 Task: Arrange a 2-hour cooking class to master the art of preparing gourmet French cuisine.
Action: Mouse pressed left at (1022, 137)
Screenshot: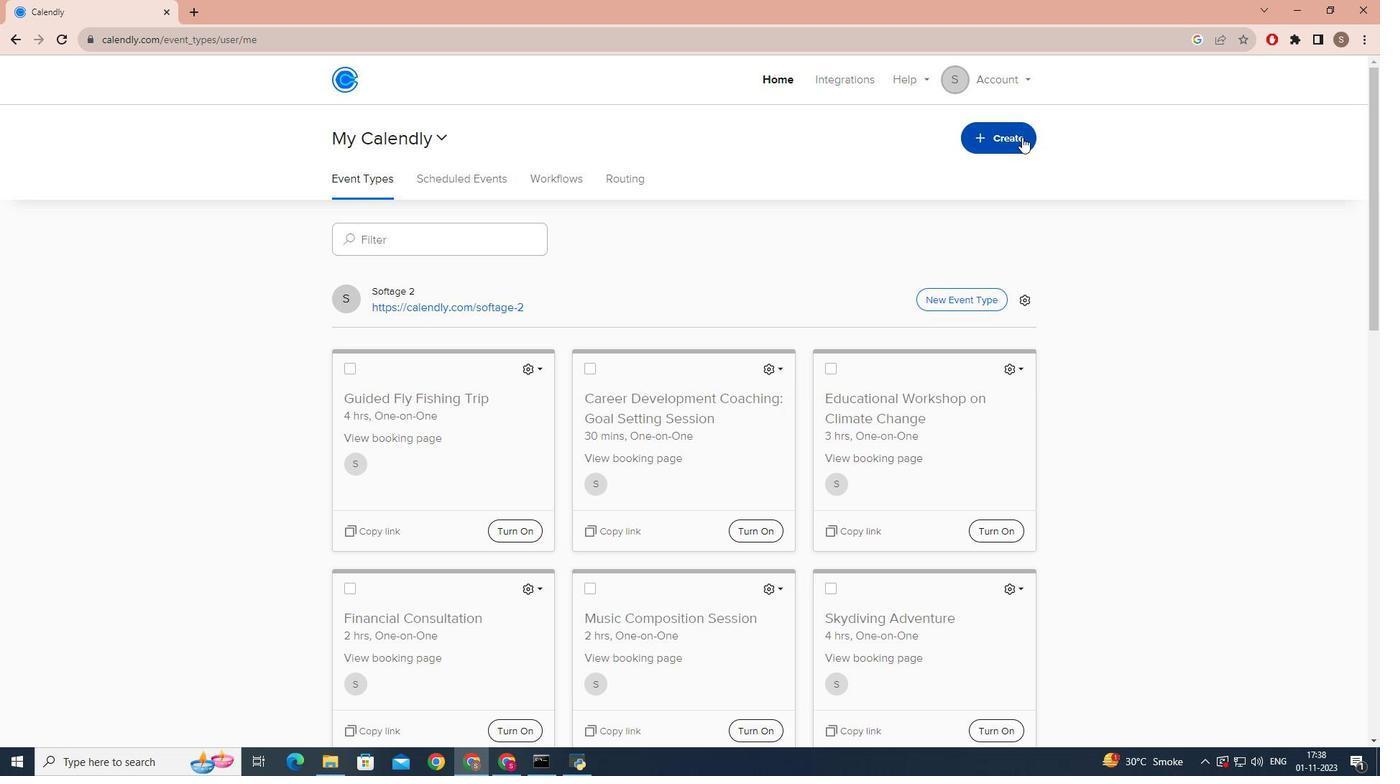 
Action: Mouse moved to (958, 188)
Screenshot: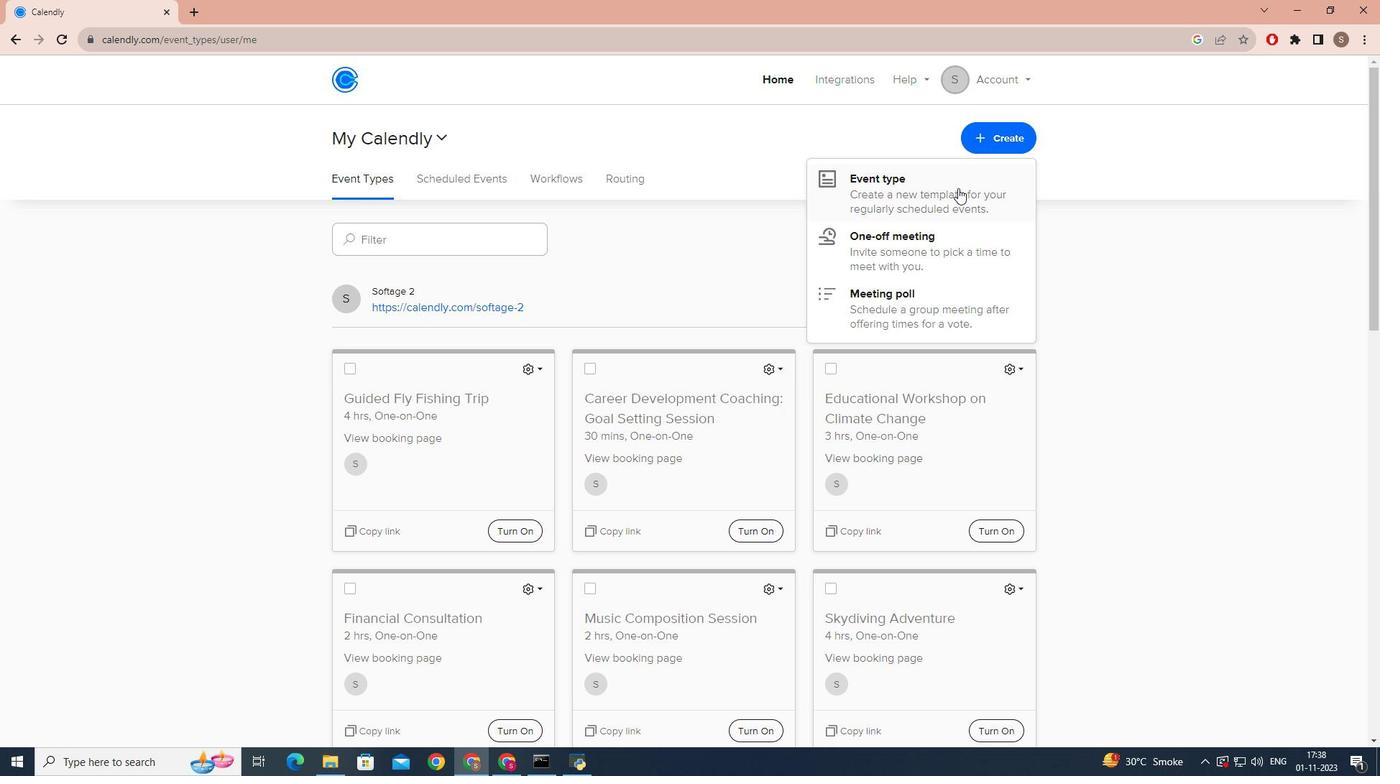 
Action: Mouse pressed left at (958, 188)
Screenshot: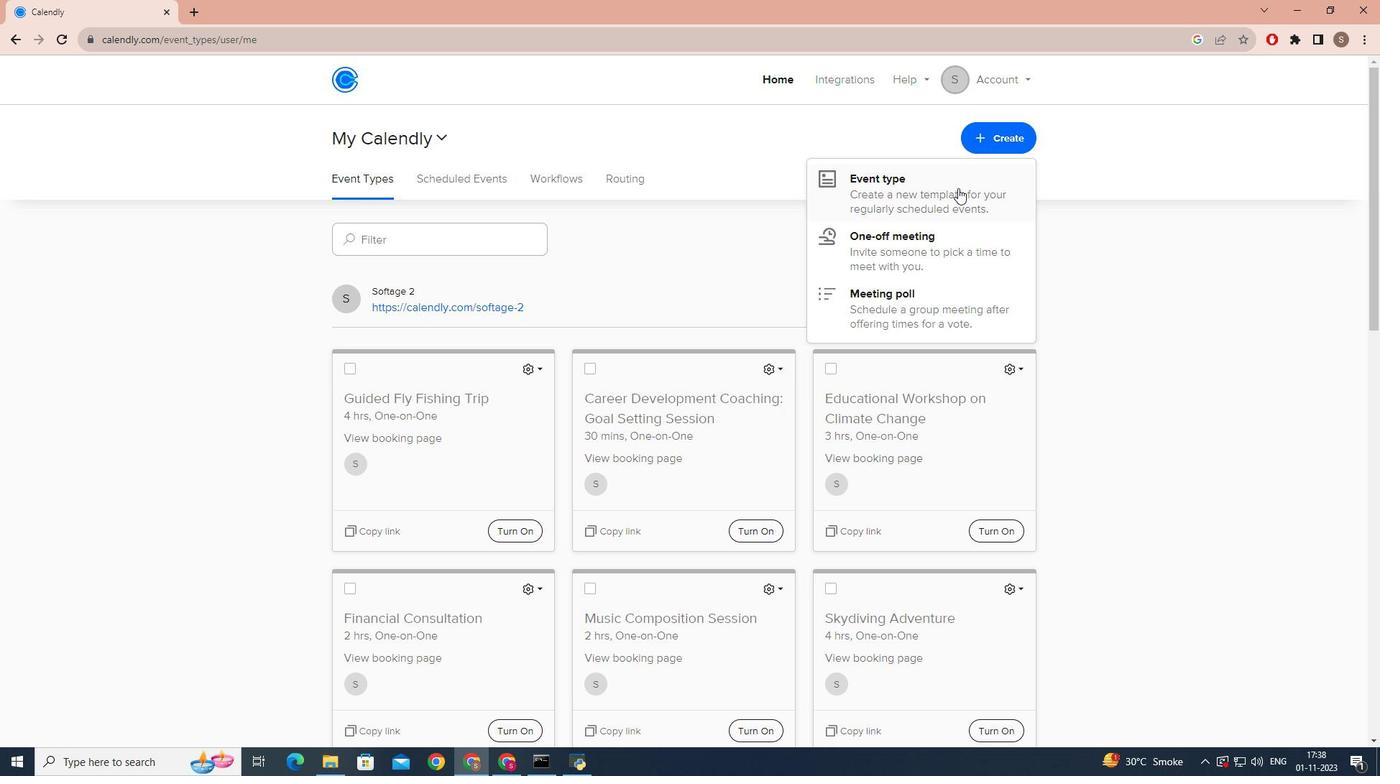 
Action: Mouse moved to (634, 242)
Screenshot: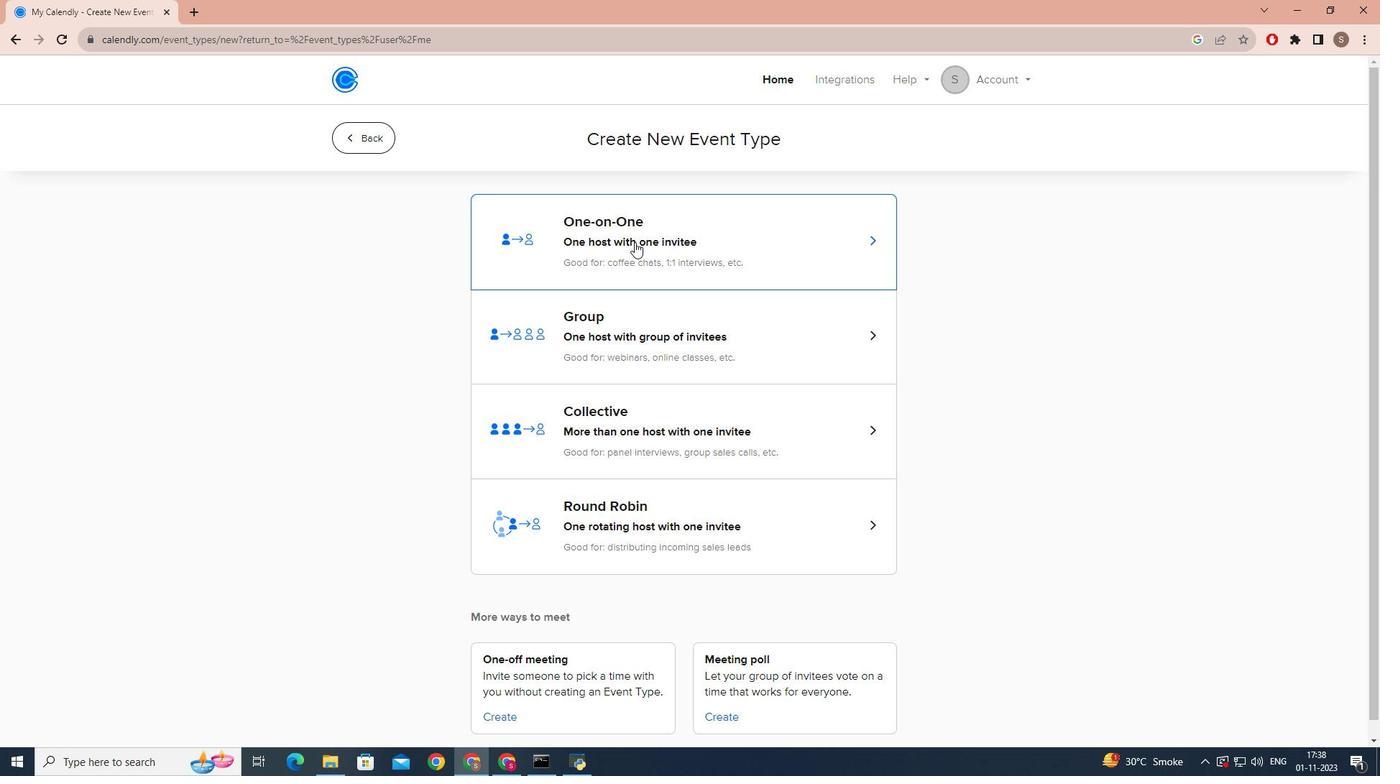 
Action: Mouse pressed left at (634, 242)
Screenshot: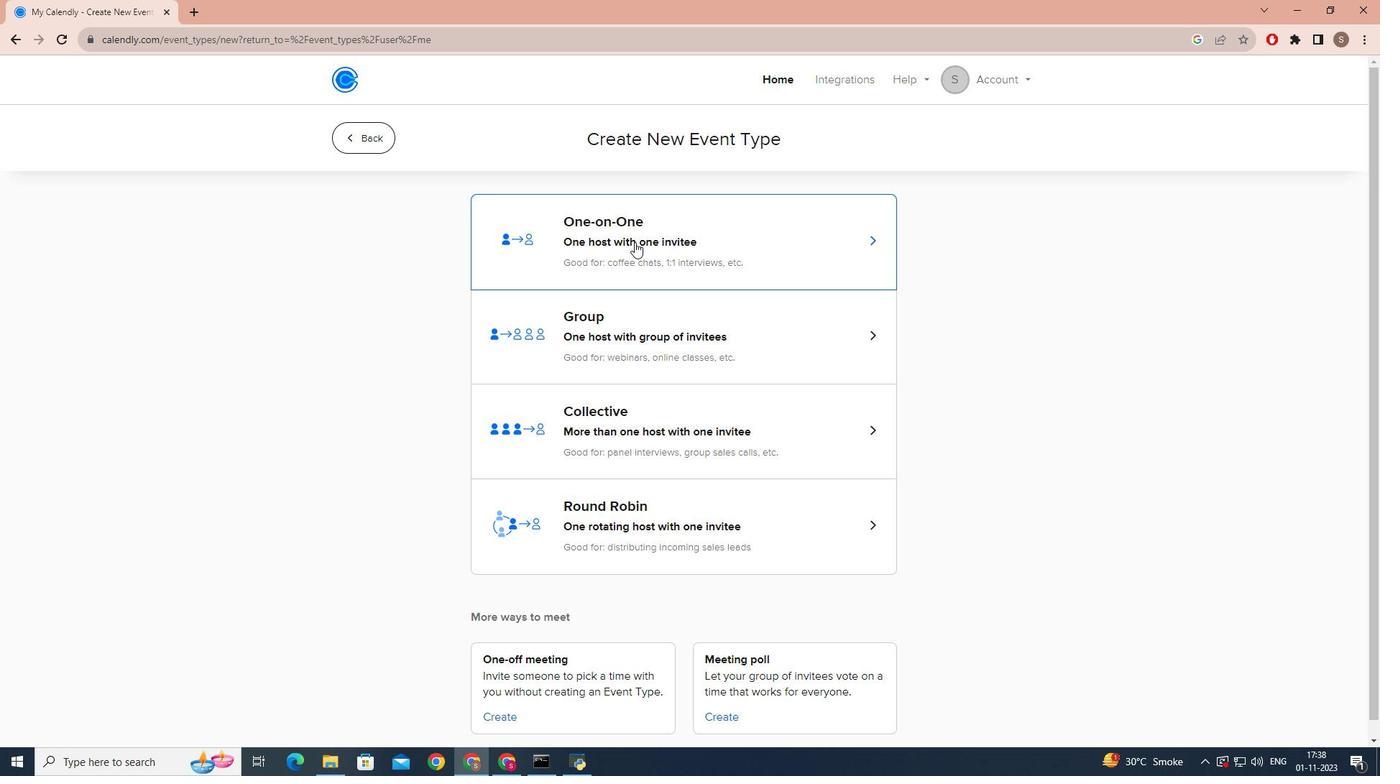 
Action: Mouse moved to (487, 333)
Screenshot: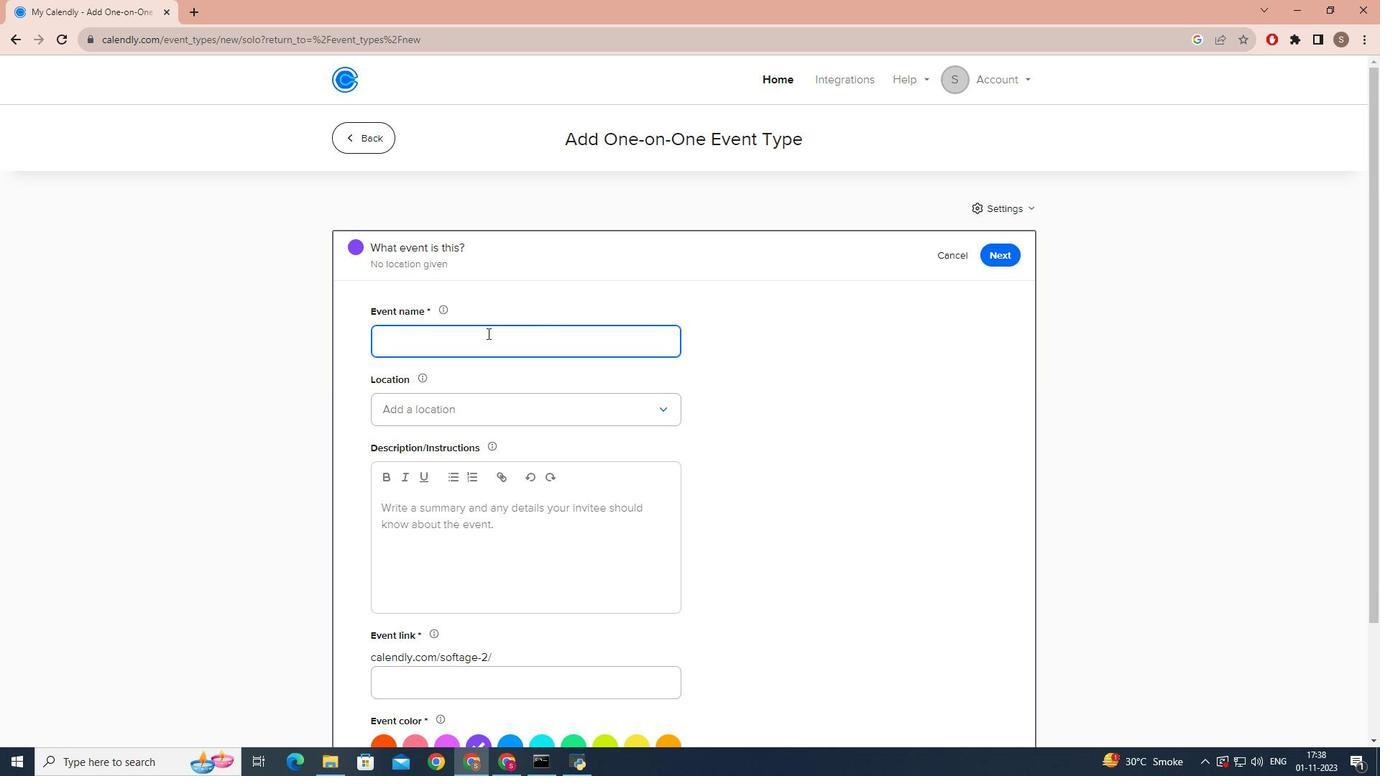 
Action: Key pressed <Key.caps_lock>G<Key.caps_lock>ourmet<Key.space><Key.caps_lock>F<Key.caps_lock>rench<Key.space><Key.caps_lock>C<Key.caps_lock>uisine<Key.space><Key.caps_lock>C<Key.caps_lock>ookinhg<Key.backspace><Key.backspace>g<Key.space><Key.caps_lock>C<Key.caps_lock>lass
Screenshot: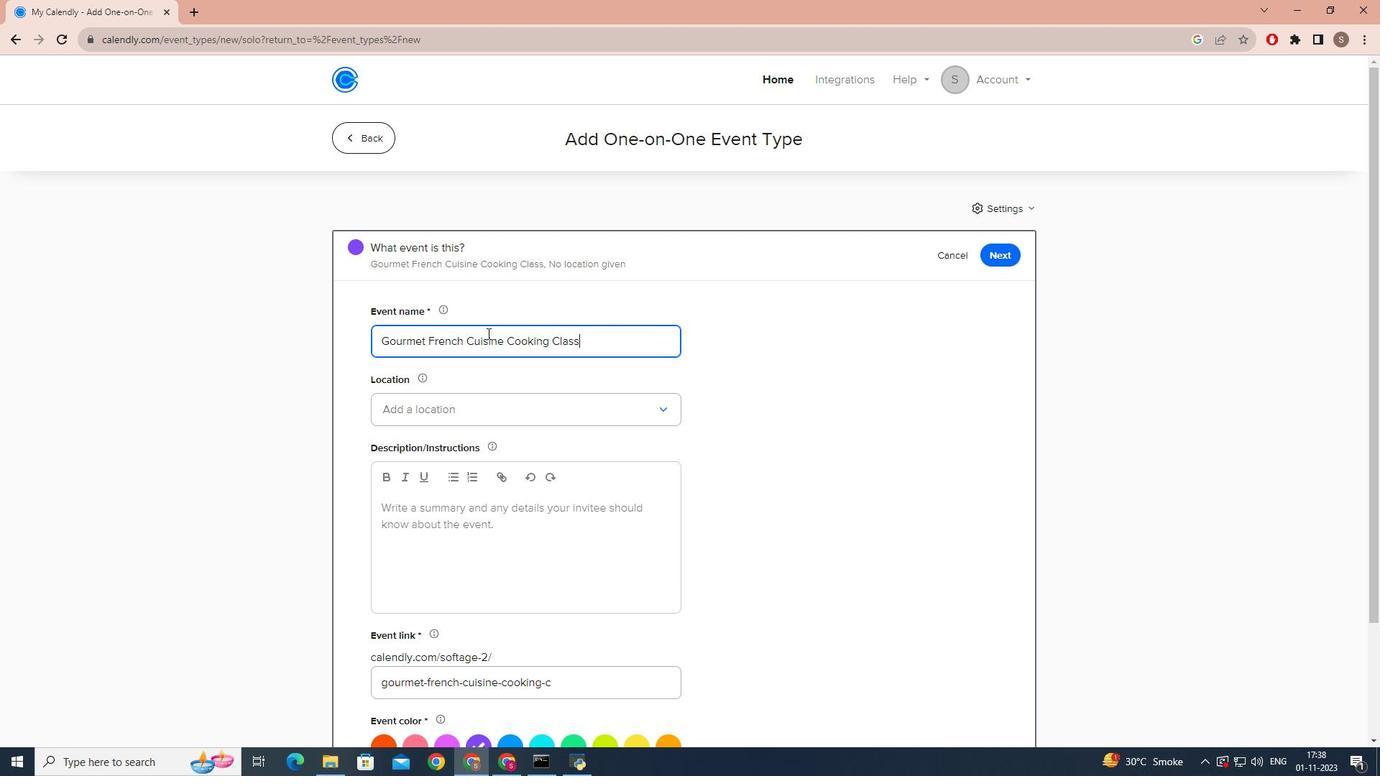 
Action: Mouse moved to (435, 402)
Screenshot: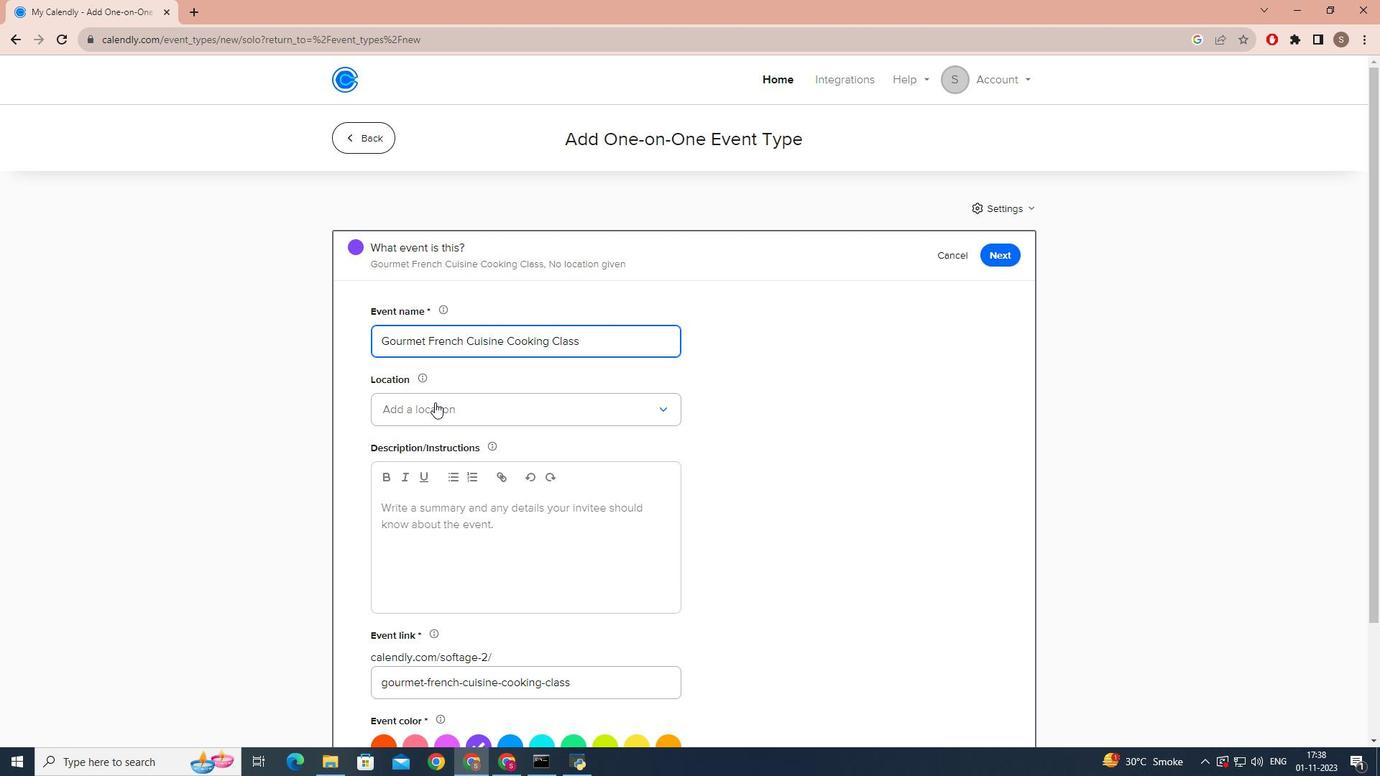 
Action: Mouse pressed left at (435, 402)
Screenshot: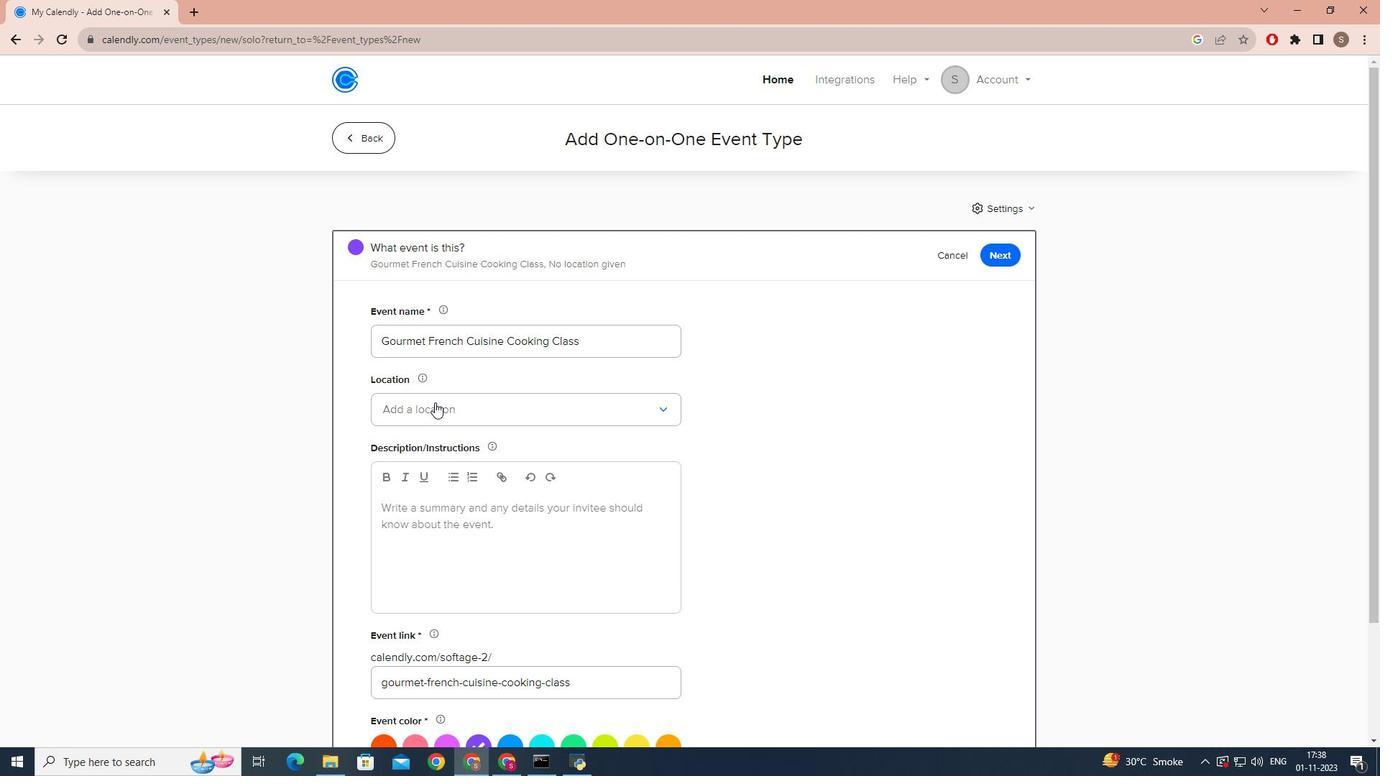 
Action: Mouse moved to (451, 448)
Screenshot: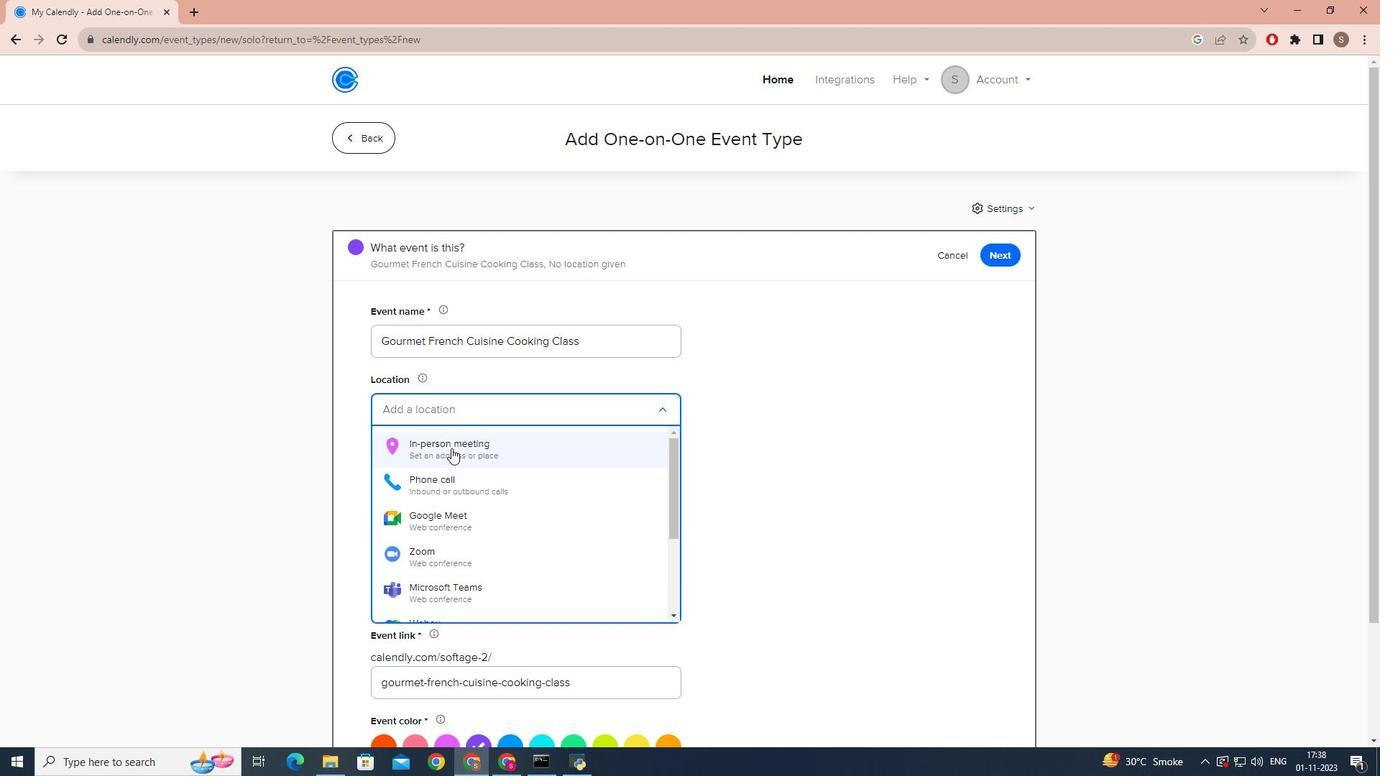 
Action: Mouse pressed left at (451, 448)
Screenshot: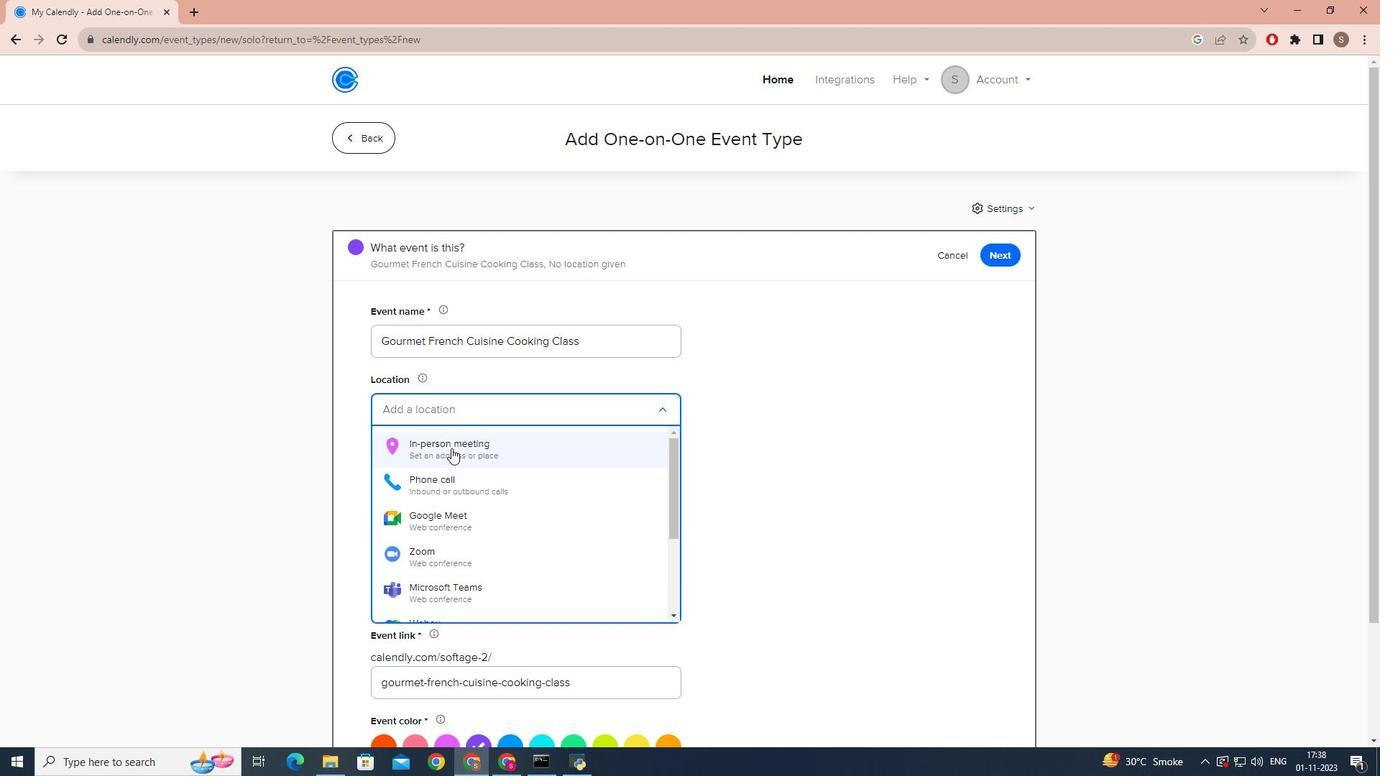 
Action: Mouse moved to (662, 246)
Screenshot: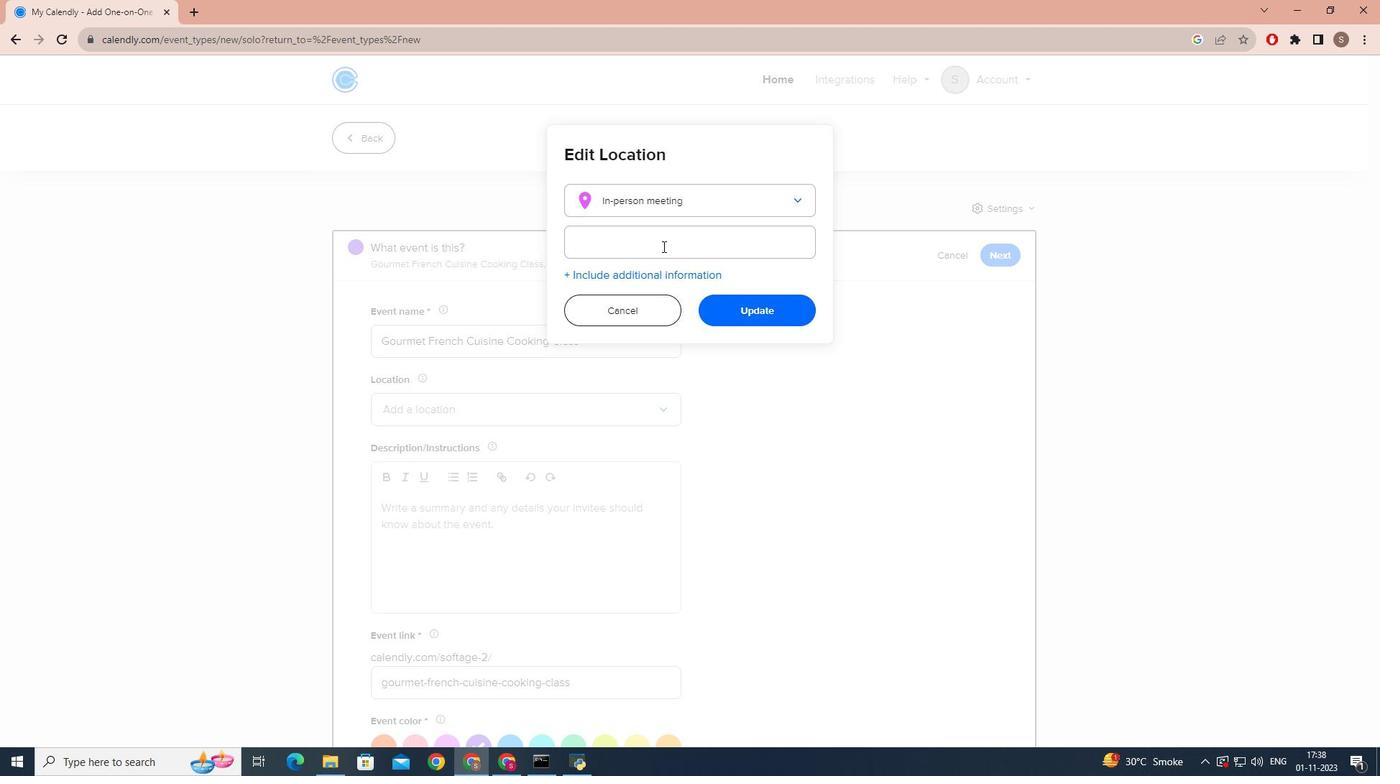 
Action: Mouse pressed left at (662, 246)
Screenshot: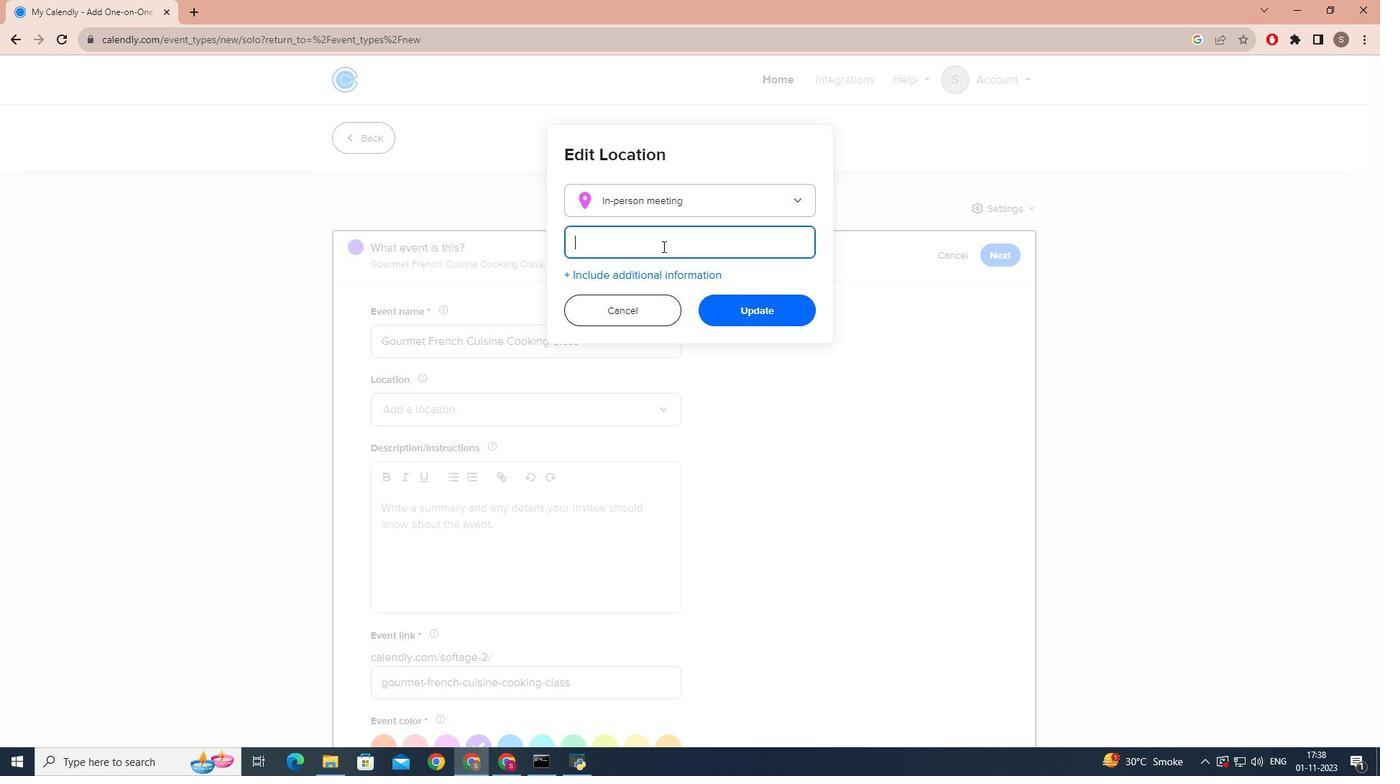 
Action: Key pressed <Key.caps_lock>B<Key.caps_lock>isto<Key.backspace>ro<Key.space><Key.caps_lock>B<Key.caps_lock>ites<Key.shift_r>:<Key.space><Key.caps_lock><Key.caps_lock>fre<Key.backspace><Key.backspace><Key.backspace><Key.caps_lock>F<Key.caps_lock>rench<Key.space>
Screenshot: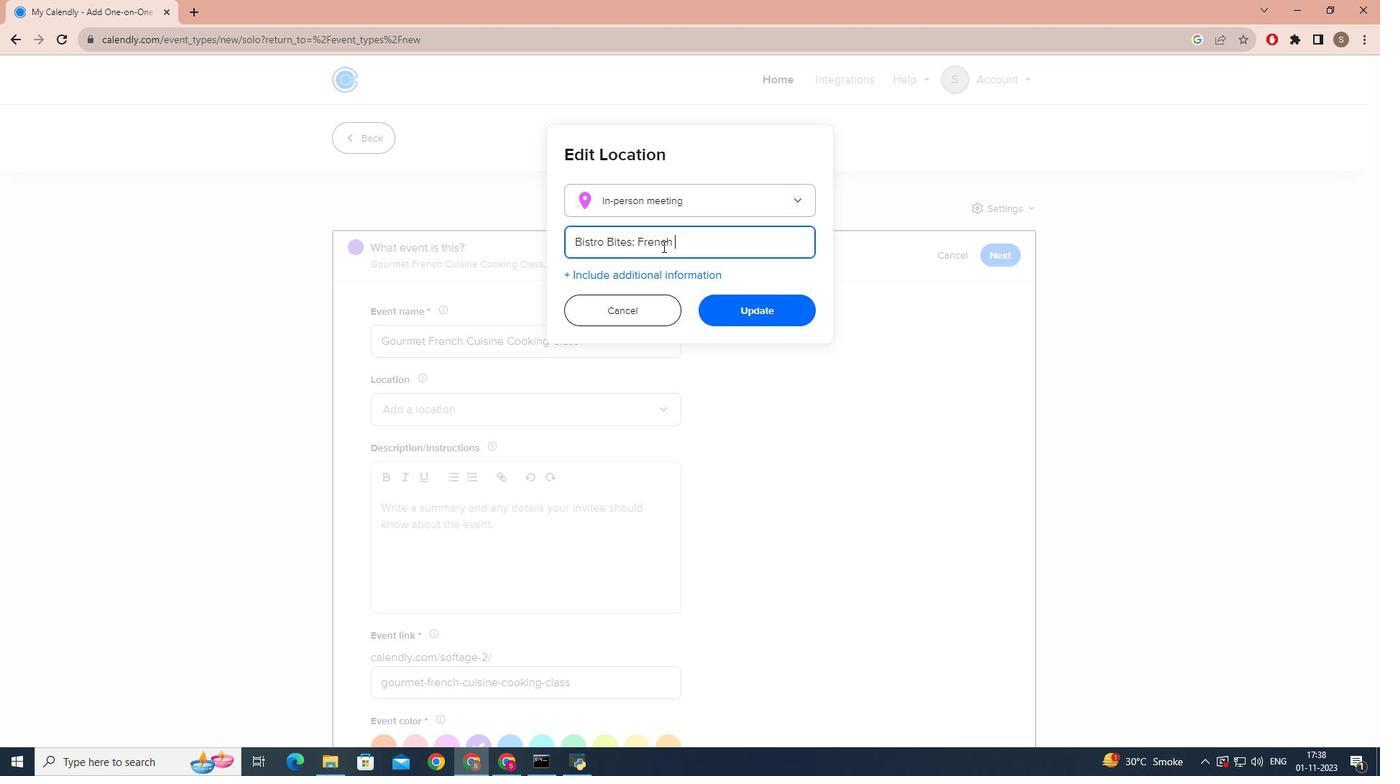 
Action: Mouse moved to (662, 246)
Screenshot: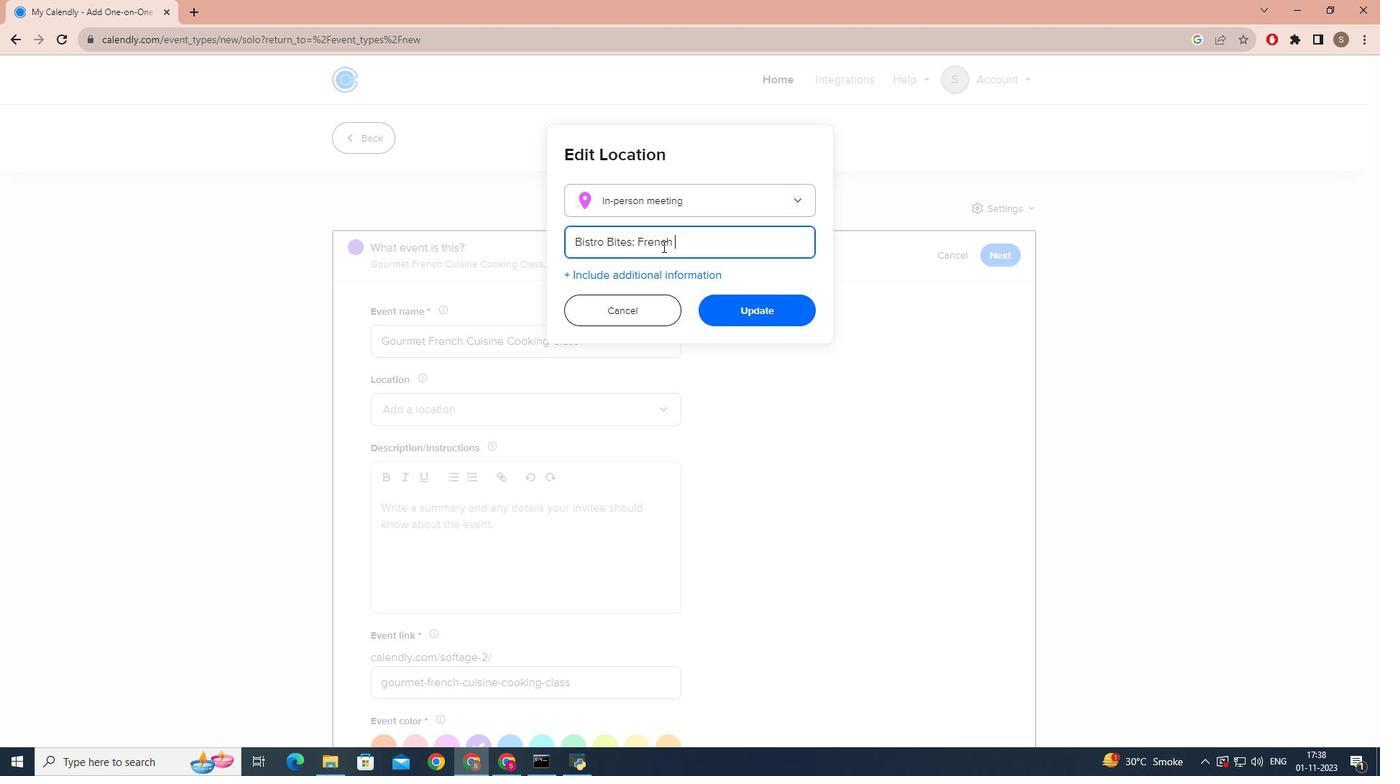 
Action: Key pressed <Key.caps_lock>C<Key.caps_lock>ooking<Key.space><Key.caps_lock>C<Key.caps_lock>lassee<Key.backspace>s
Screenshot: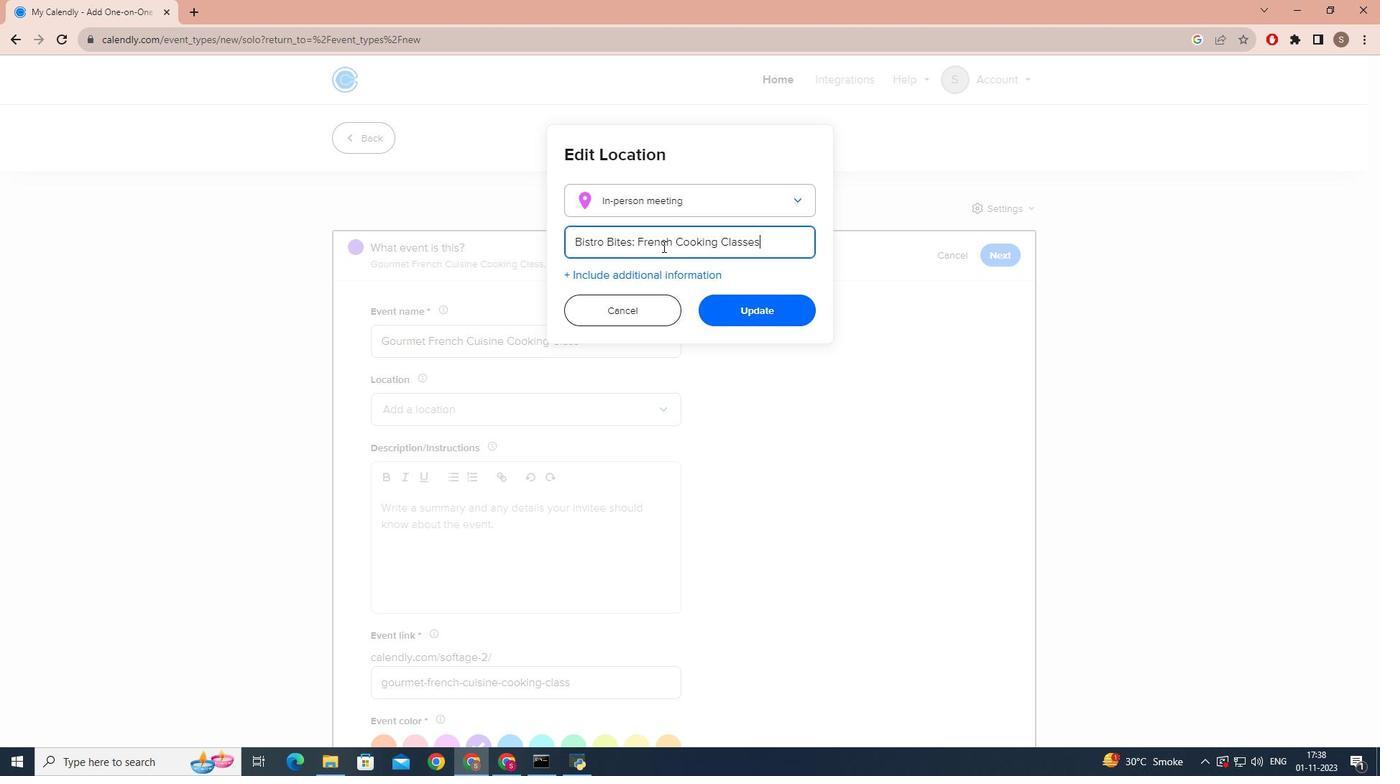 
Action: Mouse moved to (781, 316)
Screenshot: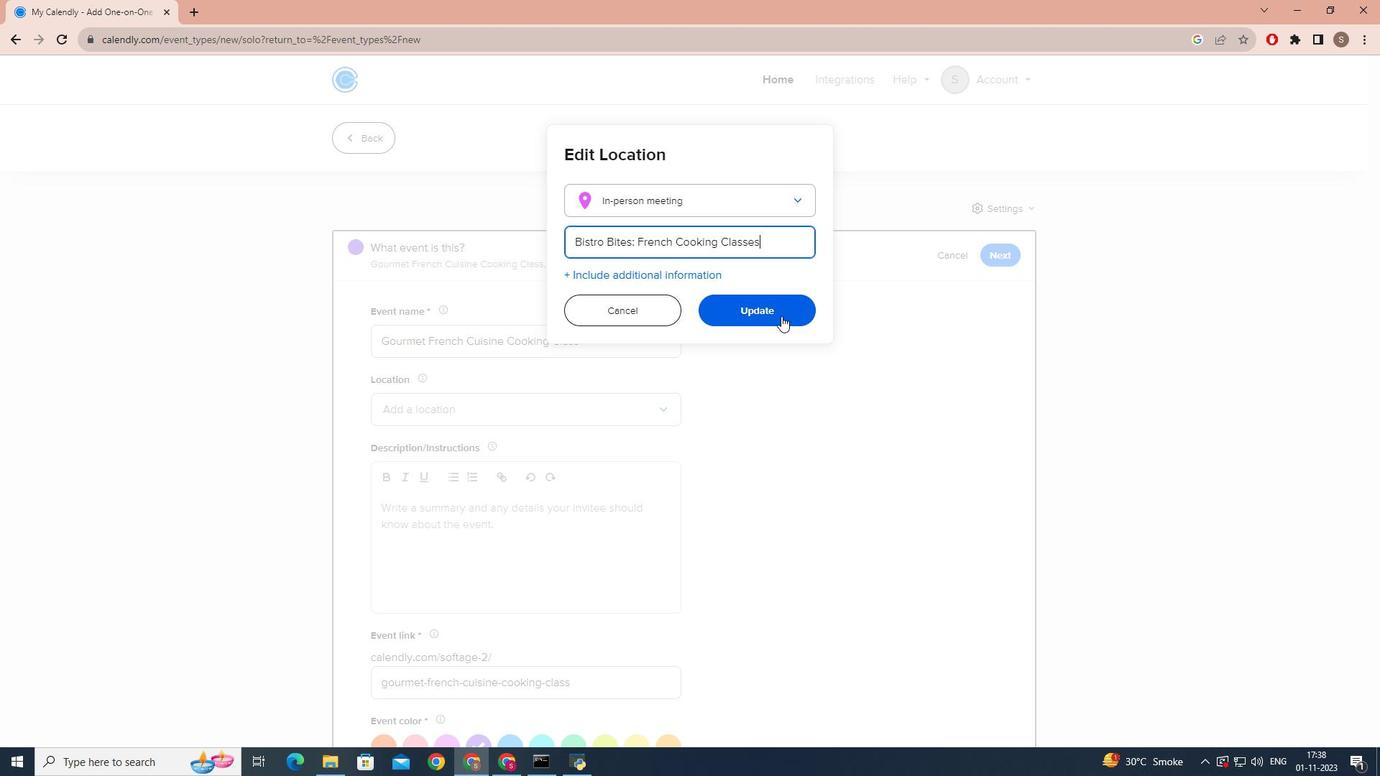 
Action: Mouse pressed left at (781, 316)
Screenshot: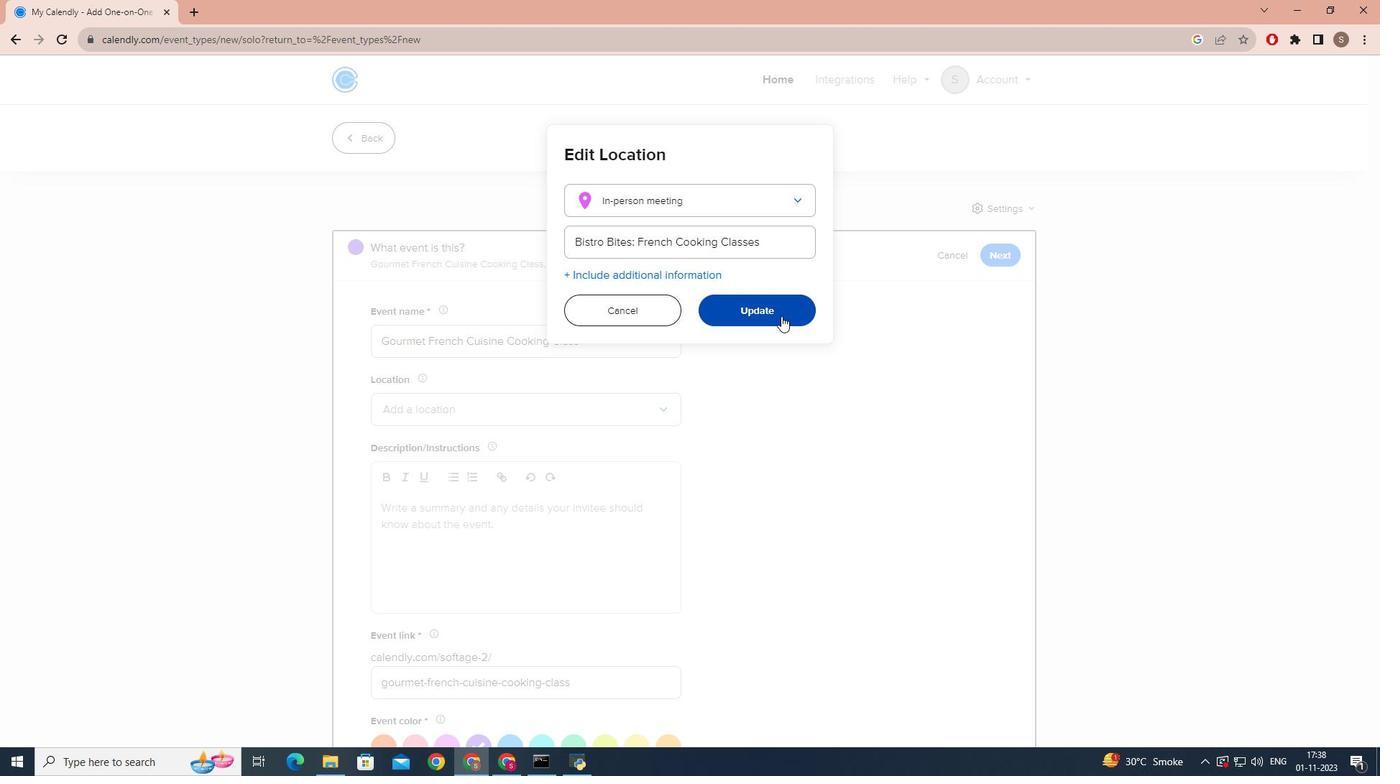 
Action: Mouse moved to (560, 377)
Screenshot: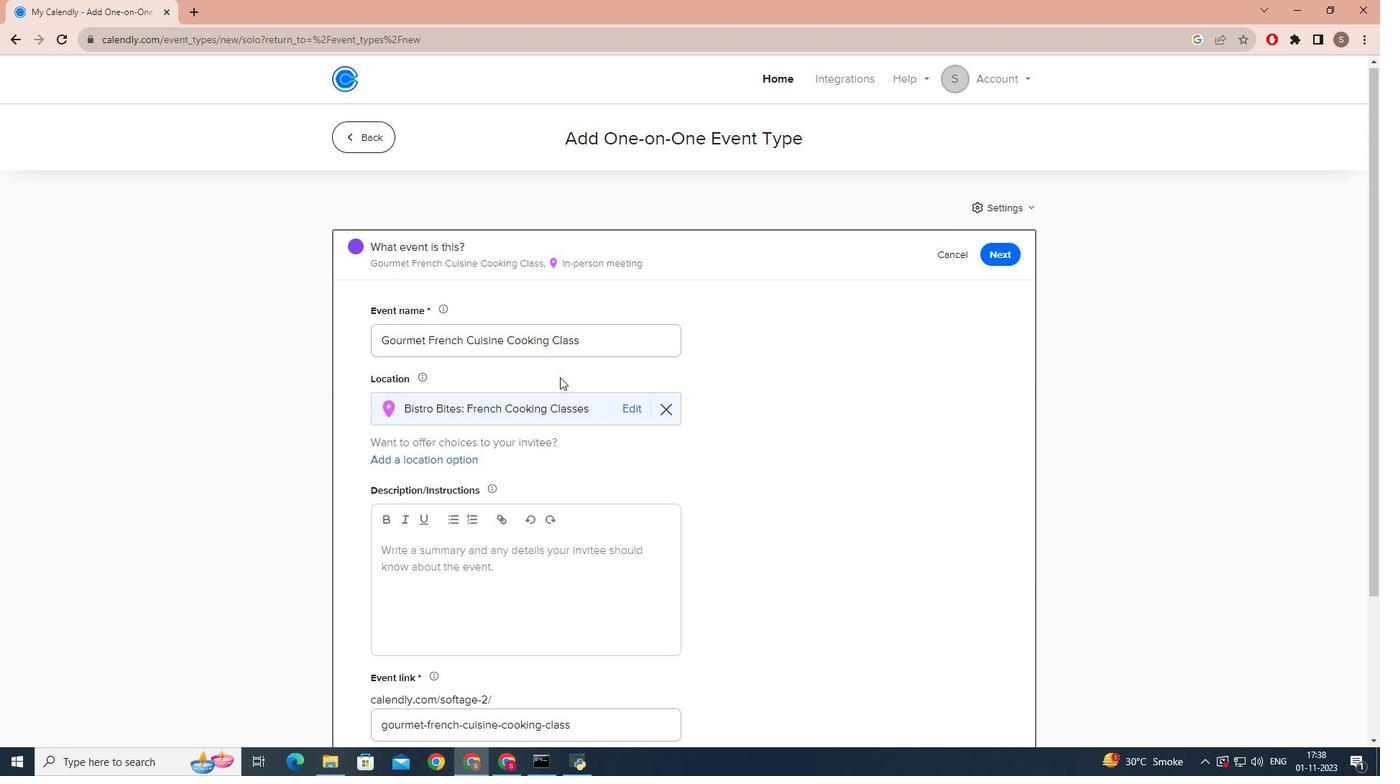 
Action: Mouse scrolled (560, 376) with delta (0, 0)
Screenshot: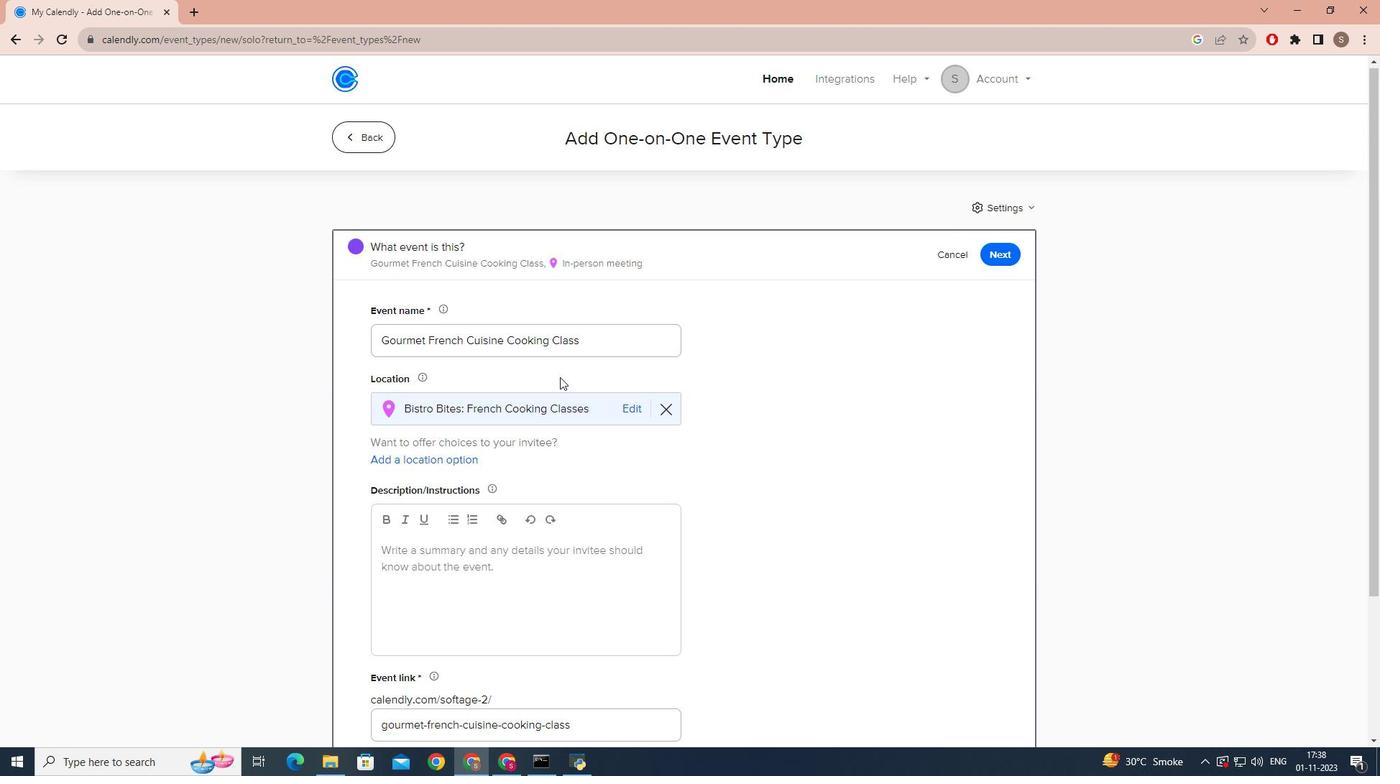 
Action: Mouse scrolled (560, 376) with delta (0, 0)
Screenshot: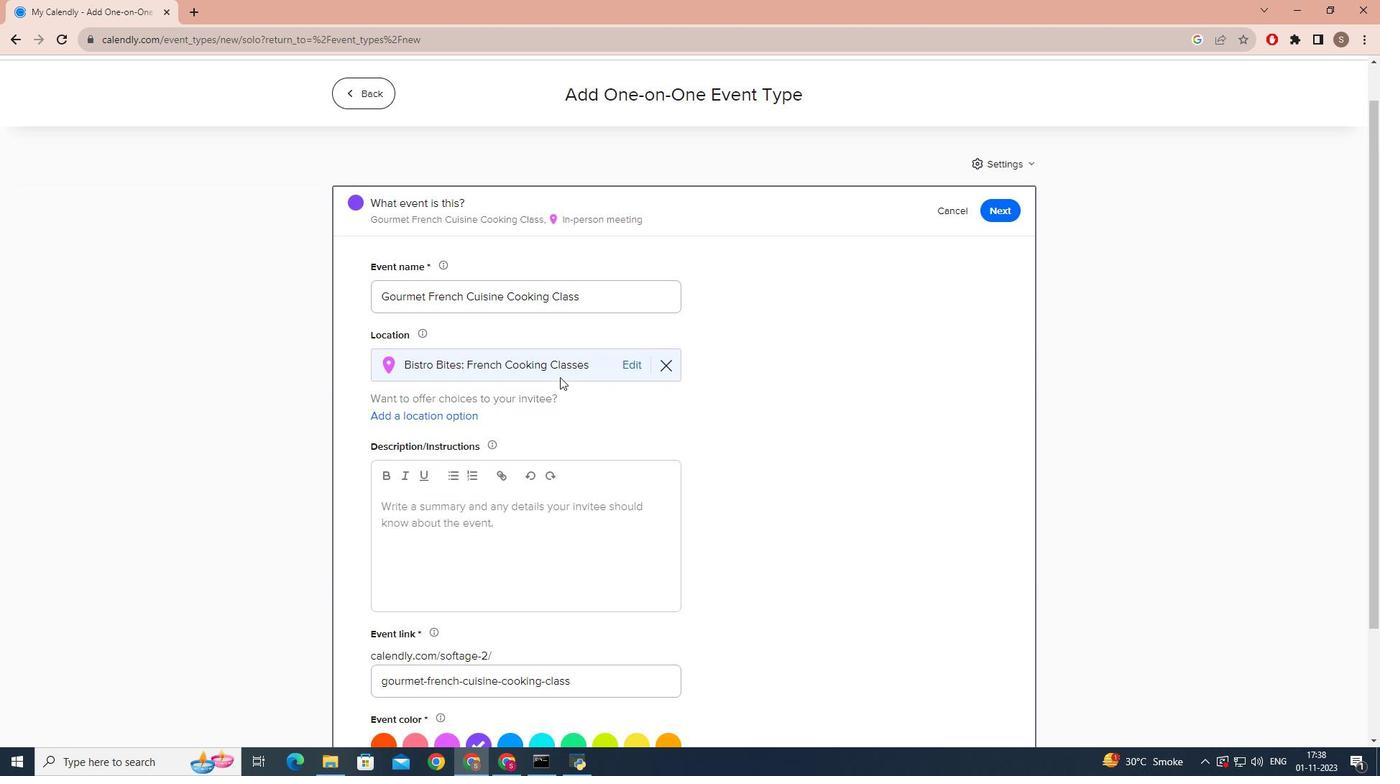 
Action: Mouse scrolled (560, 376) with delta (0, 0)
Screenshot: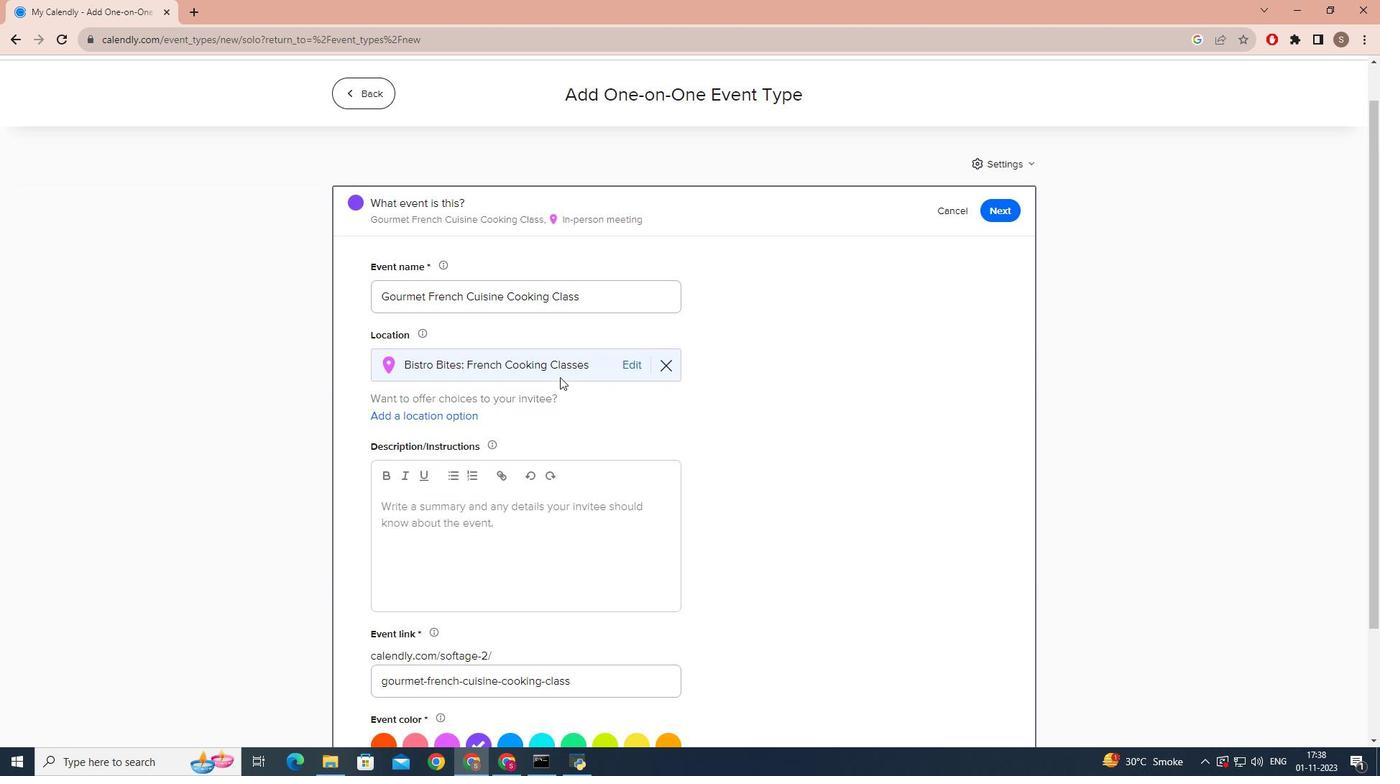 
Action: Mouse moved to (427, 390)
Screenshot: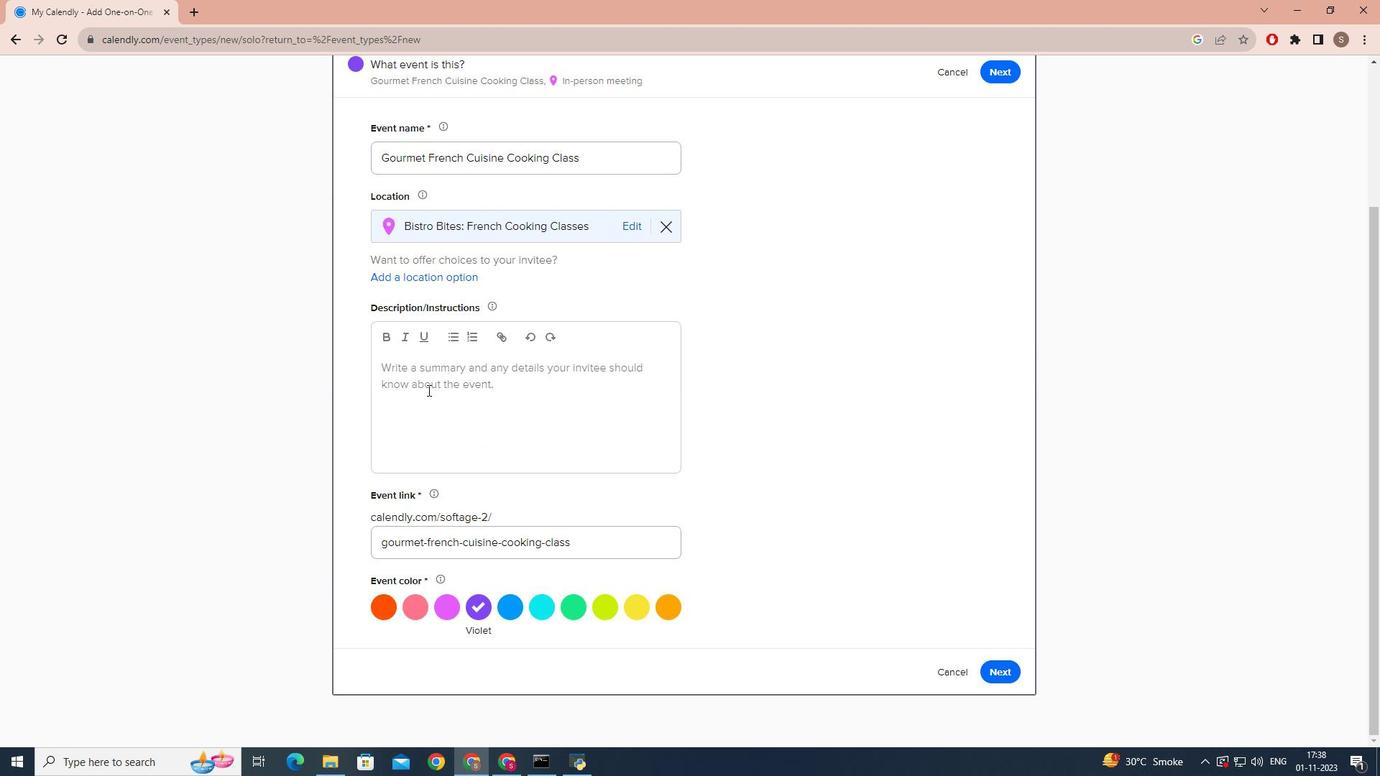 
Action: Mouse pressed left at (427, 390)
Screenshot: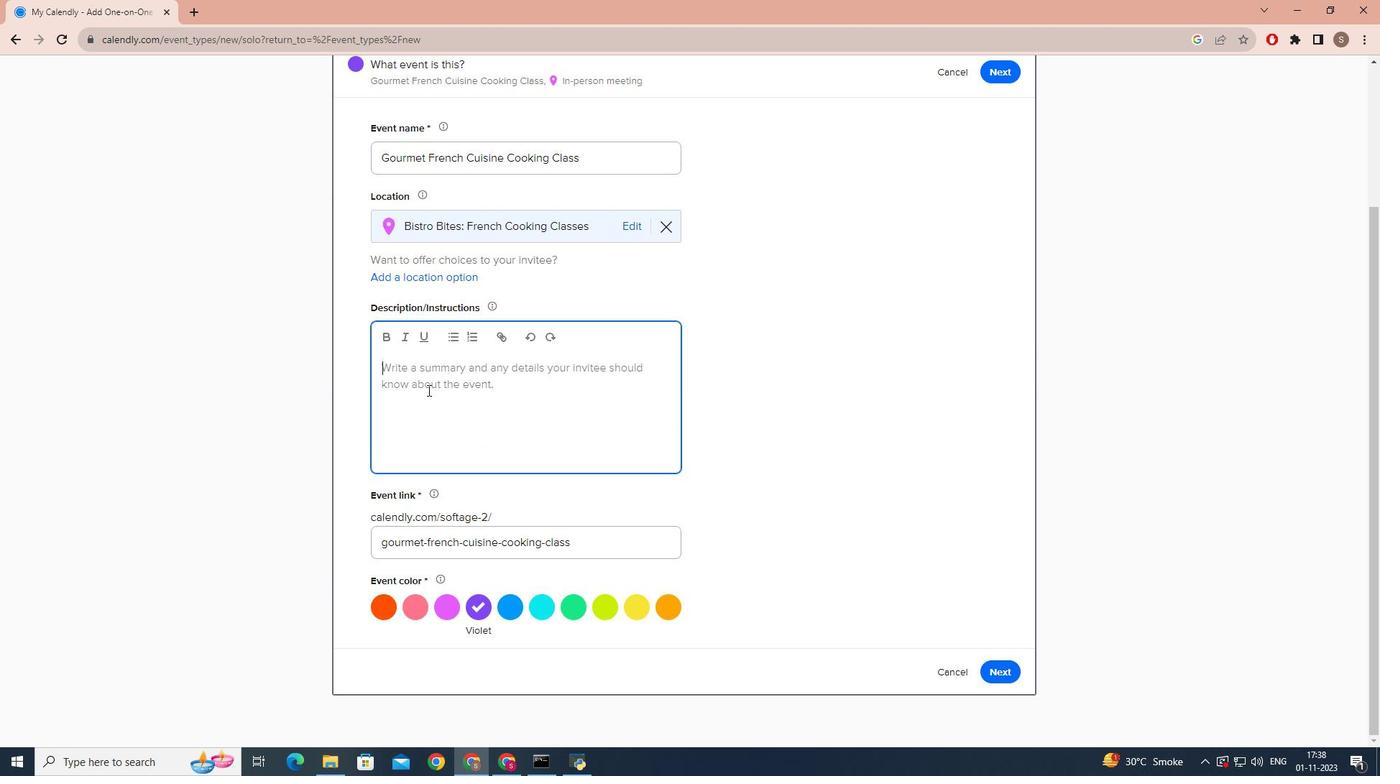
Action: Key pressed <Key.caps_lock>J<Key.caps_lock>oin<Key.space>our<Key.space><Key.caps_lock>C<Key.caps_lock>ooking<Key.space>class<Key.space>abn<Key.backspace><Key.backspace>nd<Key.space>
Screenshot: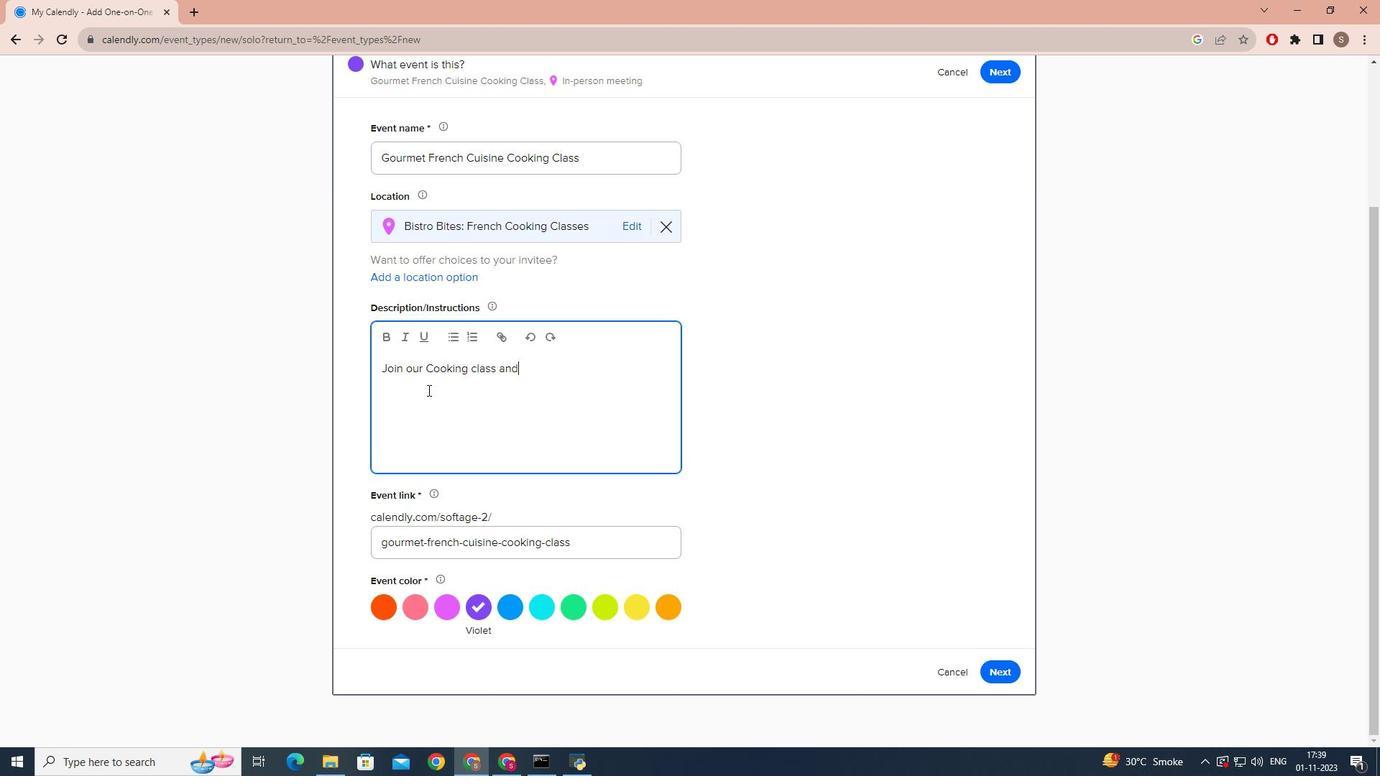 
Action: Mouse moved to (431, 379)
Screenshot: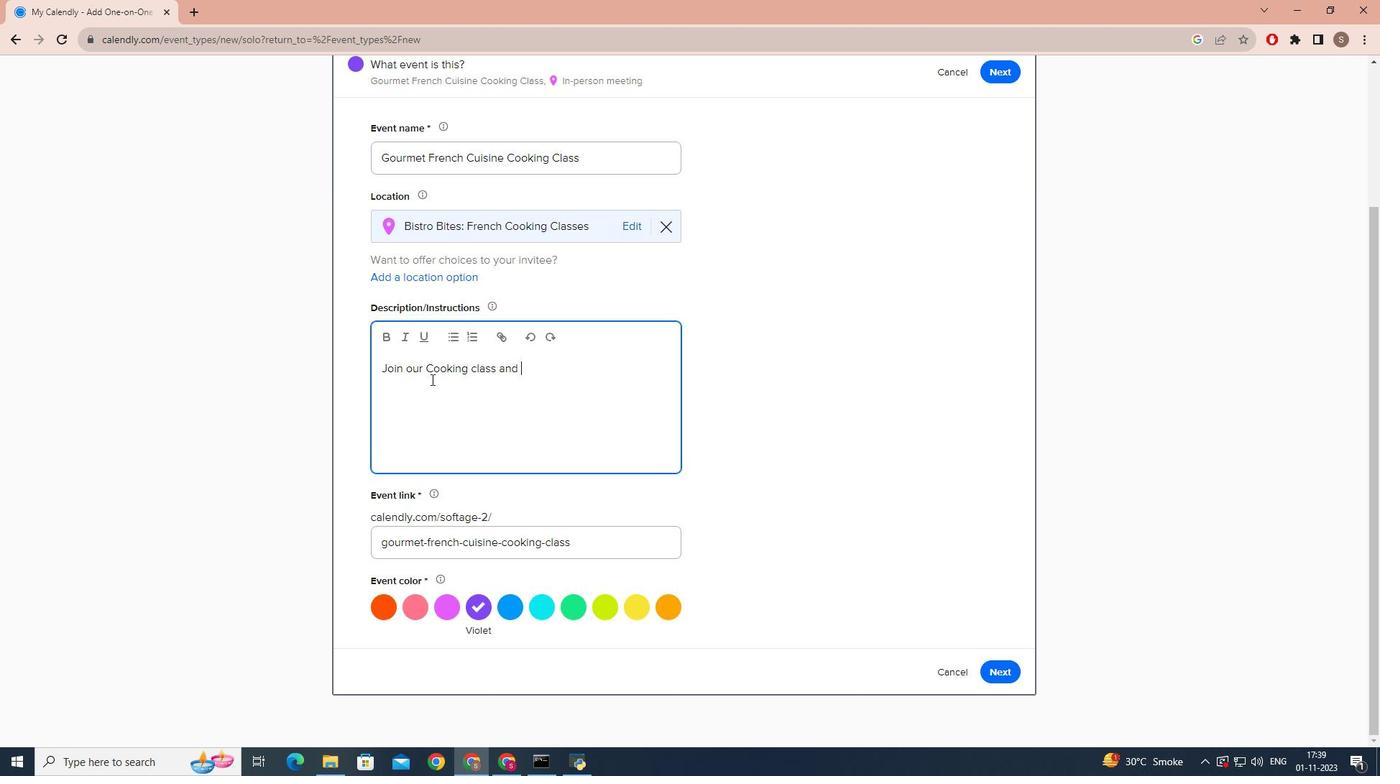 
Action: Mouse pressed left at (431, 379)
Screenshot: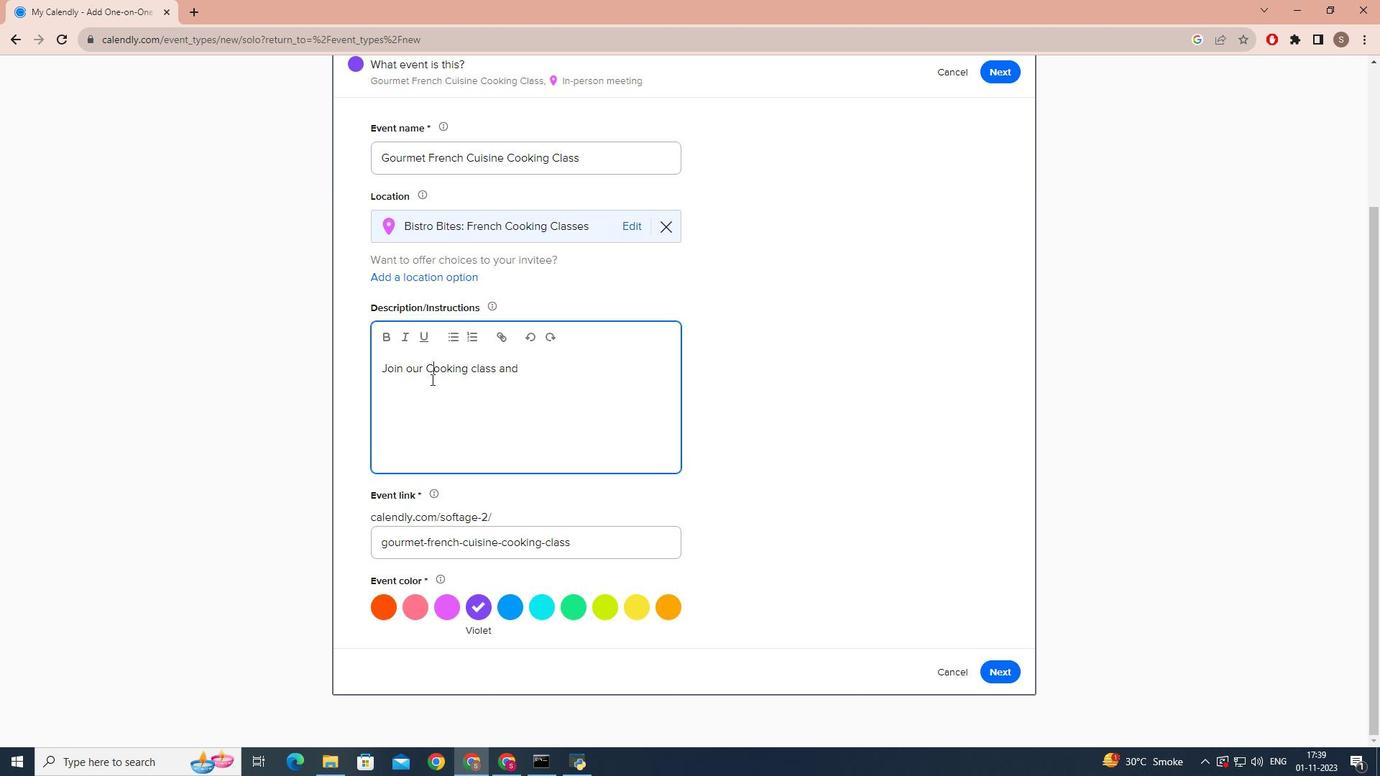 
Action: Key pressed <Key.backspace>c
Screenshot: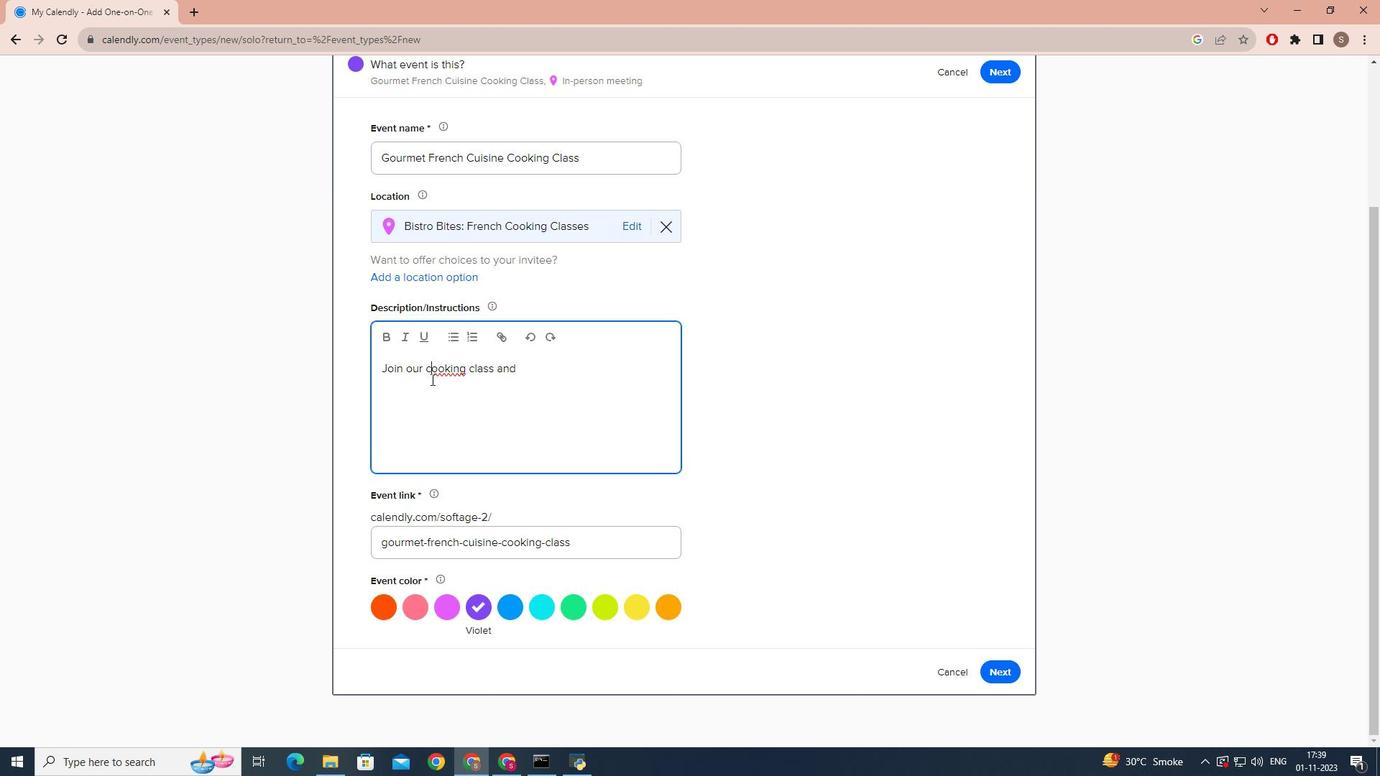 
Action: Mouse moved to (552, 378)
Screenshot: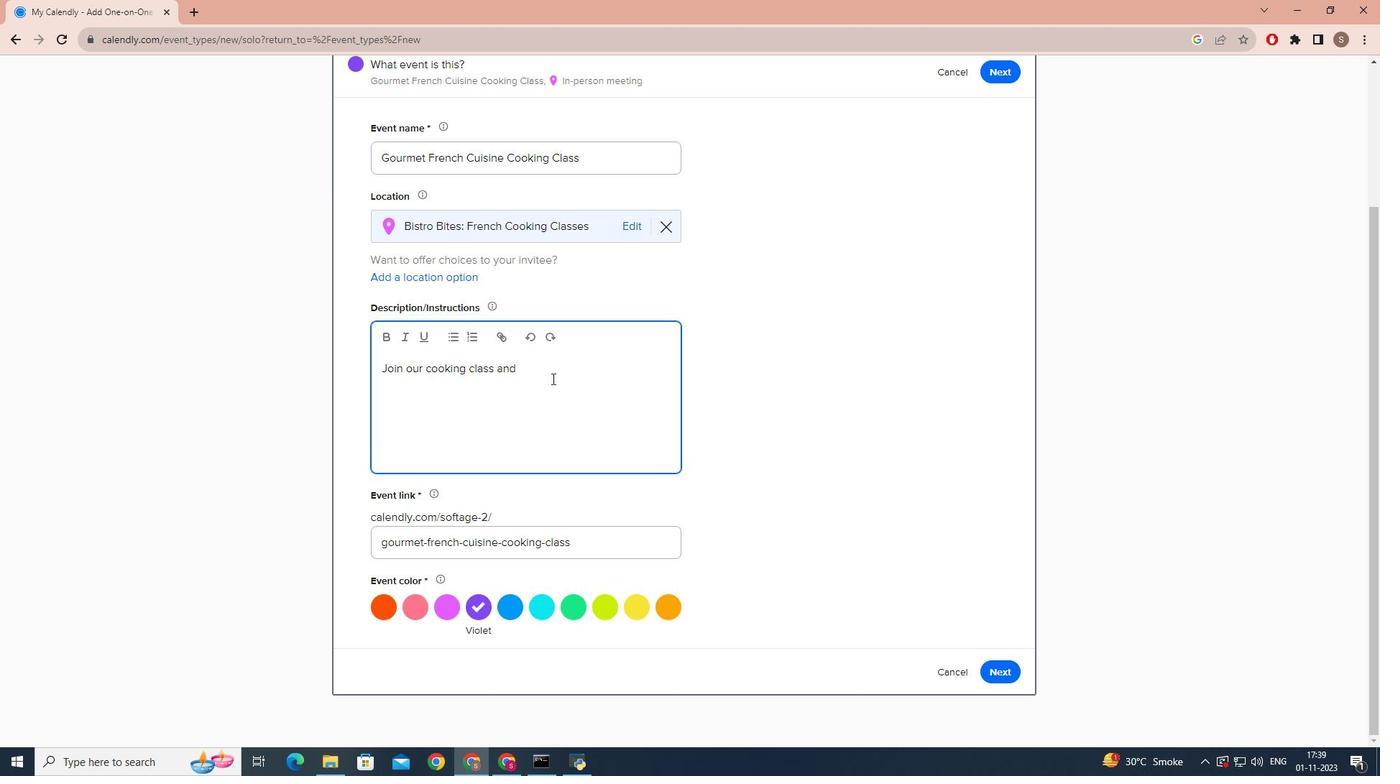 
Action: Mouse pressed left at (552, 378)
Screenshot: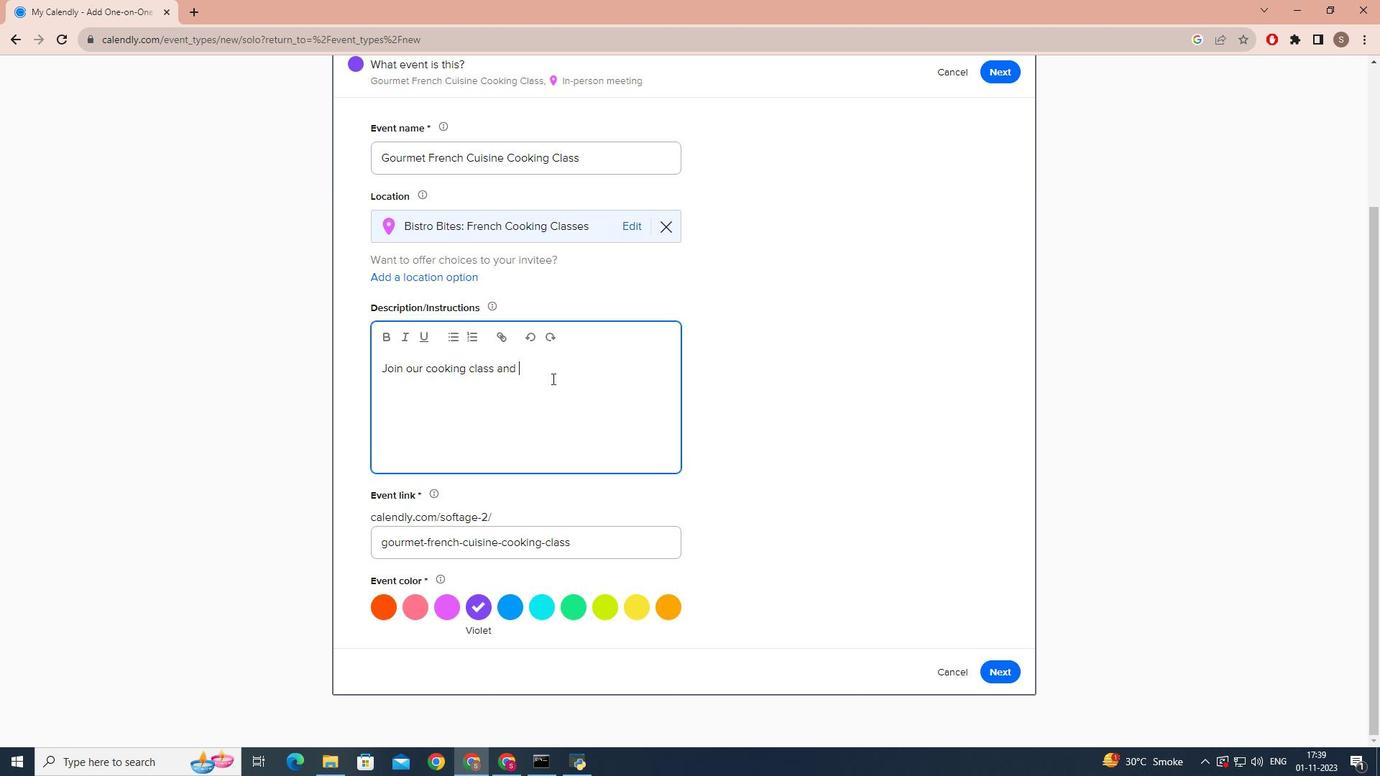 
Action: Key pressed immerse<Key.space>yourselgf<Key.backspace><Key.backspace>f<Key.space>in<Key.space>the<Key.space>exquisite<Key.space>world<Key.space>of<Key.space><Key.caps_lock>G<Key.caps_lock>ourmet<Key.space><Key.caps_lock>F<Key.caps_lock>rench<Key.space>cuisine.<Key.space><Key.caps_lock>U<Key.caps_lock>nder<Key.space>the<Key.space>f<Key.backspace>guidnce<Key.space><Key.backspace><Key.backspace><Key.backspace><Key.backspace>ance<Key.space>of<Key.space>our<Key.space>experienced<Key.space>chef<Key.space>you<Key.space>will<Key.space>learn<Key.space>toi<Key.space><Key.backspace><Key.backspace><Key.space>prepare<Key.space>classic<Key.space><Key.caps_lock>F<Key.caps_lock>rench<Key.space>dishes,explore<Key.space>culinary<Key.space>techniques<Key.space>and<Key.space>savor<Key.space>the<Key.space>flavours<Key.space>of<Key.space><Key.caps_lock>F<Key.caps_lock>rance<Key.backspace><Key.backspace><Key.backspace><Key.backspace>ench<Key.space>ci<Key.backspace>ookinh<Key.backspace>g.<Key.space><Key.enter><Key.caps_lock>T<Key.caps_lock>his<Key.space>class<Key.space>is<Key.space>perfect<Key.space>for<Key.space>all<Key.space>skill<Key.space>levels.<Key.space>f<Key.backspace><Key.caps_lock>W<Key.caps_lock><Key.space>provide<Key.space>hands<Key.space>on<Key.space>instryuc<Key.backspace><Key.backspace><Key.backspace>uction<Key.space>and<Key.space>insider<Key.space>tips<Key.space>to<Key.space>helop<Key.backspace><Key.backspace>p<Key.space>you<Key.space>create<Key.space><Key.caps_lock>R<Key.caps_lock>estaurant<Key.space>style<Key.space>dishes<Key.space>at<Key.space>home.<Key.space><Key.caps_lock>P<Key.caps_lock>repare<Key.space>to<Key.space>enhance<Key.space>your<Key.space>culinary<Key.space>skills<Key.space>and<Key.space>indulge<Key.space>u<Key.backspace>in<Key.space>the<Key.space>art<Key.space>of<Key.space><Key.caps_lock>F<Key.caps_lock>renh<Key.space>cooking.
Screenshot: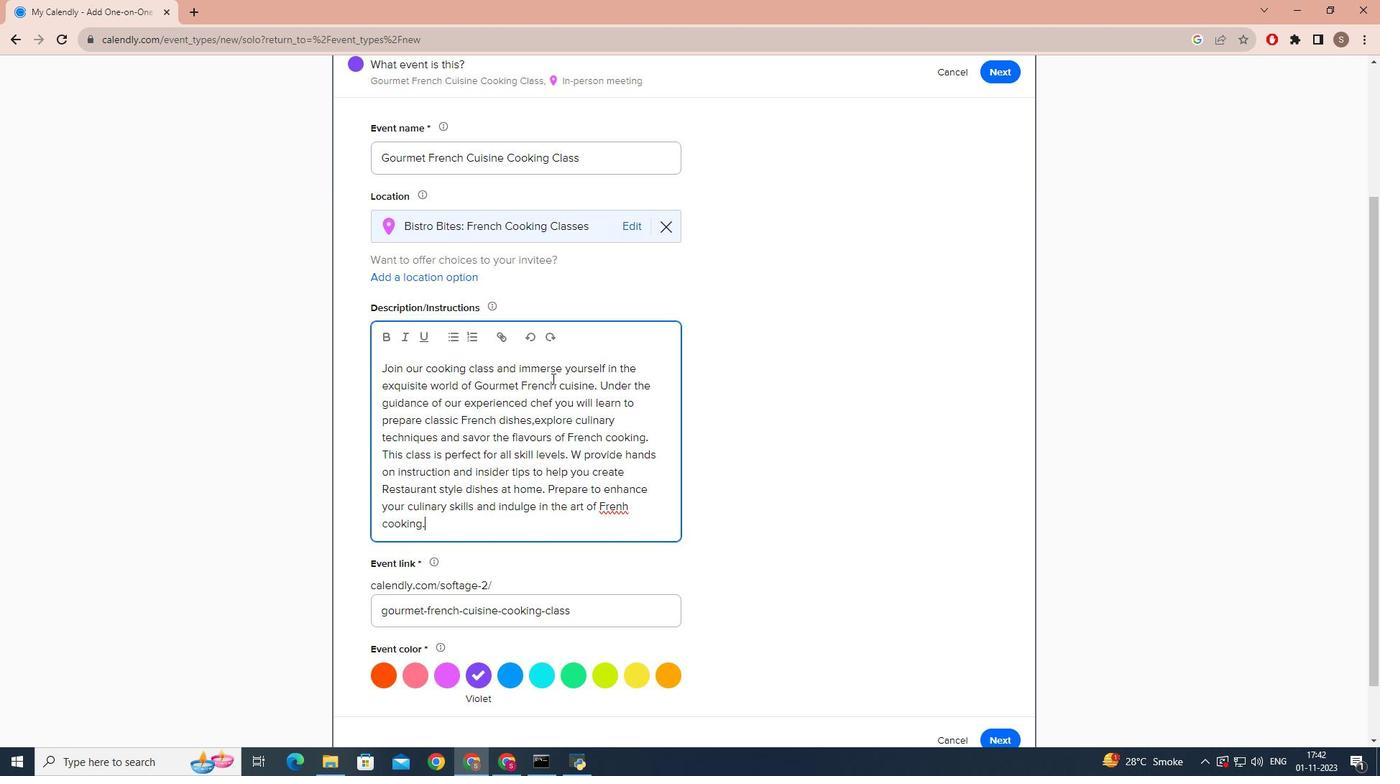 
Action: Mouse moved to (621, 504)
Screenshot: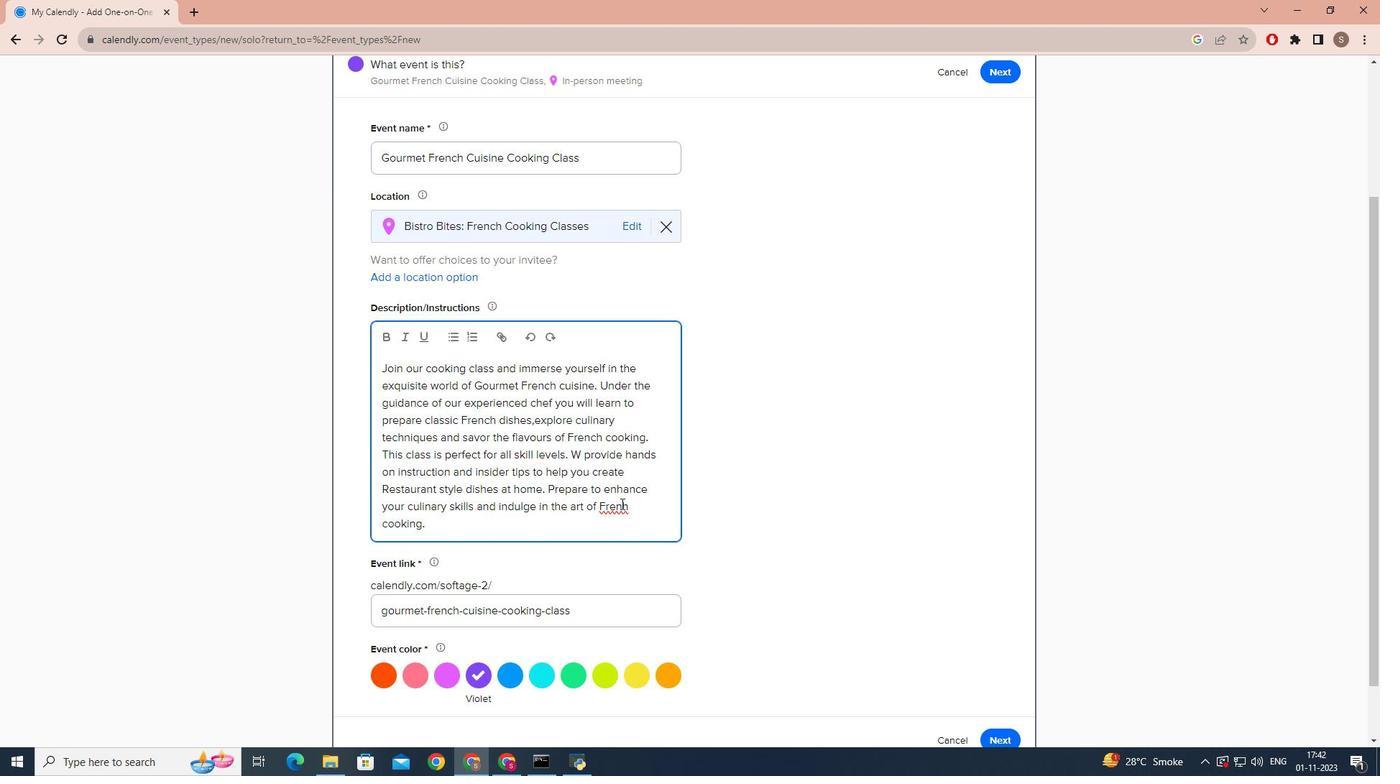 
Action: Mouse pressed left at (621, 504)
Screenshot: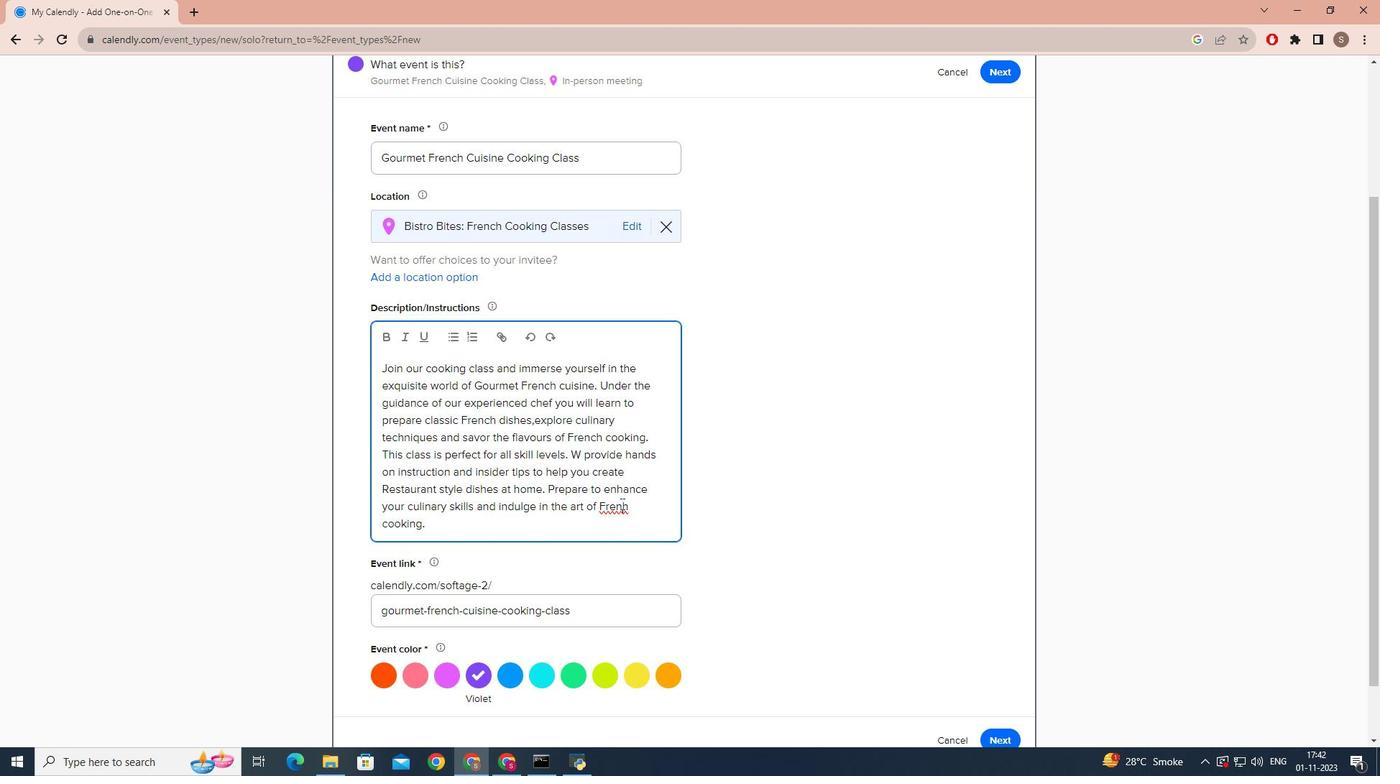 
Action: Key pressed c
Screenshot: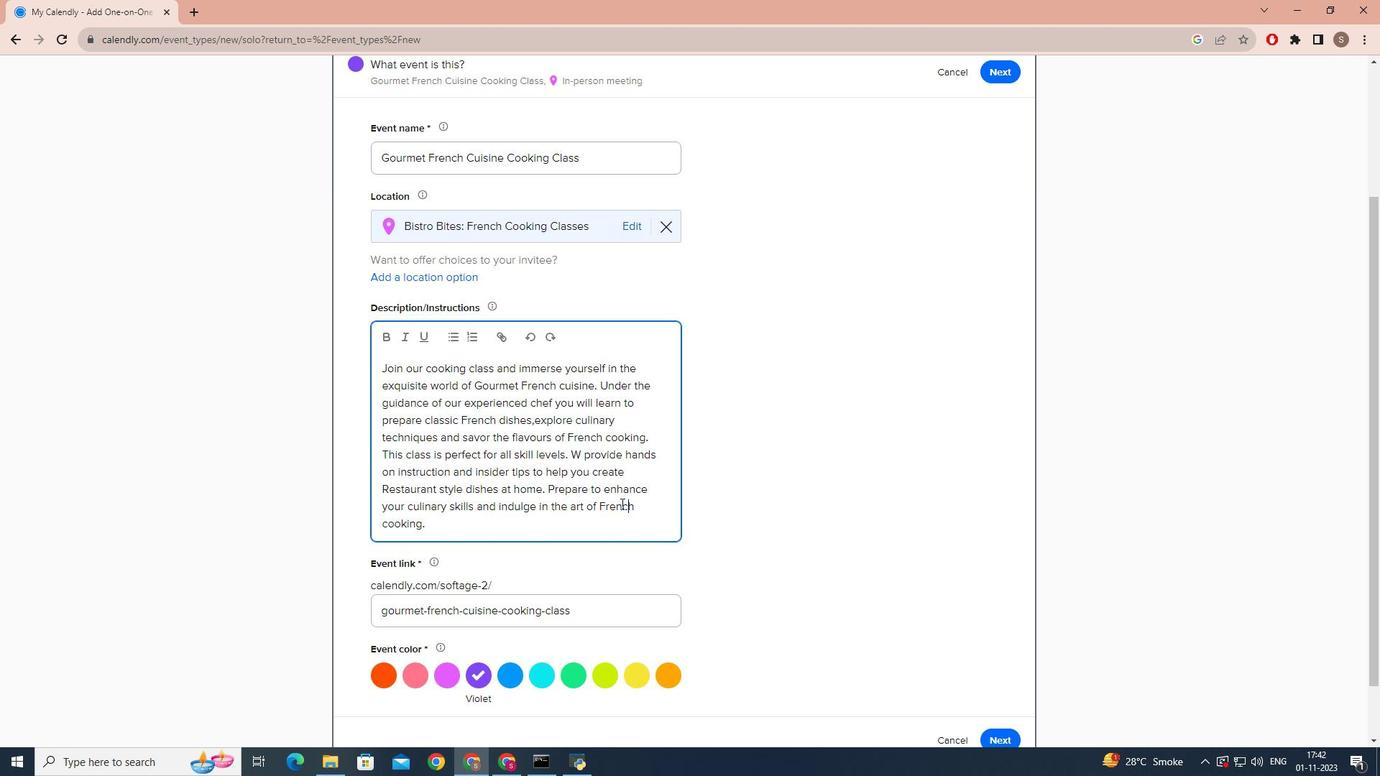 
Action: Mouse moved to (549, 489)
Screenshot: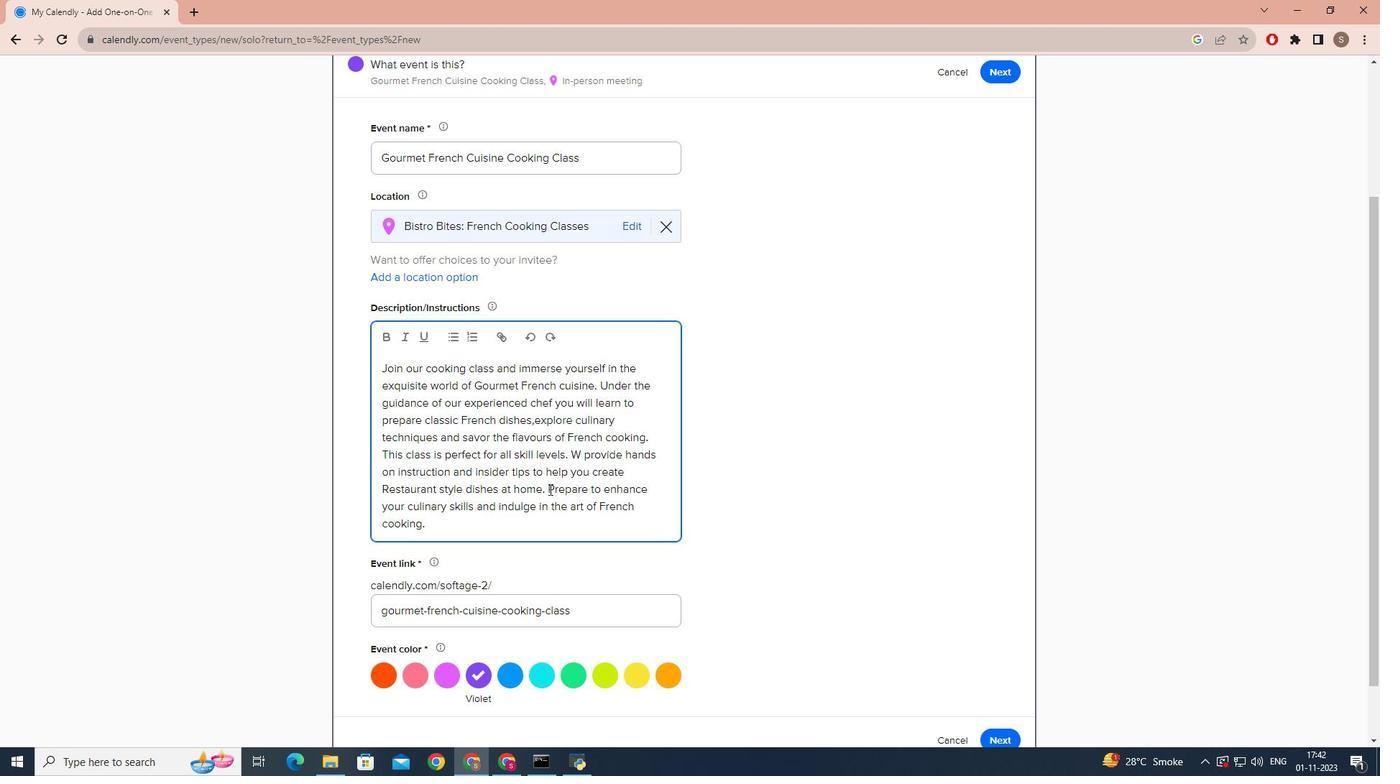 
Action: Mouse pressed left at (549, 489)
Screenshot: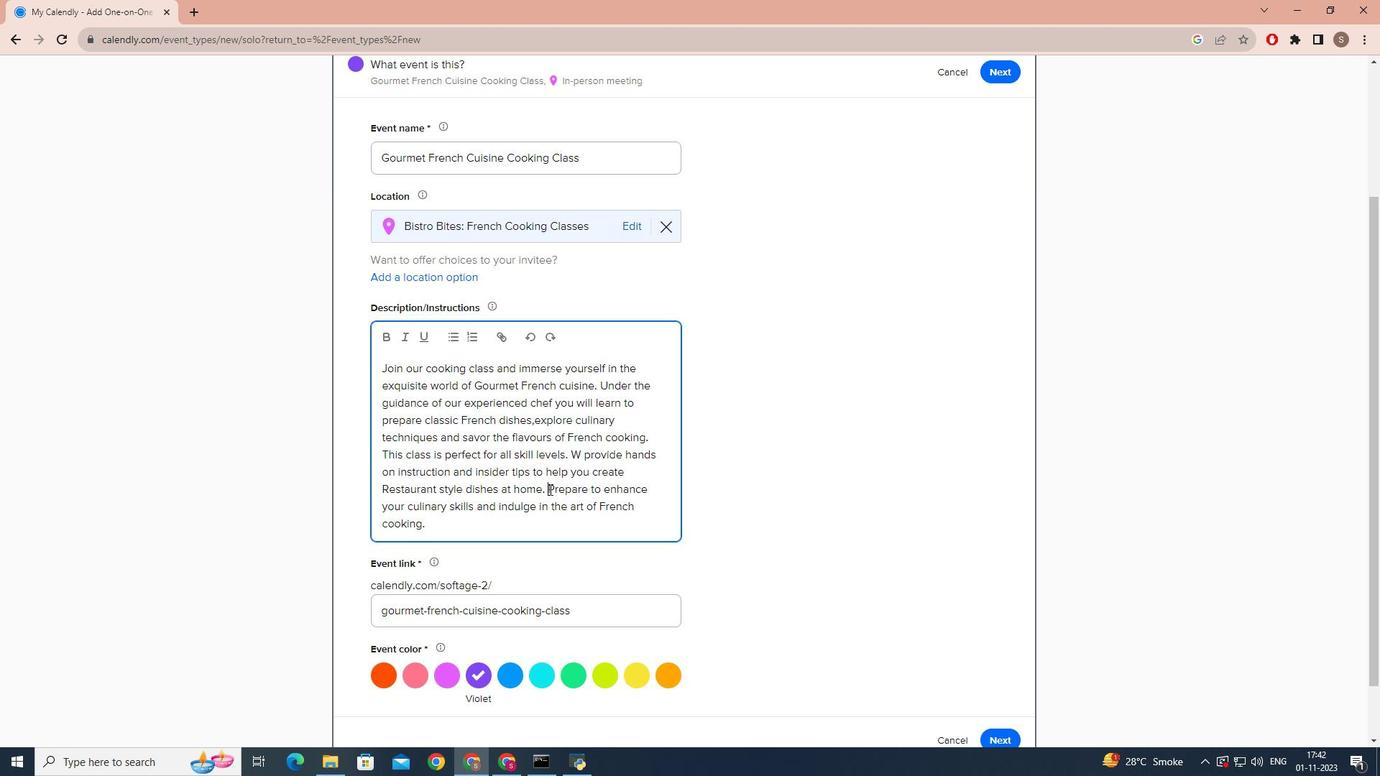 
Action: Key pressed <Key.enter>
Screenshot: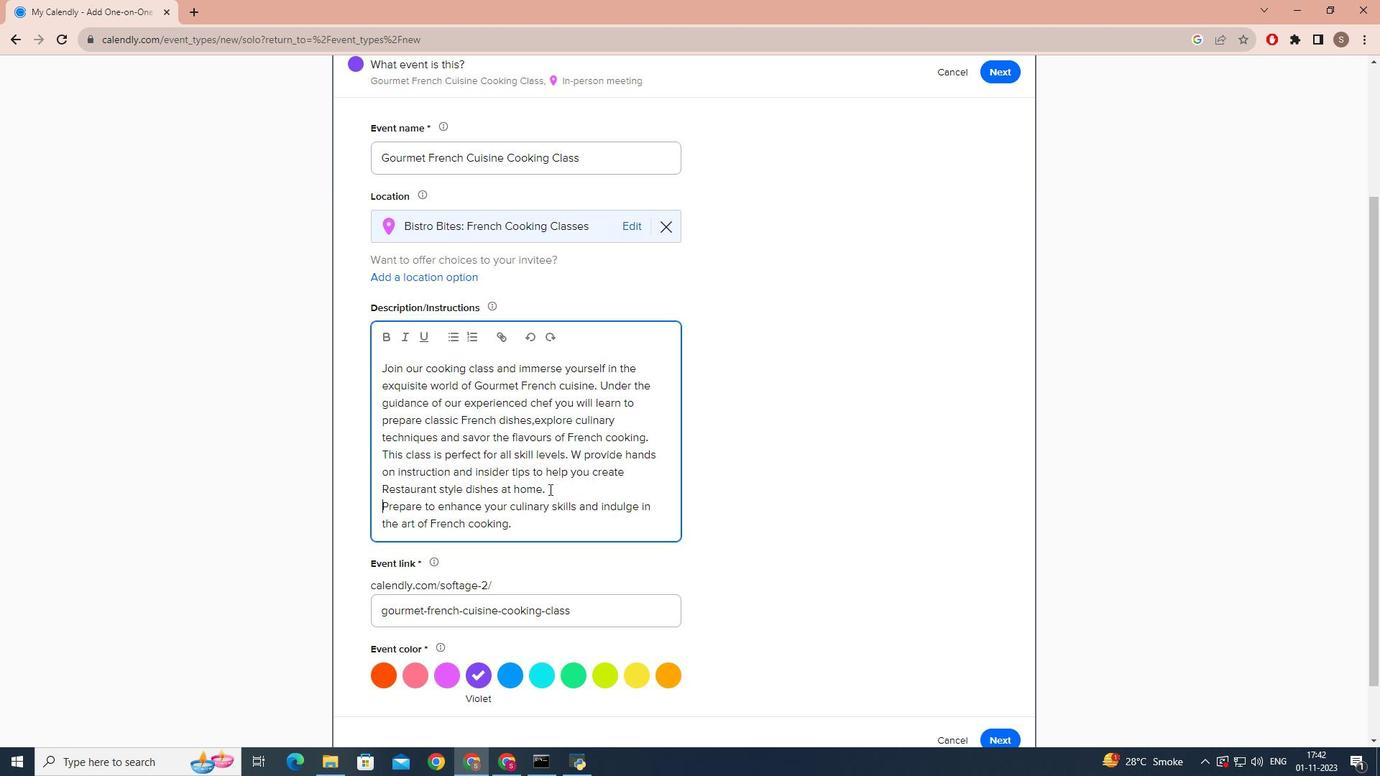 
Action: Mouse moved to (559, 497)
Screenshot: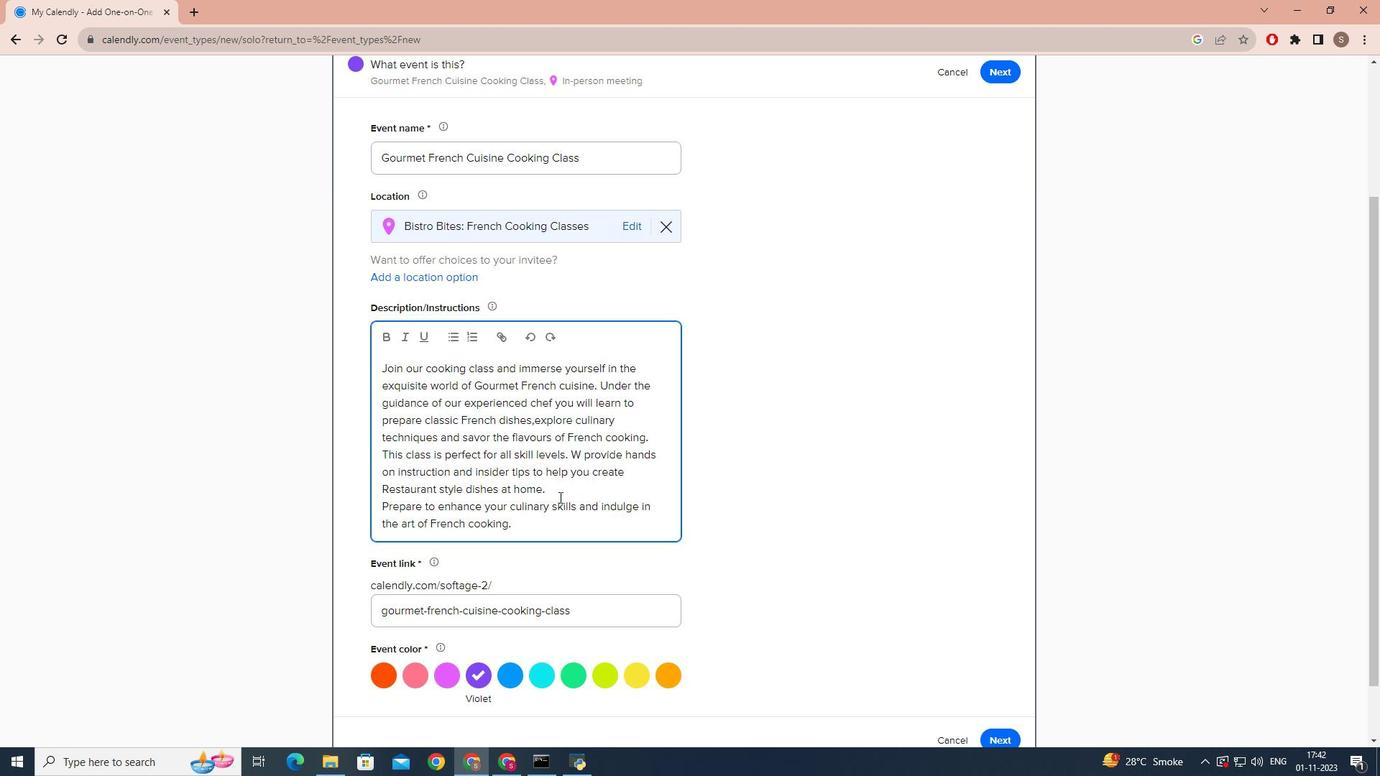 
Action: Mouse scrolled (559, 496) with delta (0, 0)
Screenshot: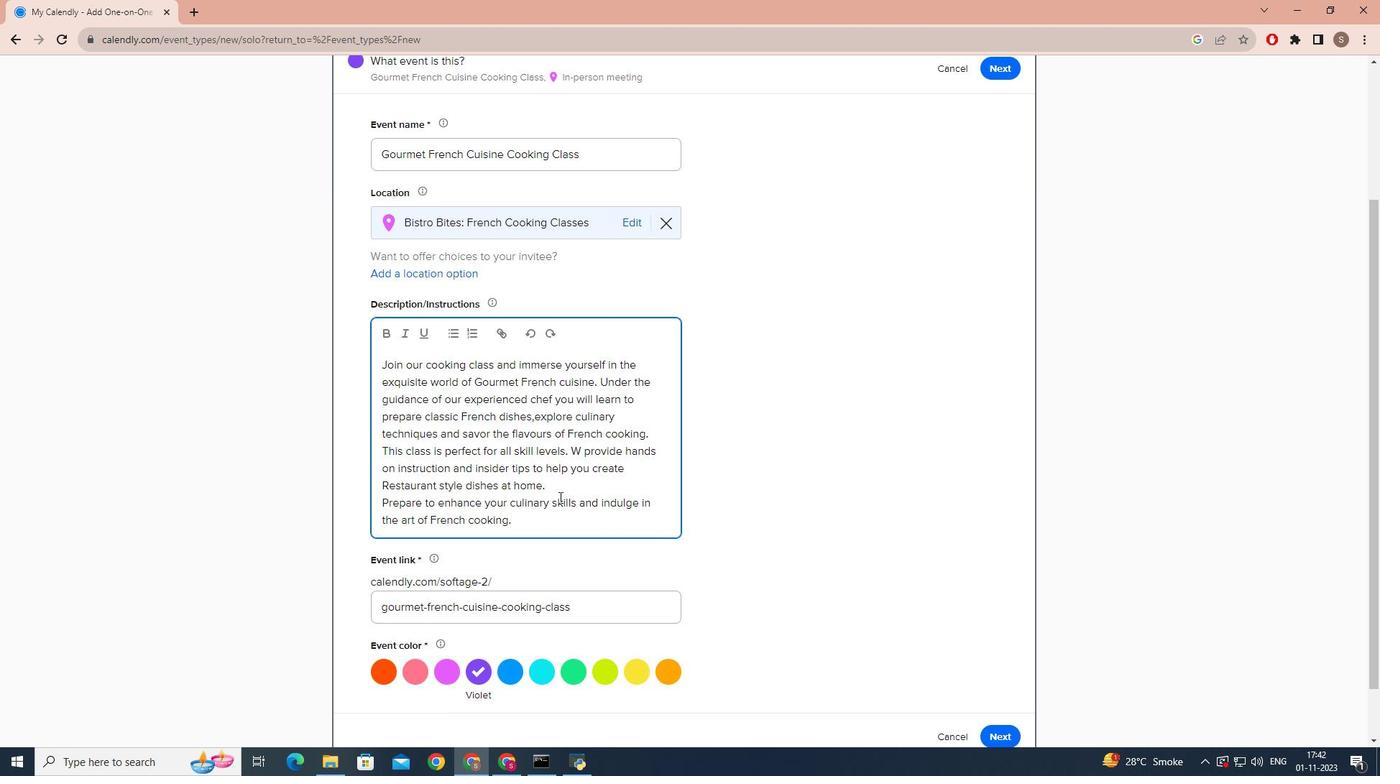 
Action: Mouse scrolled (559, 496) with delta (0, 0)
Screenshot: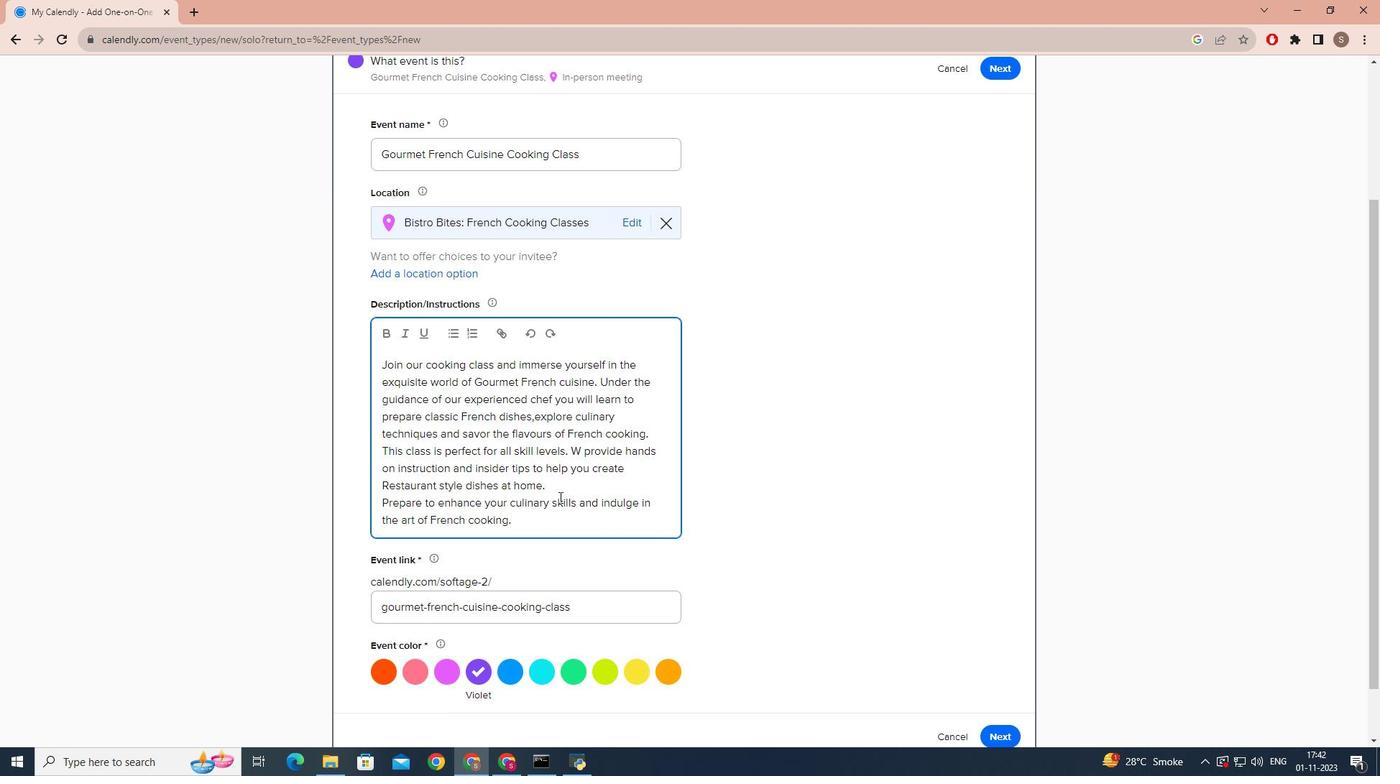 
Action: Mouse scrolled (559, 496) with delta (0, 0)
Screenshot: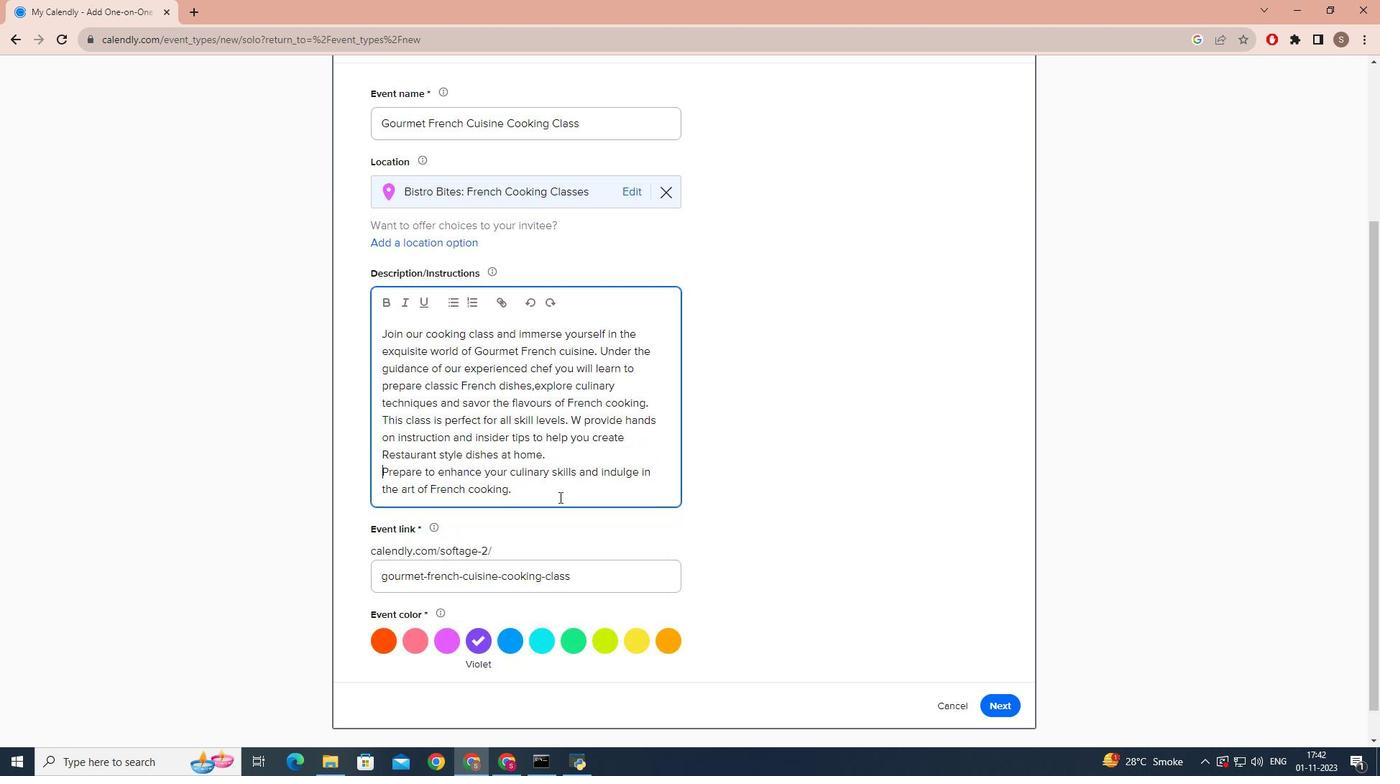 
Action: Mouse scrolled (559, 496) with delta (0, 0)
Screenshot: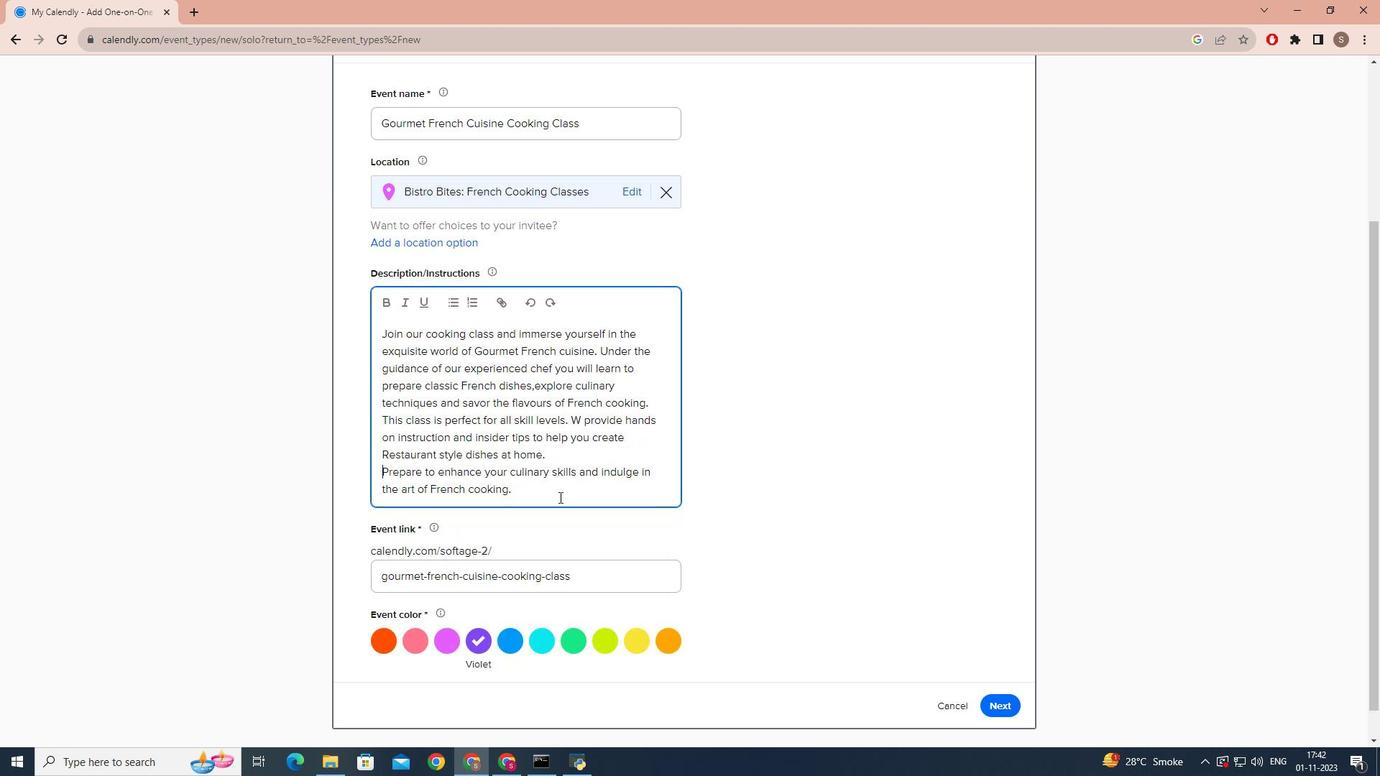
Action: Mouse moved to (546, 604)
Screenshot: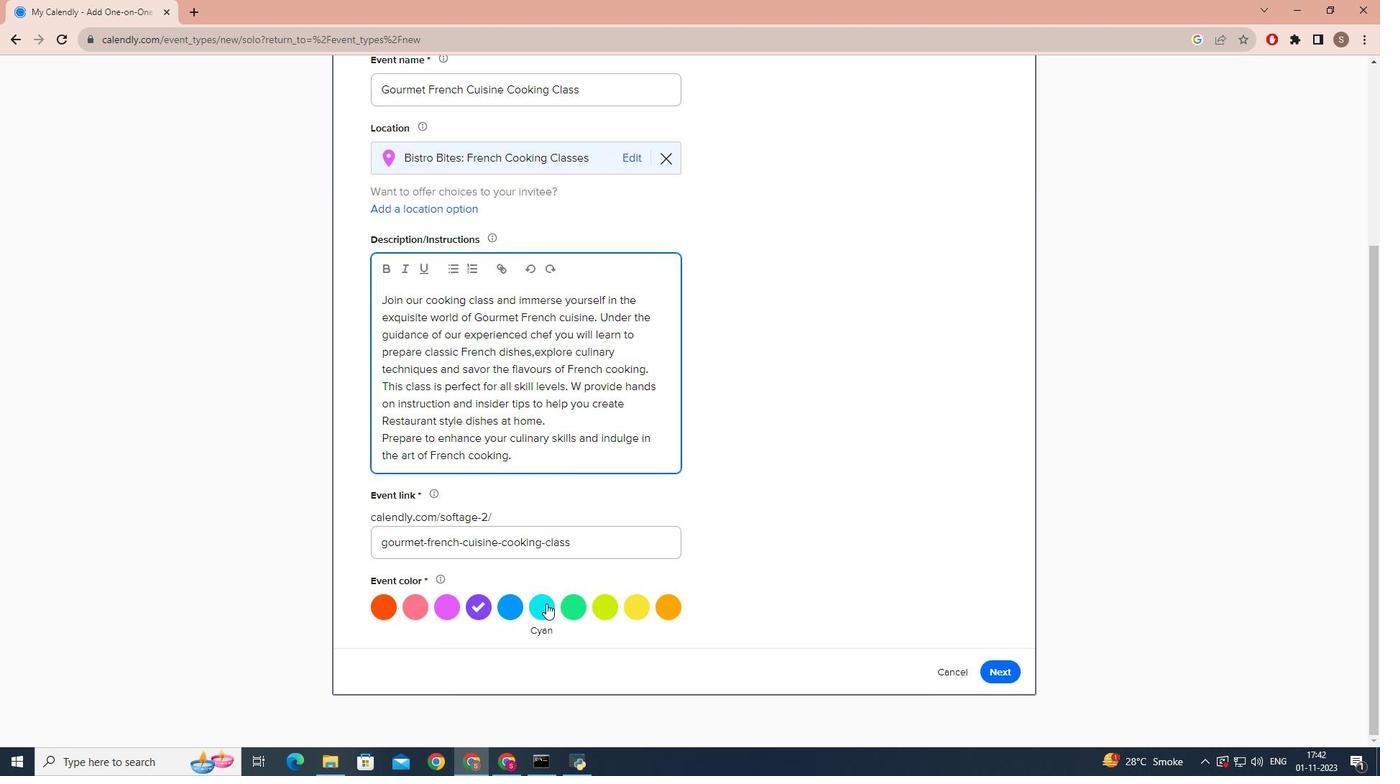
Action: Mouse pressed left at (546, 604)
Screenshot: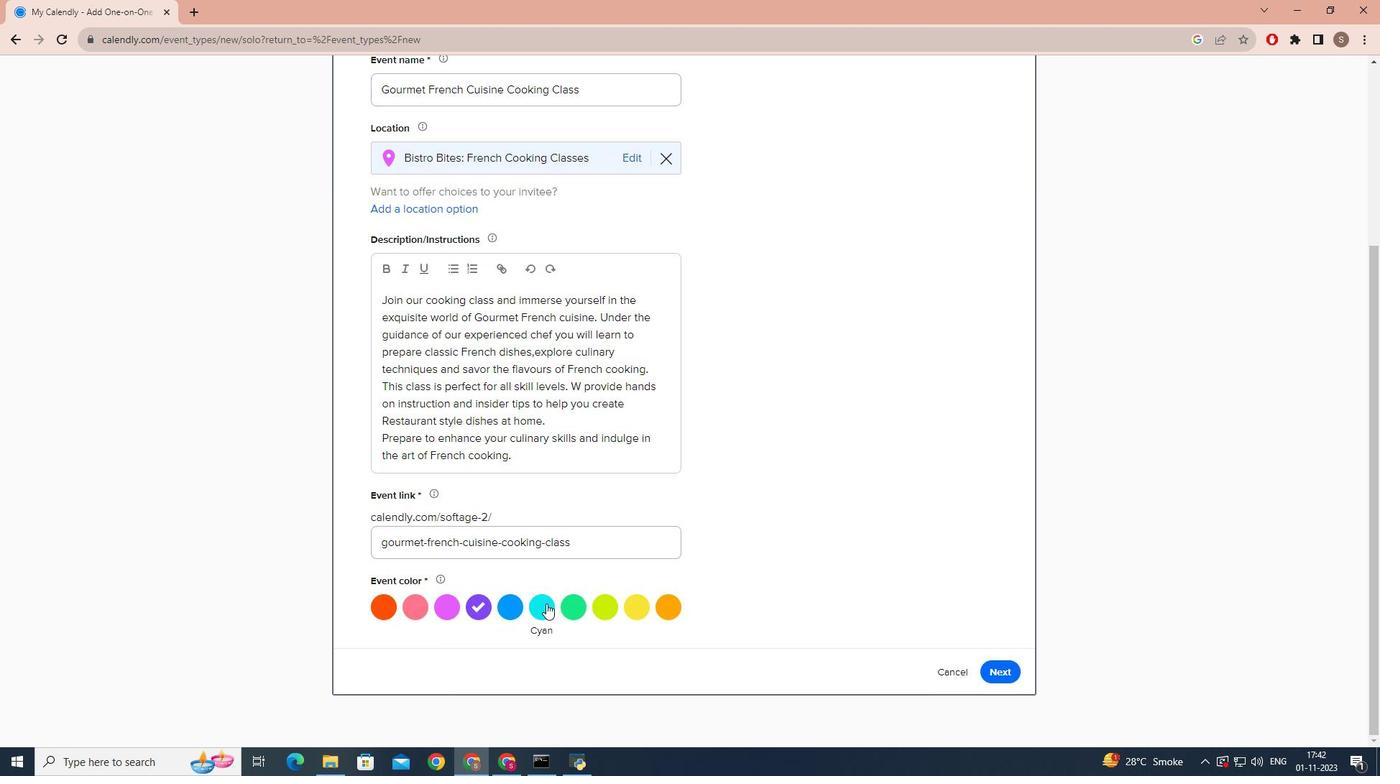 
Action: Mouse moved to (995, 672)
Screenshot: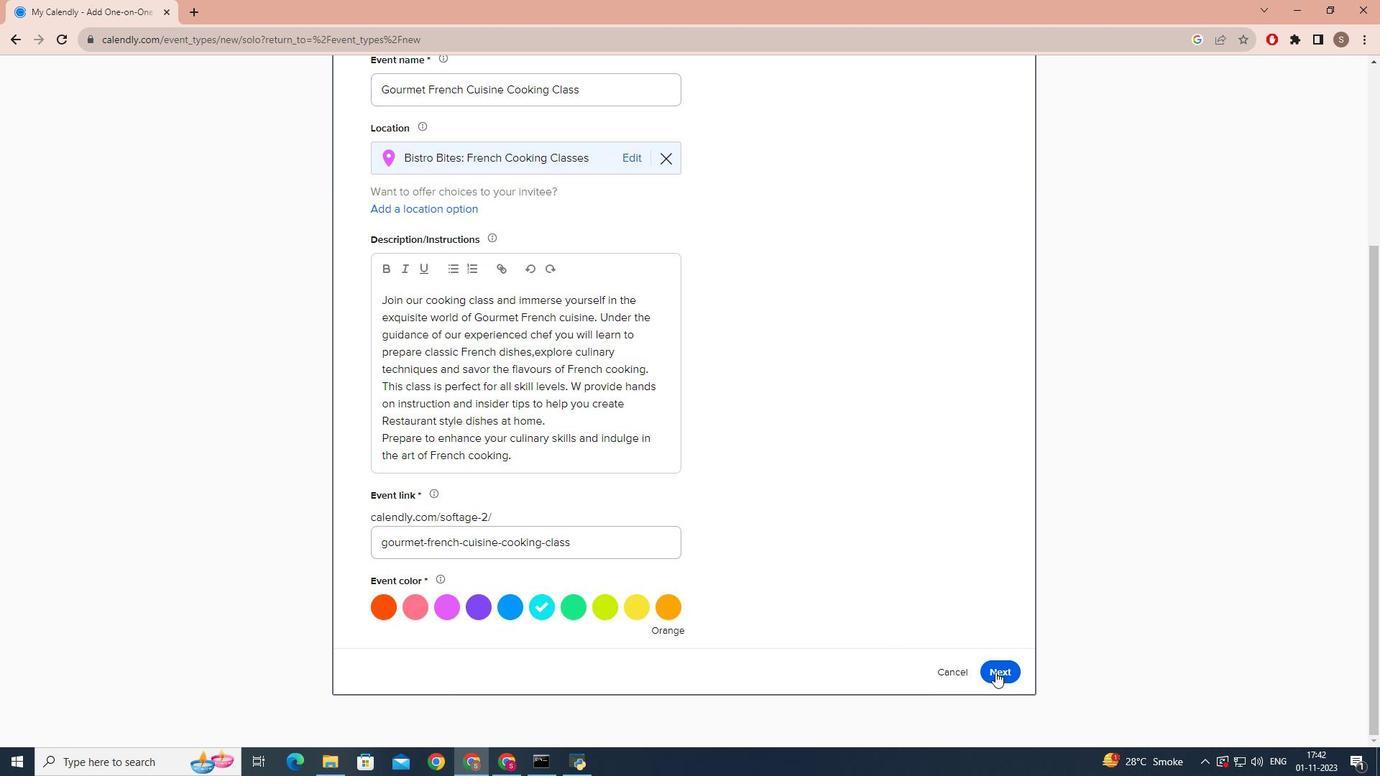
Action: Mouse pressed left at (995, 672)
Screenshot: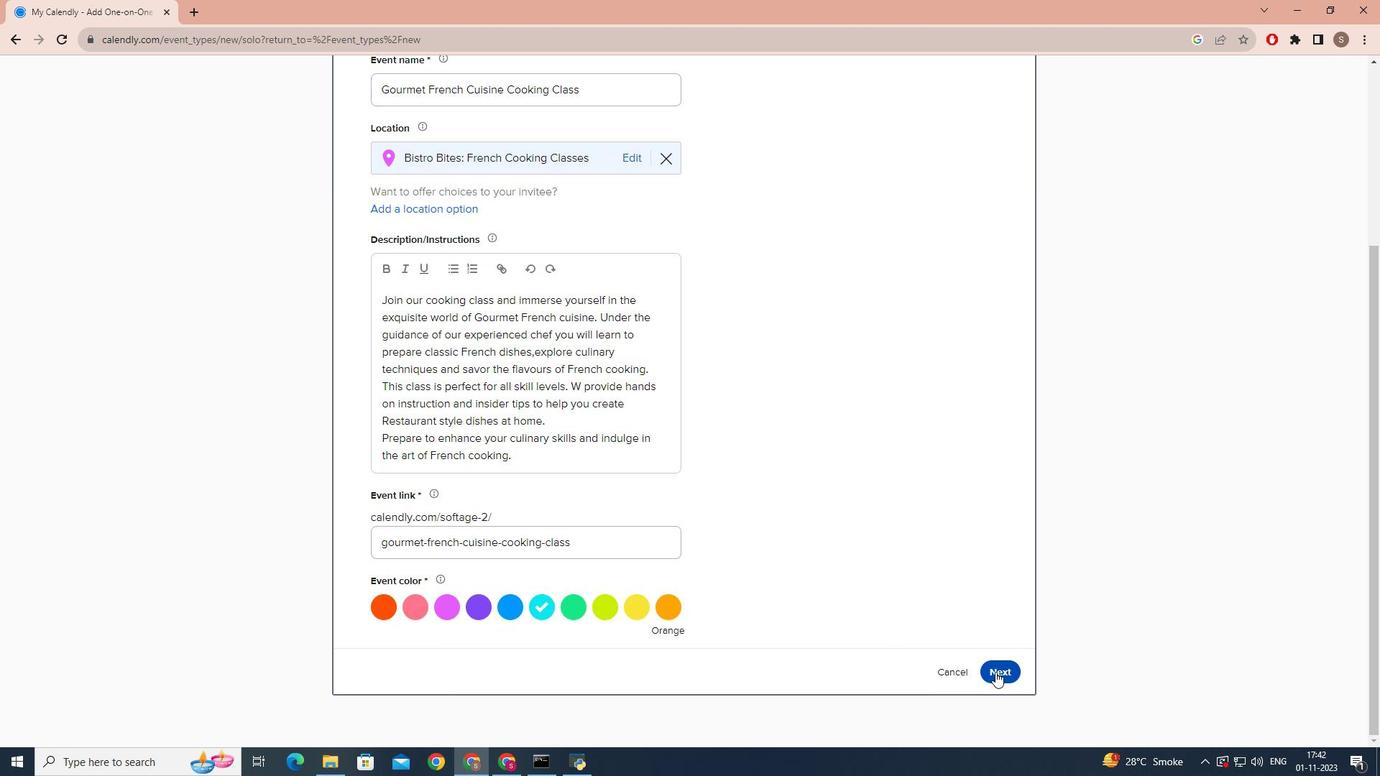 
Action: Mouse moved to (590, 363)
Screenshot: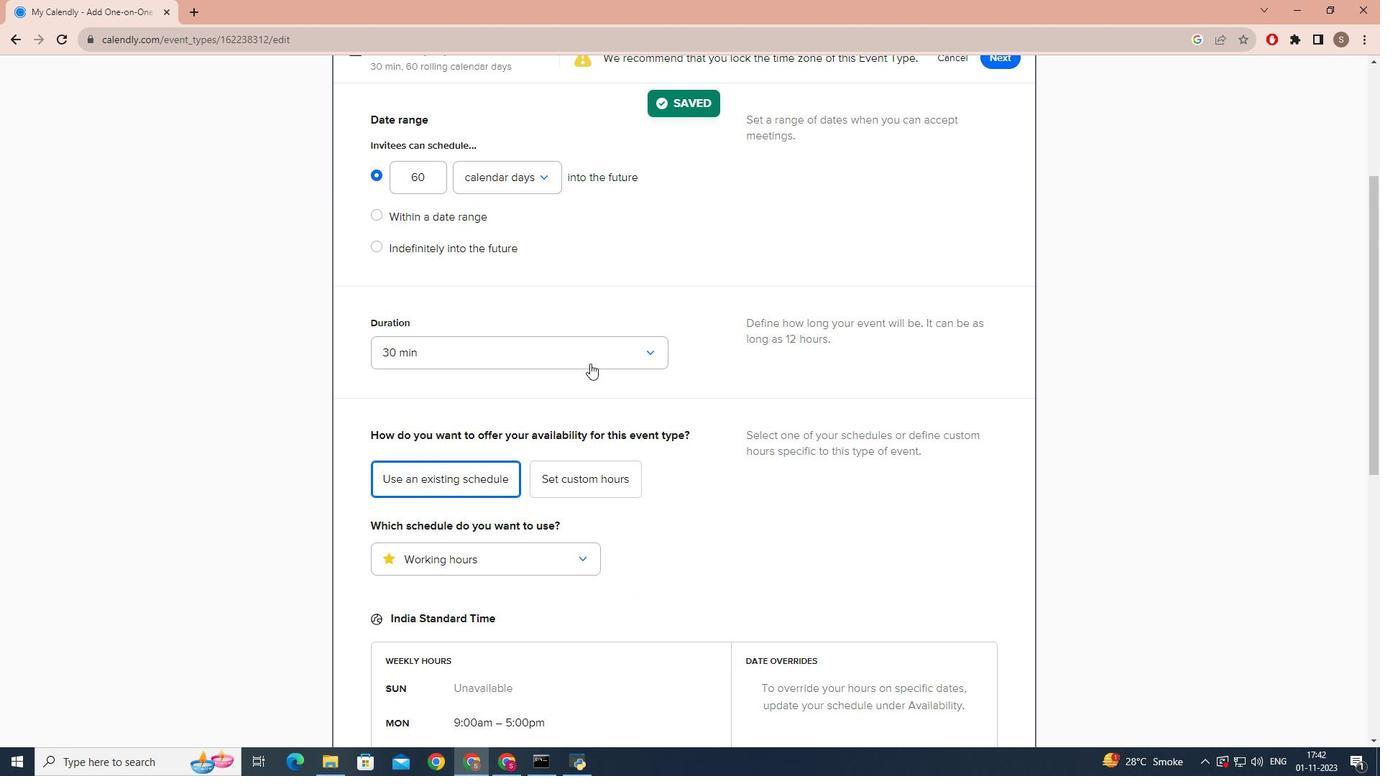 
Action: Mouse pressed left at (590, 363)
Screenshot: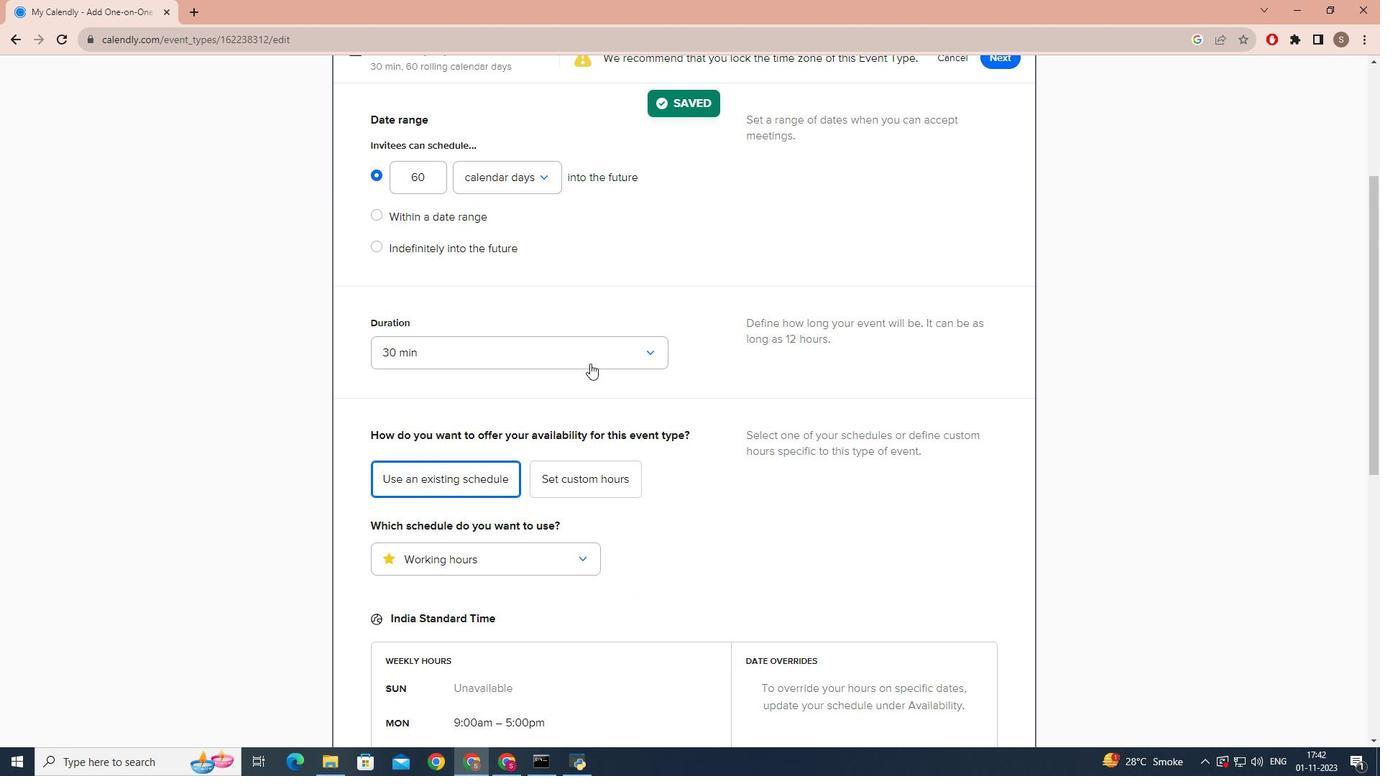 
Action: Mouse moved to (412, 499)
Screenshot: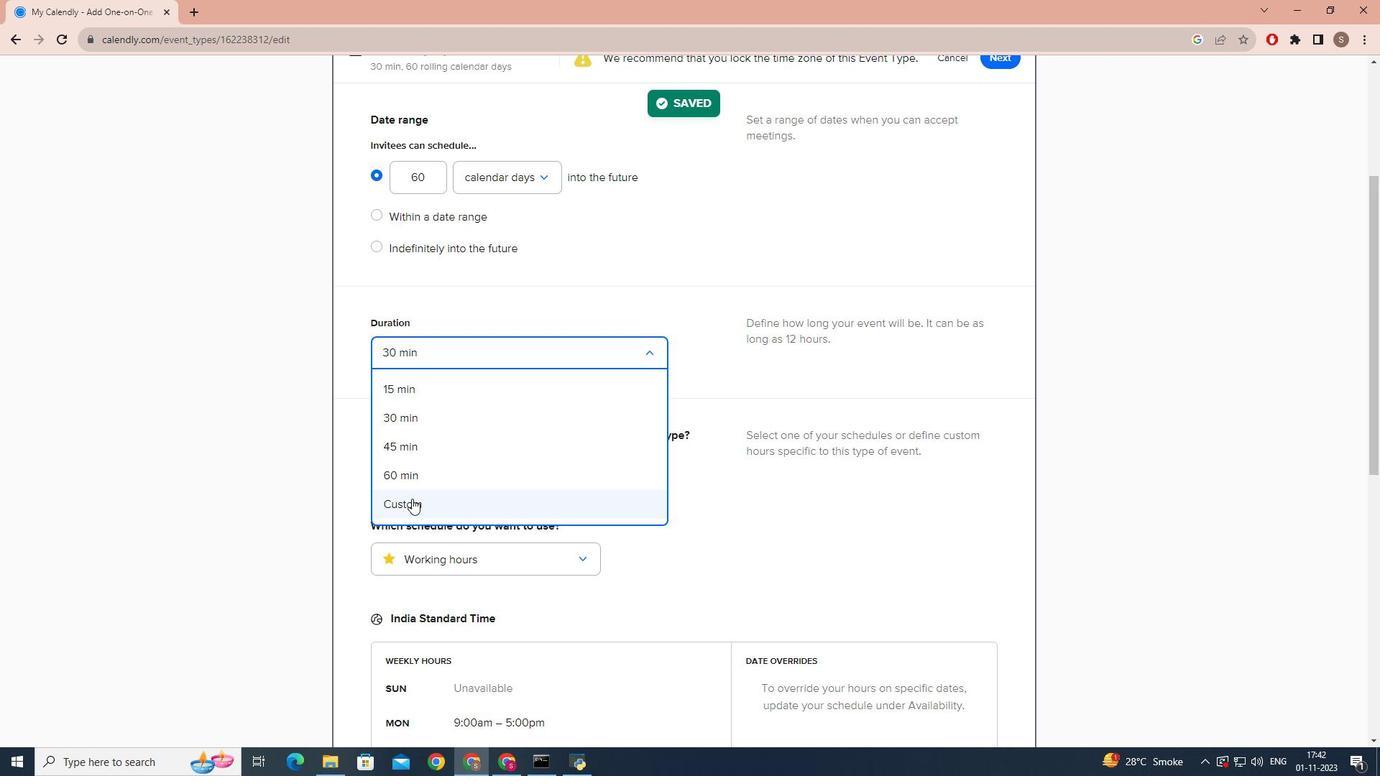 
Action: Mouse pressed left at (412, 499)
Screenshot: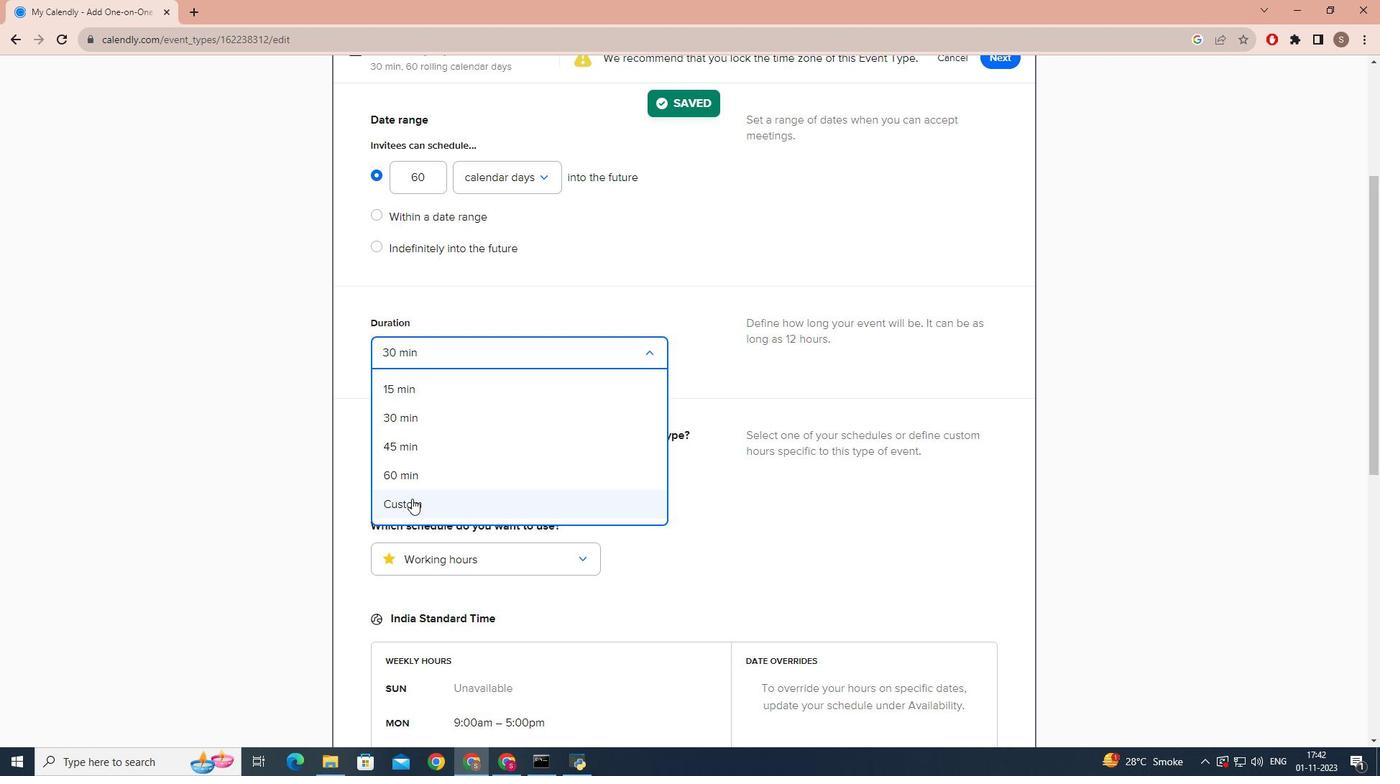 
Action: Mouse moved to (582, 381)
Screenshot: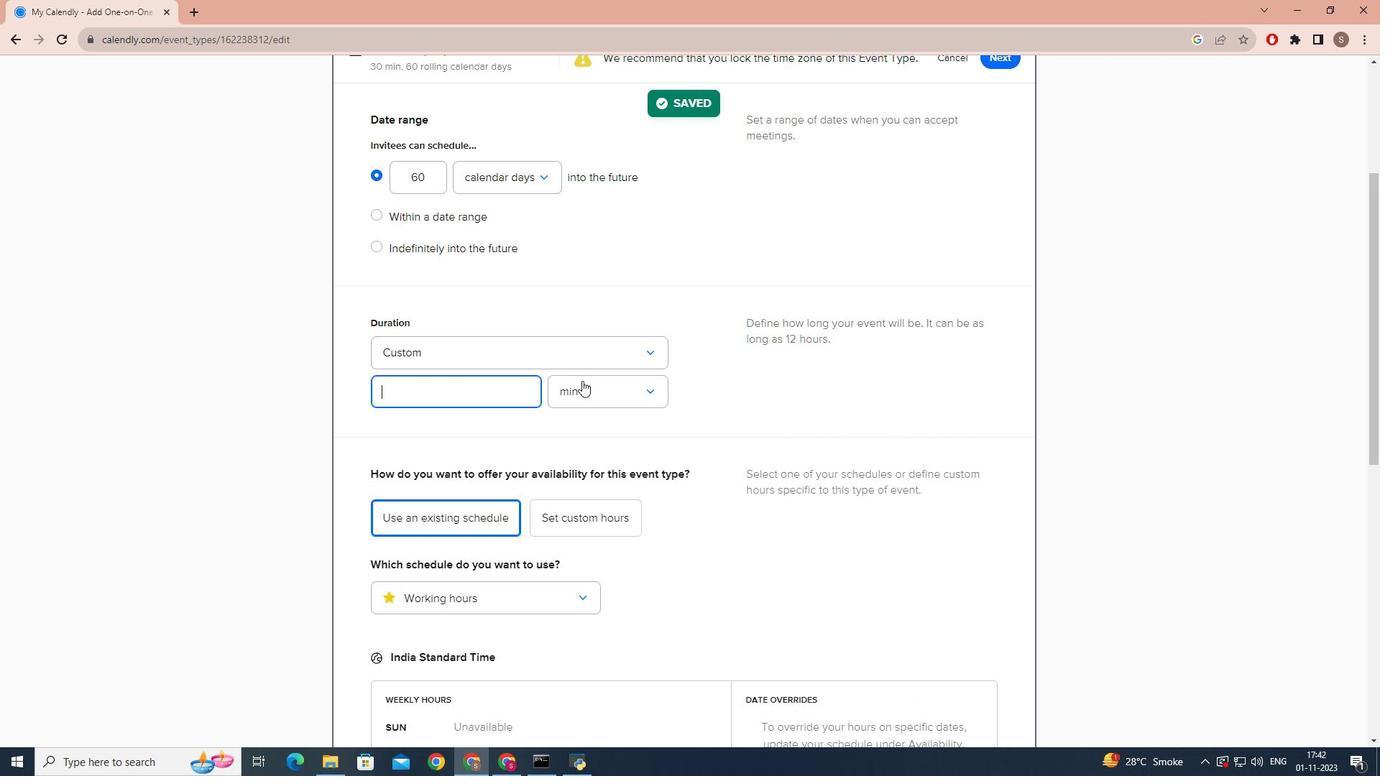
Action: Mouse pressed left at (582, 381)
Screenshot: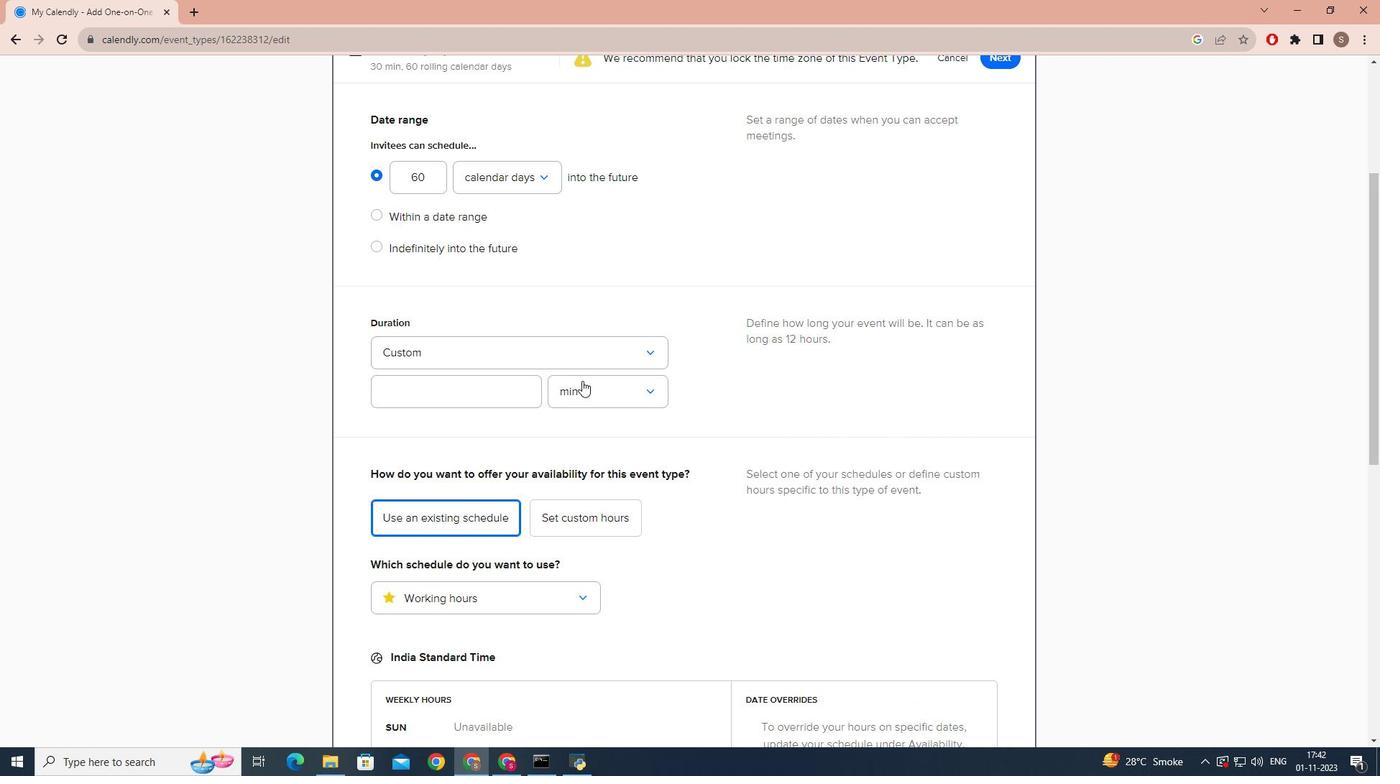 
Action: Mouse moved to (550, 461)
Screenshot: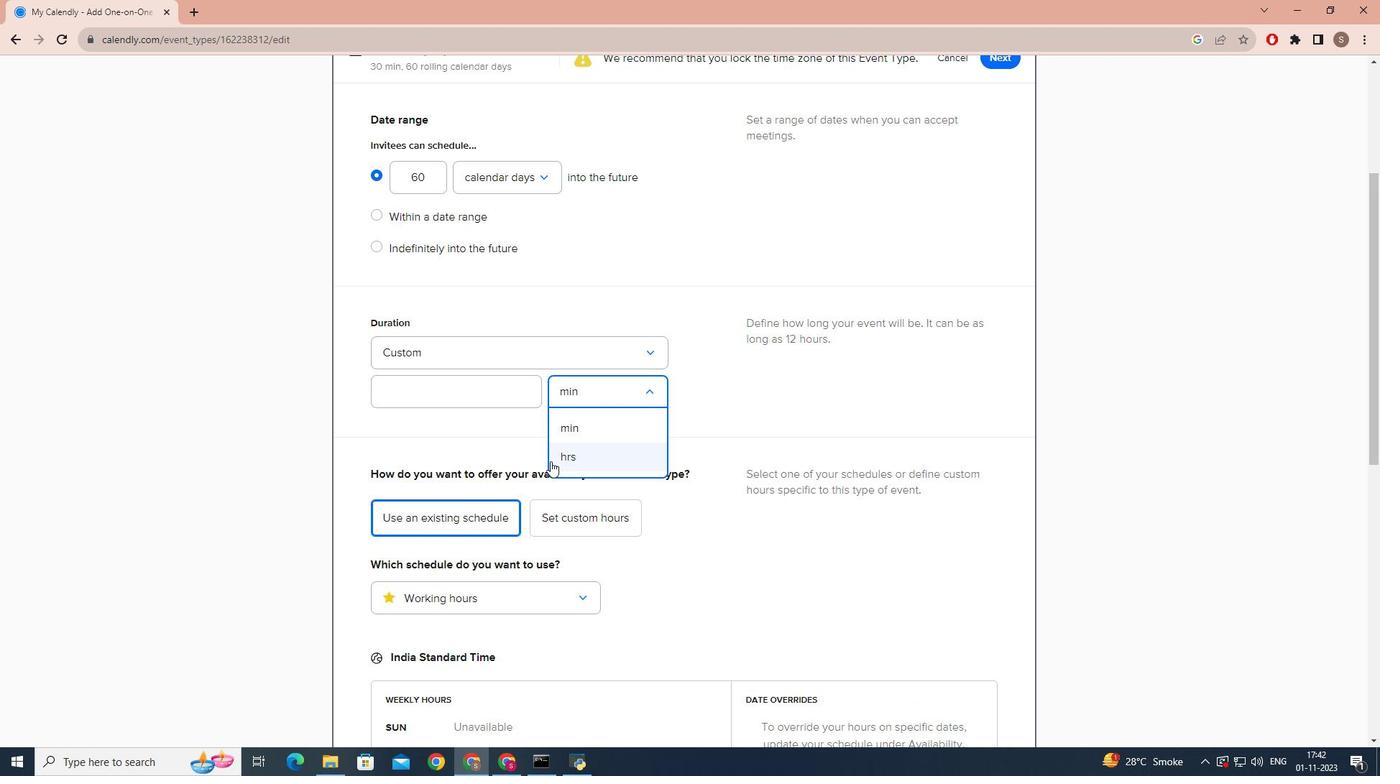 
Action: Mouse pressed left at (550, 461)
Screenshot: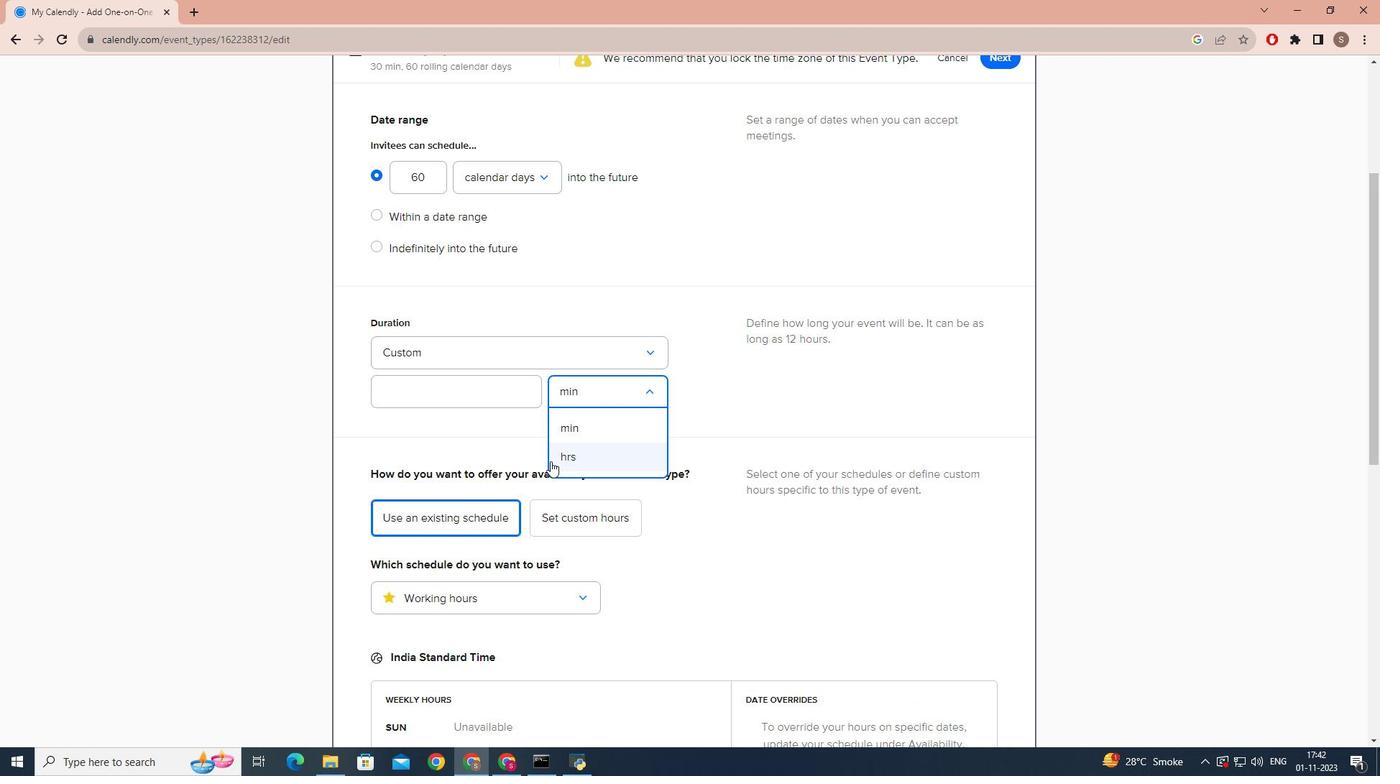 
Action: Mouse moved to (522, 396)
Screenshot: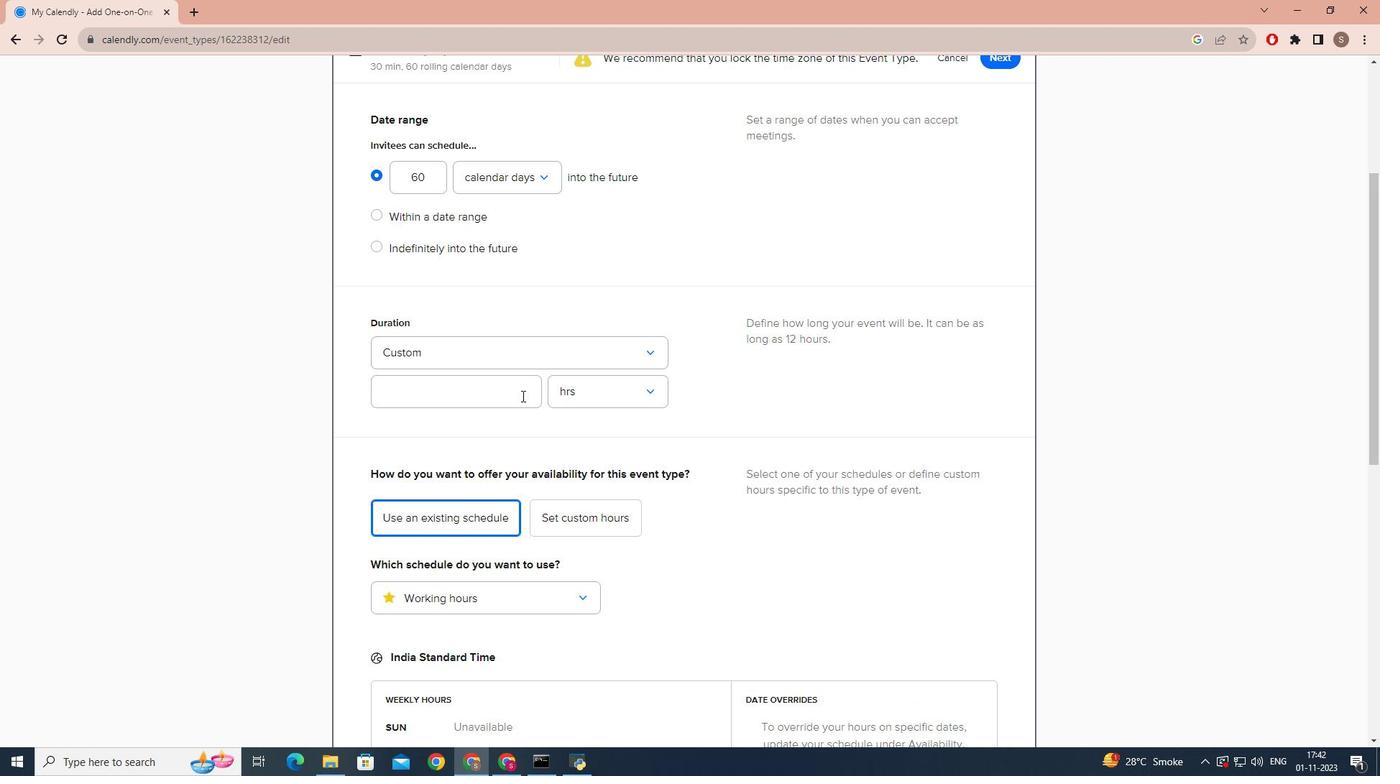 
Action: Mouse pressed left at (522, 396)
Screenshot: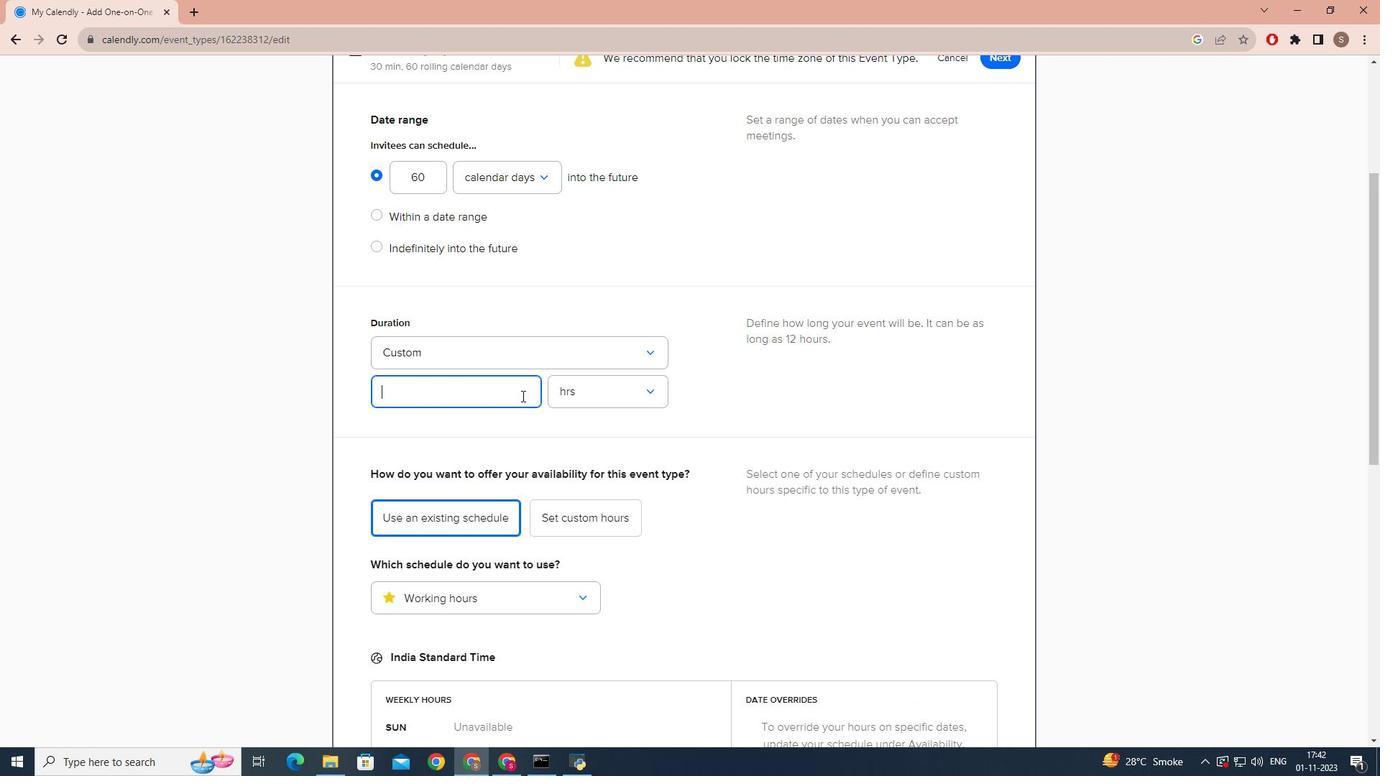 
Action: Key pressed 2
Screenshot: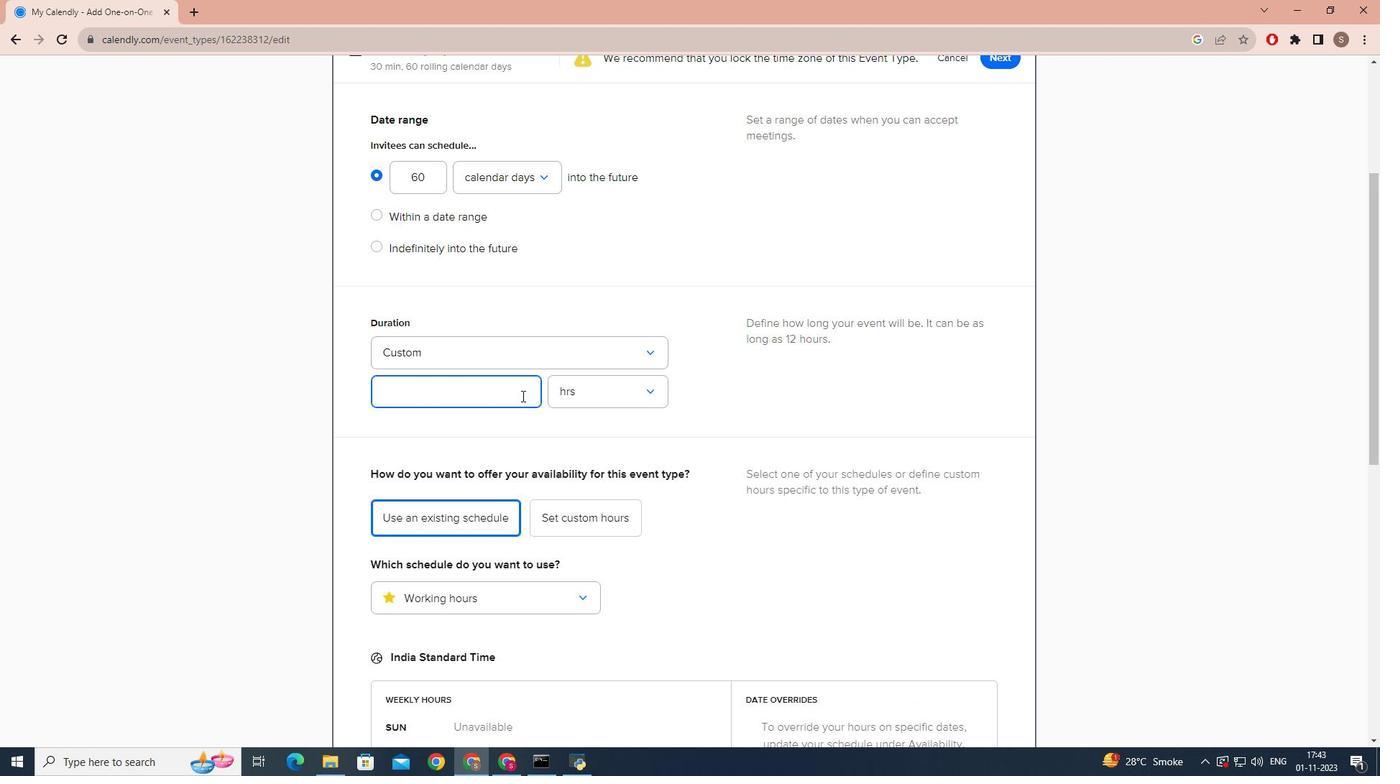 
Action: Mouse moved to (519, 422)
Screenshot: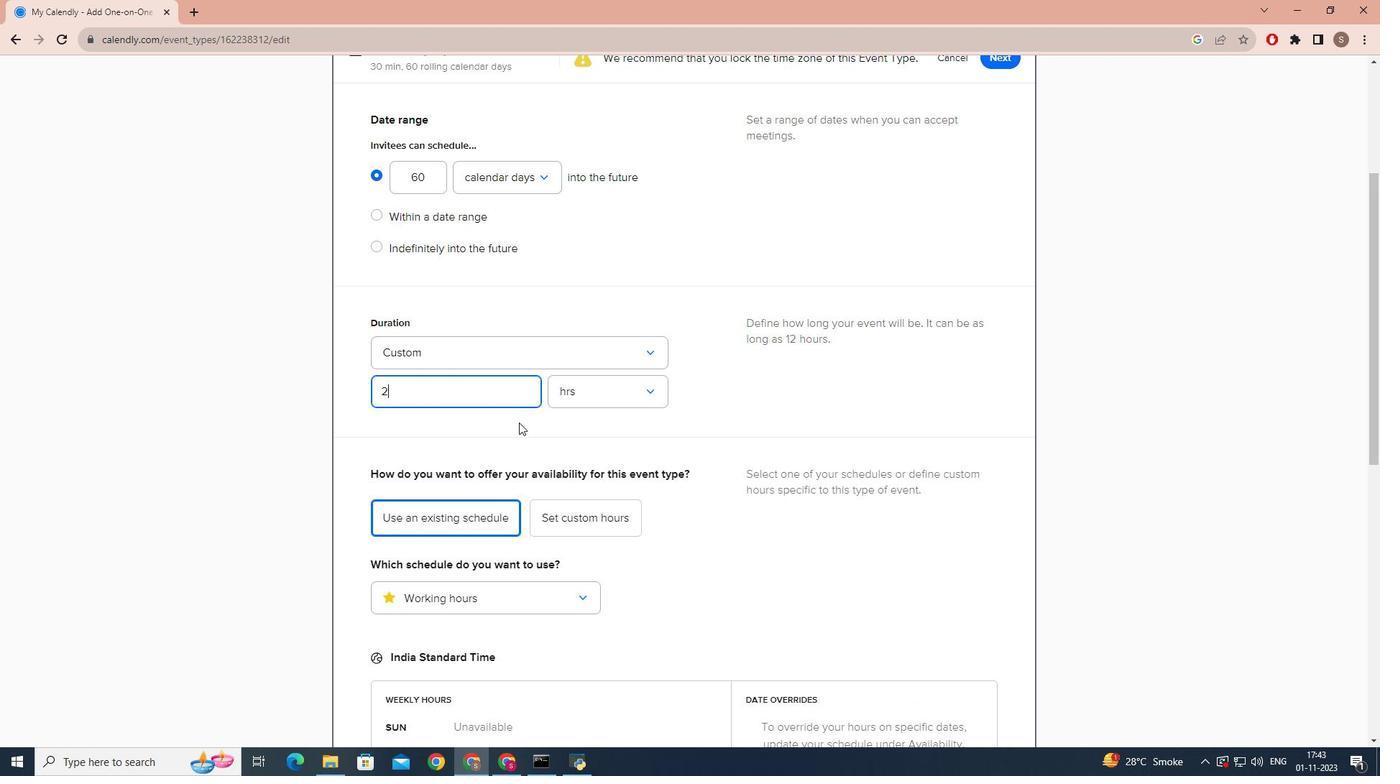 
Action: Mouse pressed left at (519, 422)
Screenshot: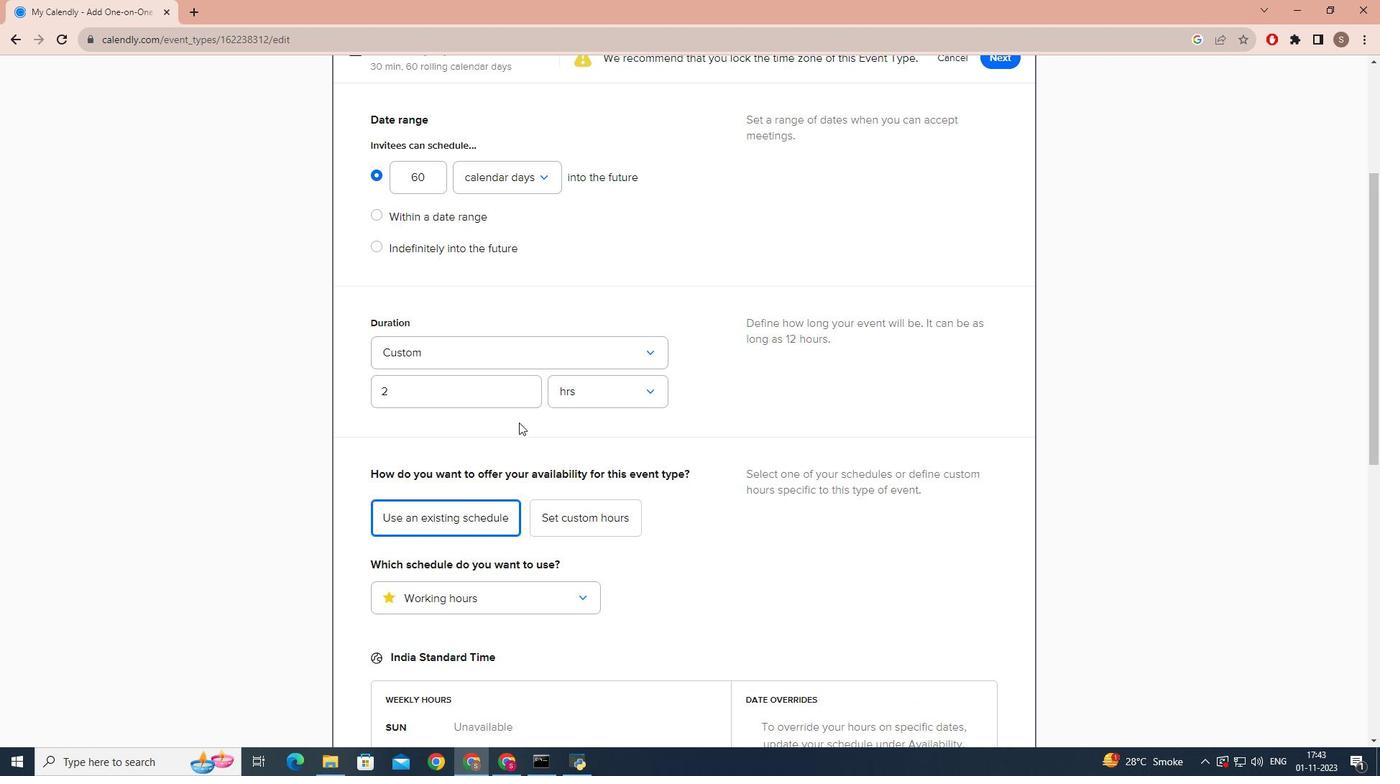 
Action: Mouse moved to (533, 416)
Screenshot: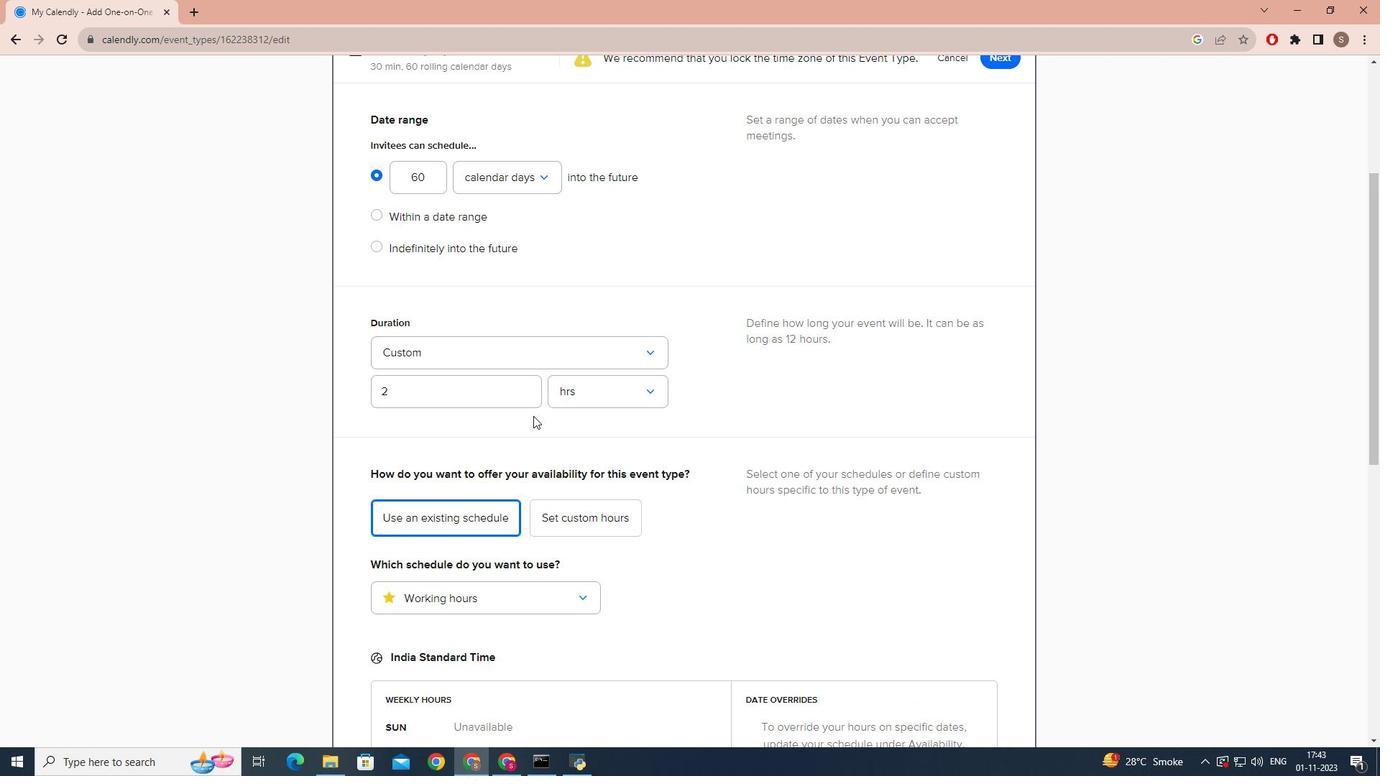 
Action: Mouse scrolled (533, 415) with delta (0, 0)
Screenshot: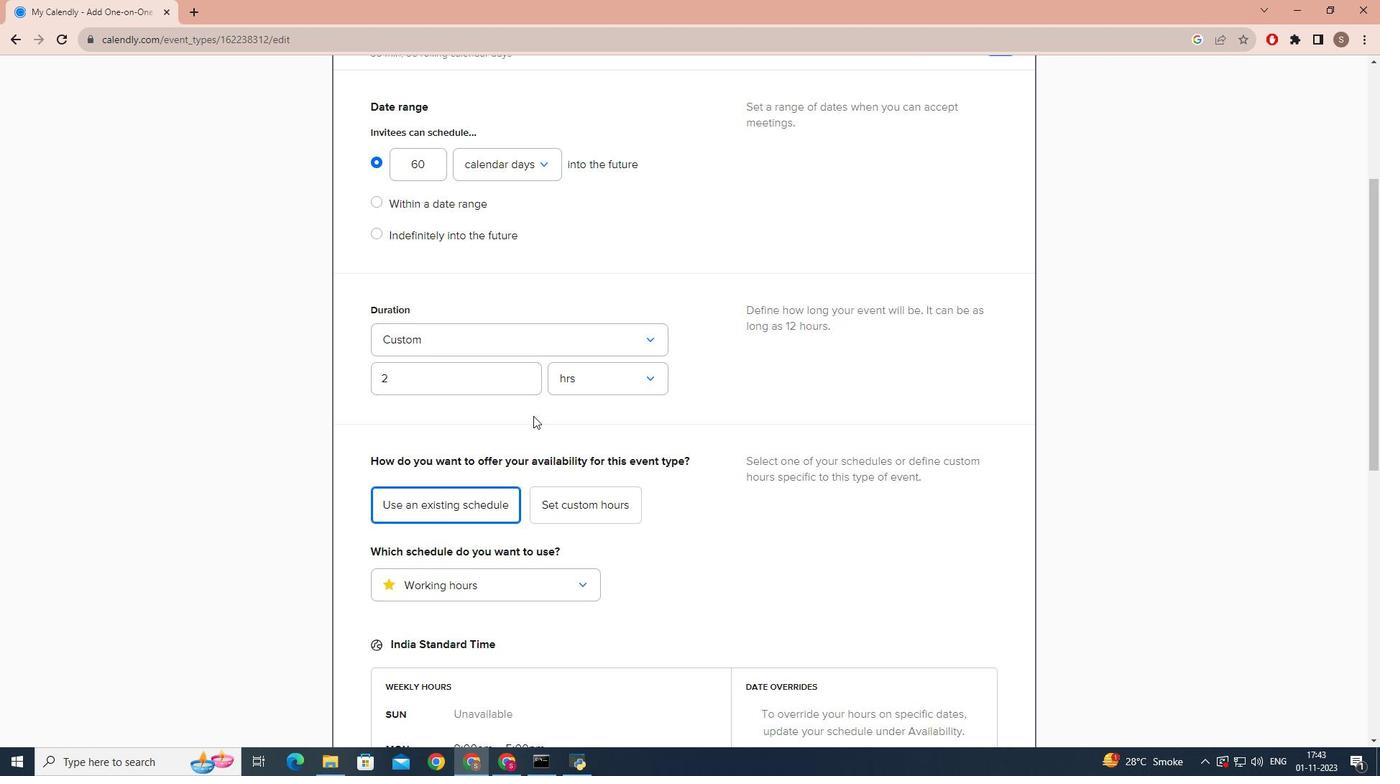 
Action: Mouse scrolled (533, 415) with delta (0, 0)
Screenshot: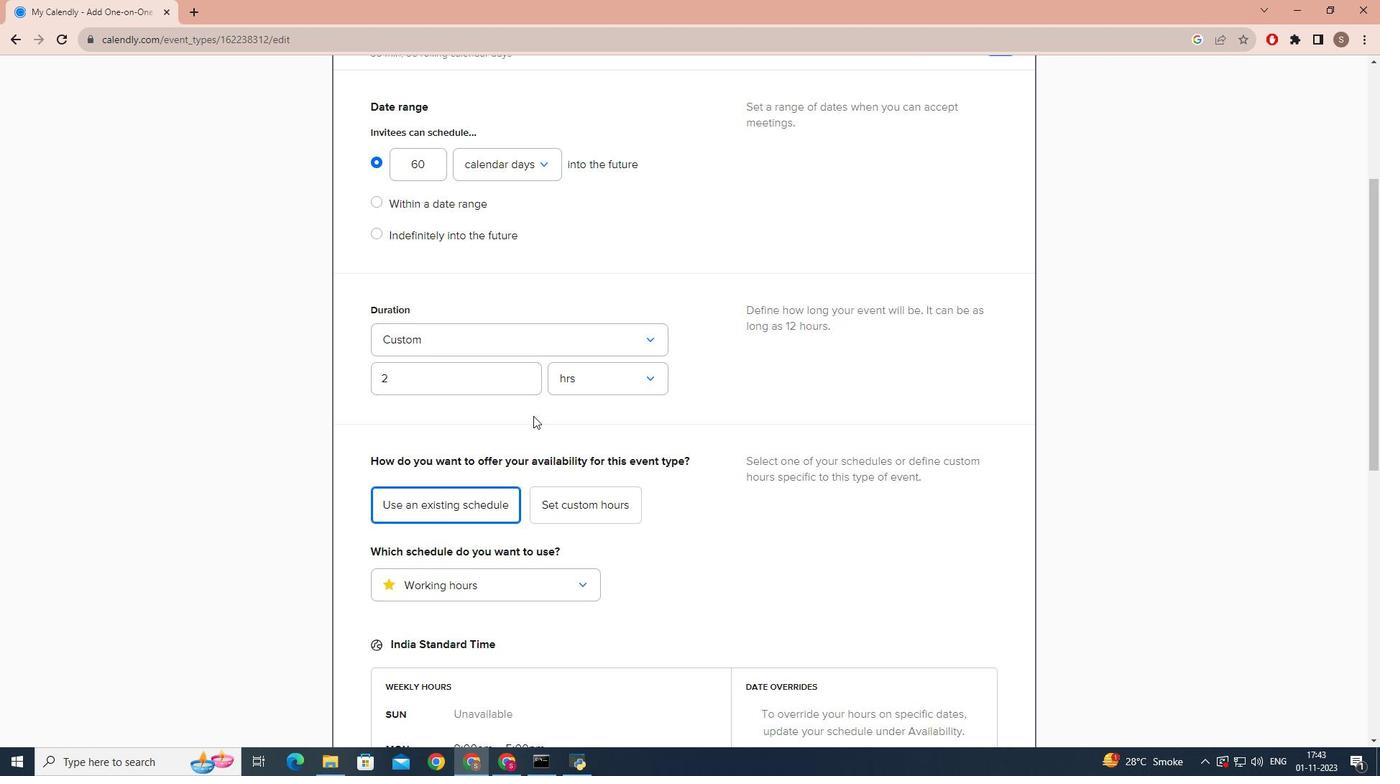 
Action: Mouse scrolled (533, 415) with delta (0, 0)
Screenshot: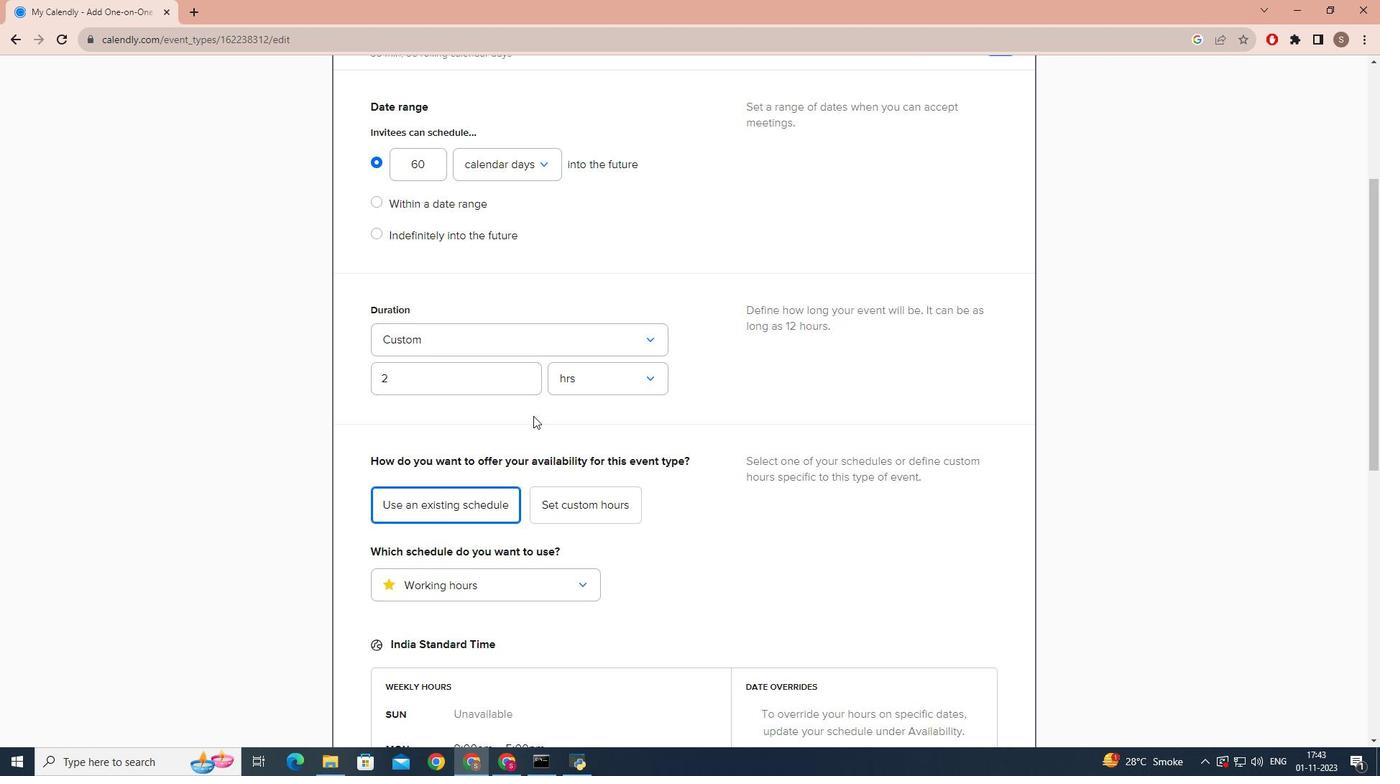 
Action: Mouse scrolled (533, 415) with delta (0, 0)
Screenshot: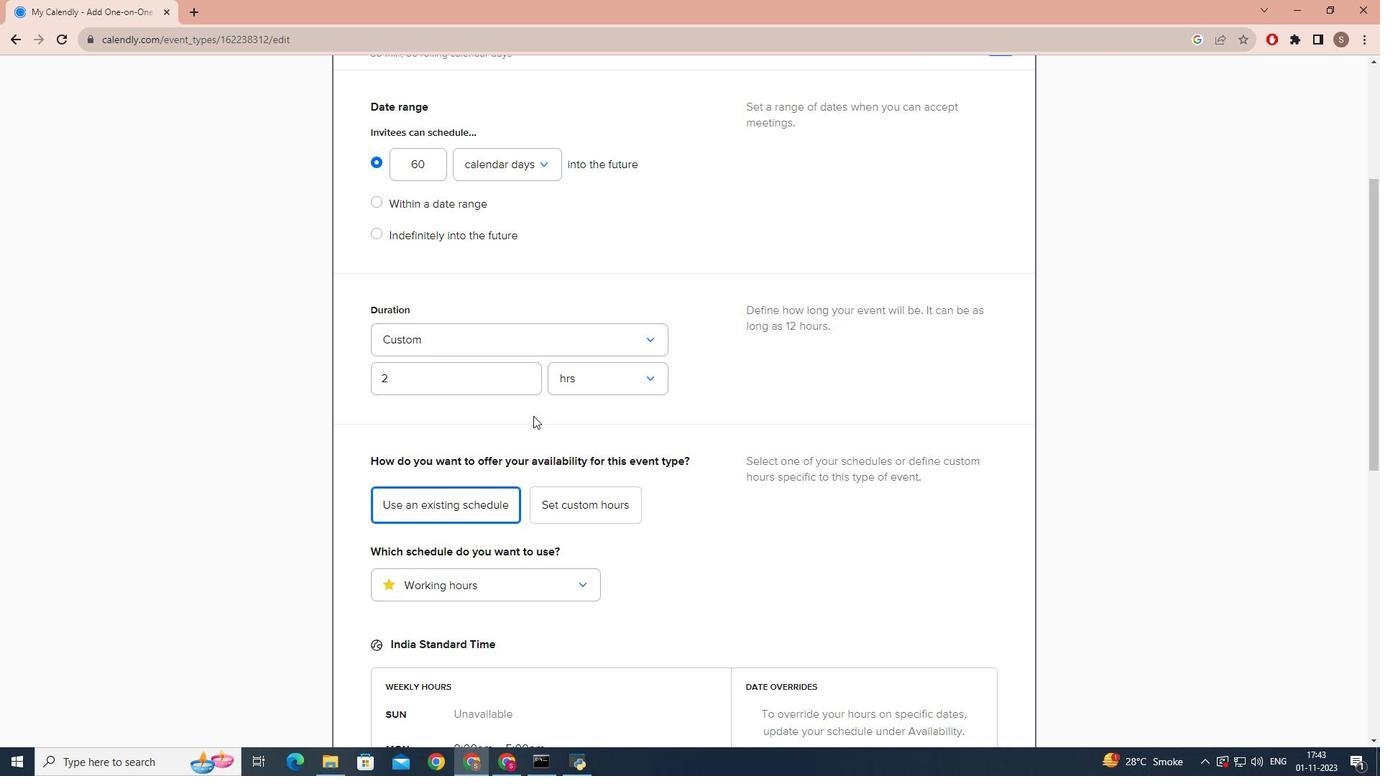 
Action: Mouse scrolled (533, 415) with delta (0, 0)
Screenshot: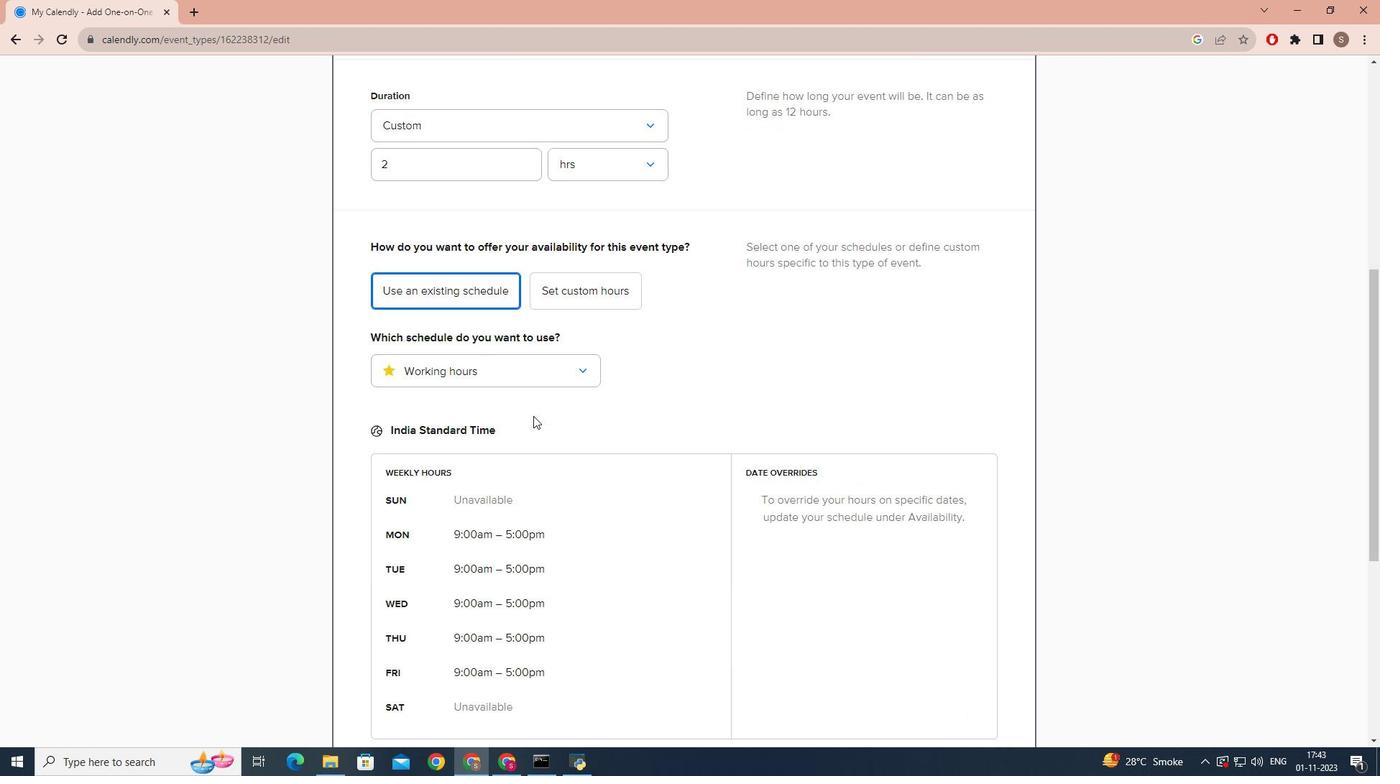 
Action: Mouse scrolled (533, 415) with delta (0, 0)
Screenshot: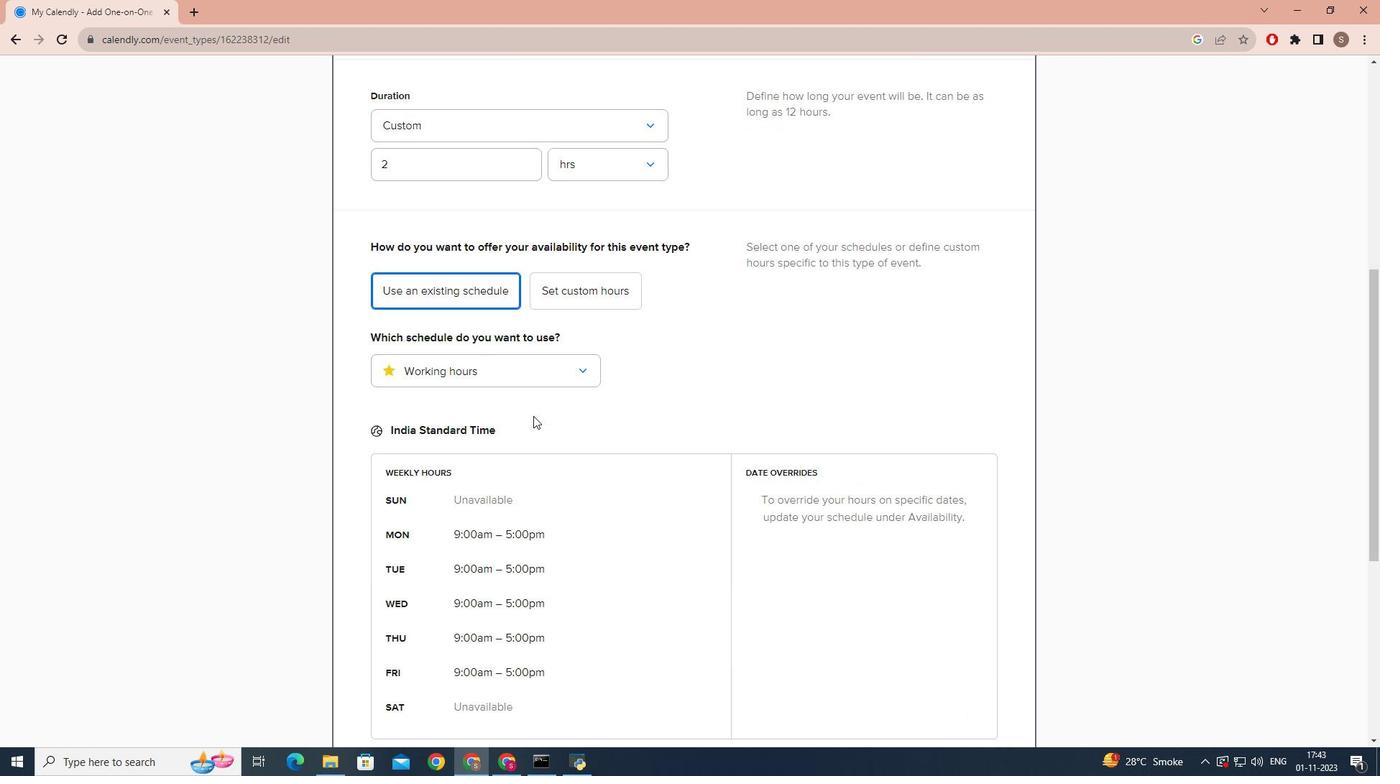 
Action: Mouse scrolled (533, 415) with delta (0, 0)
Screenshot: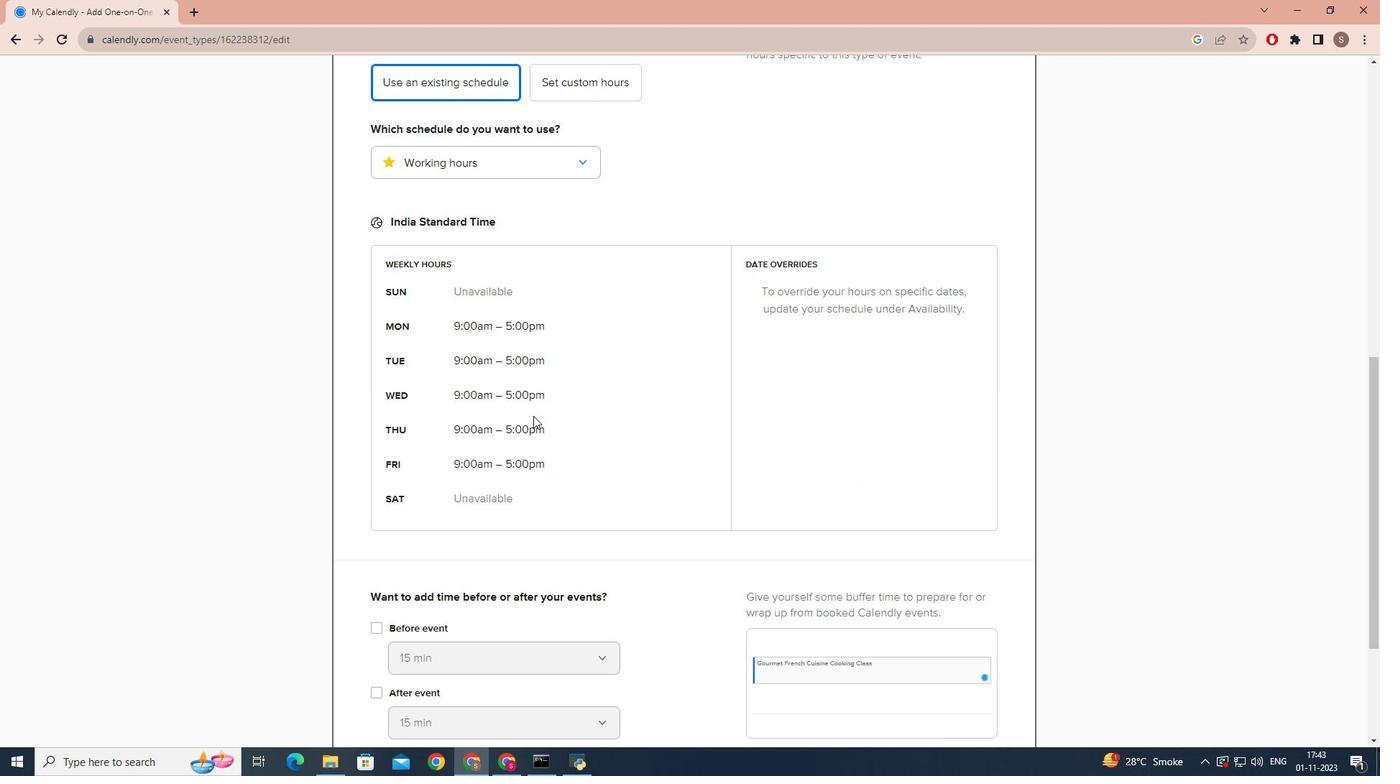 
Action: Mouse scrolled (533, 415) with delta (0, 0)
Screenshot: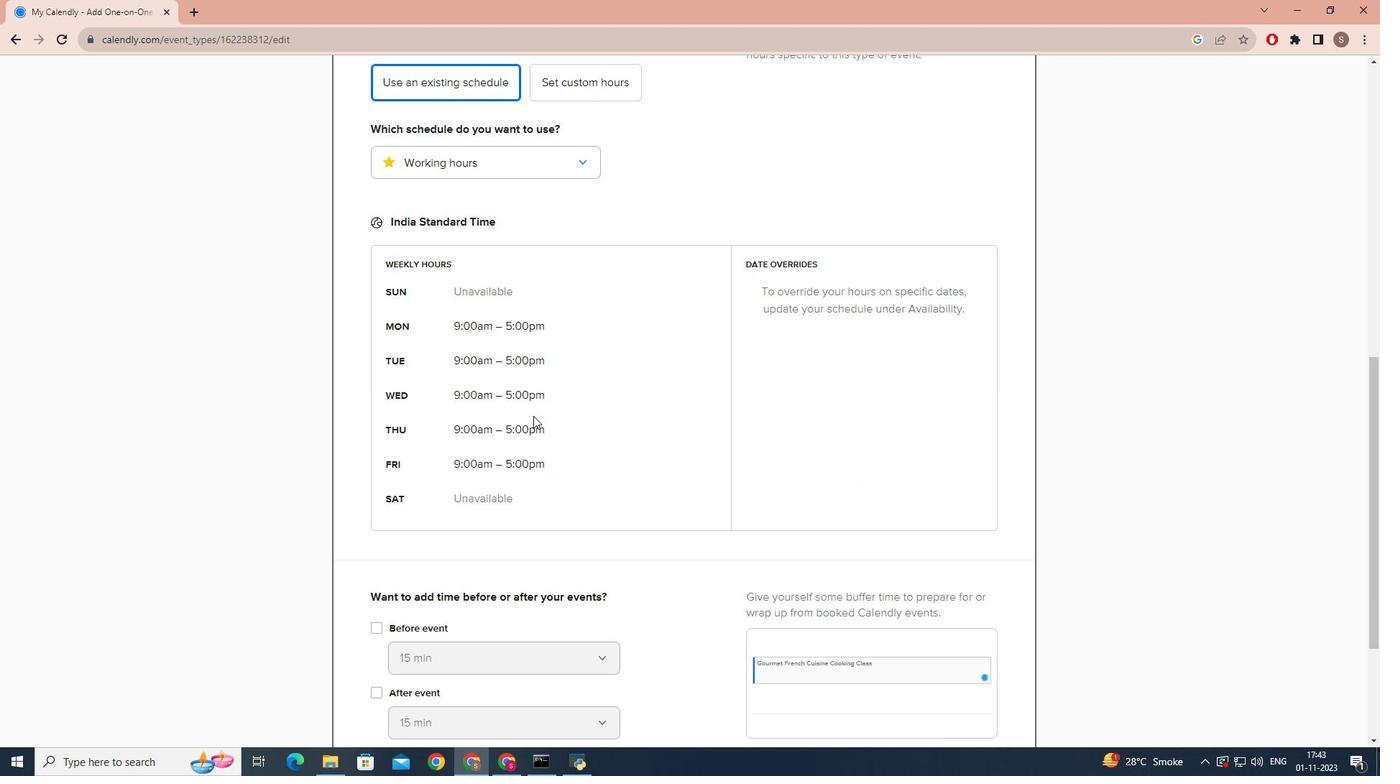 
Action: Mouse scrolled (533, 415) with delta (0, 0)
Screenshot: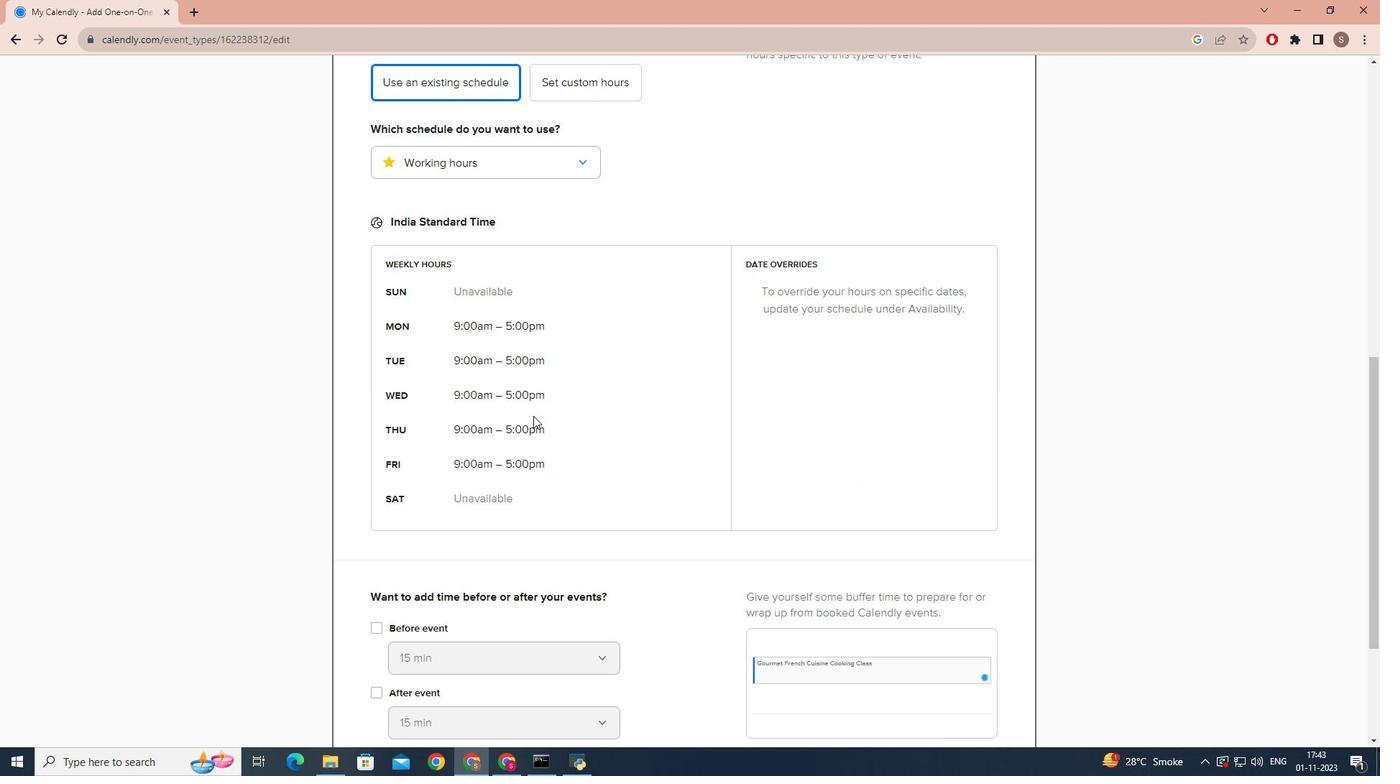 
Action: Mouse scrolled (533, 415) with delta (0, 0)
Screenshot: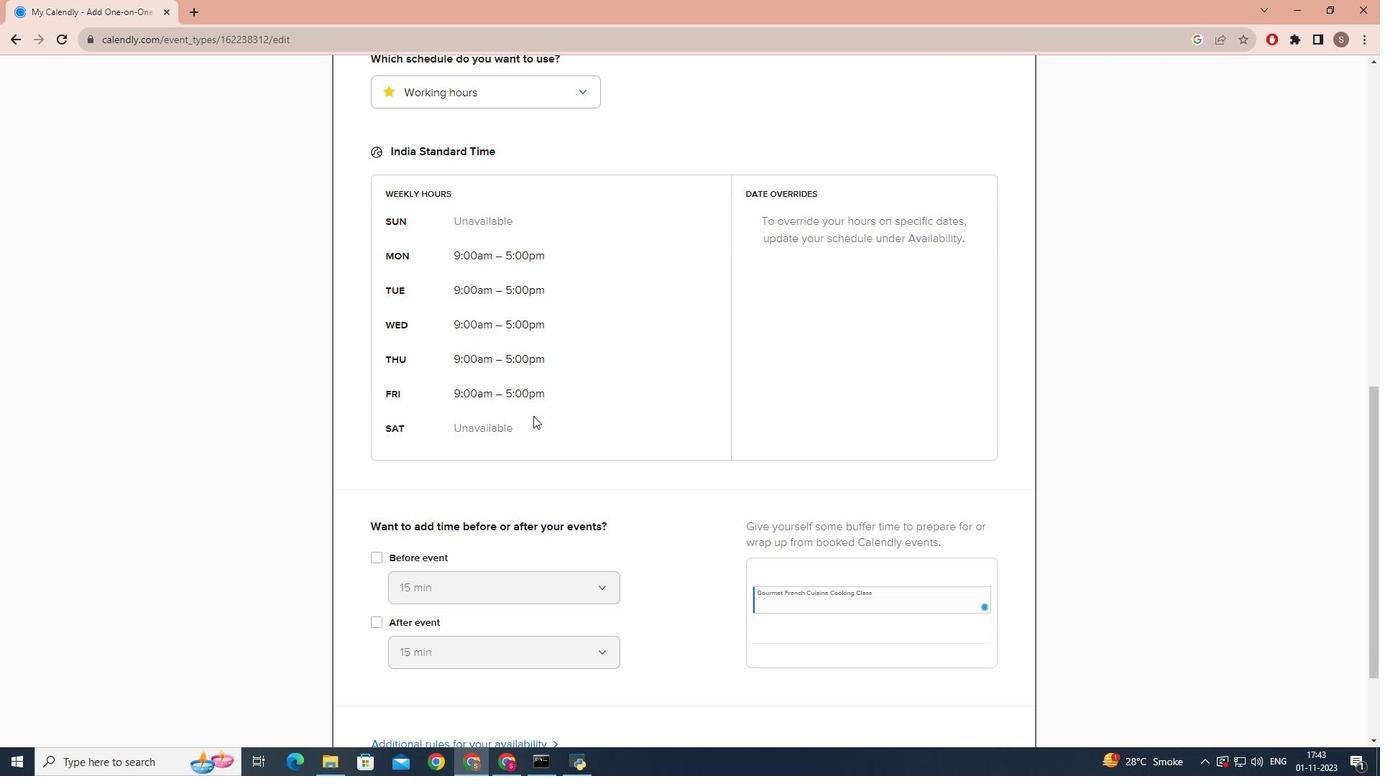 
Action: Mouse scrolled (533, 415) with delta (0, 0)
Screenshot: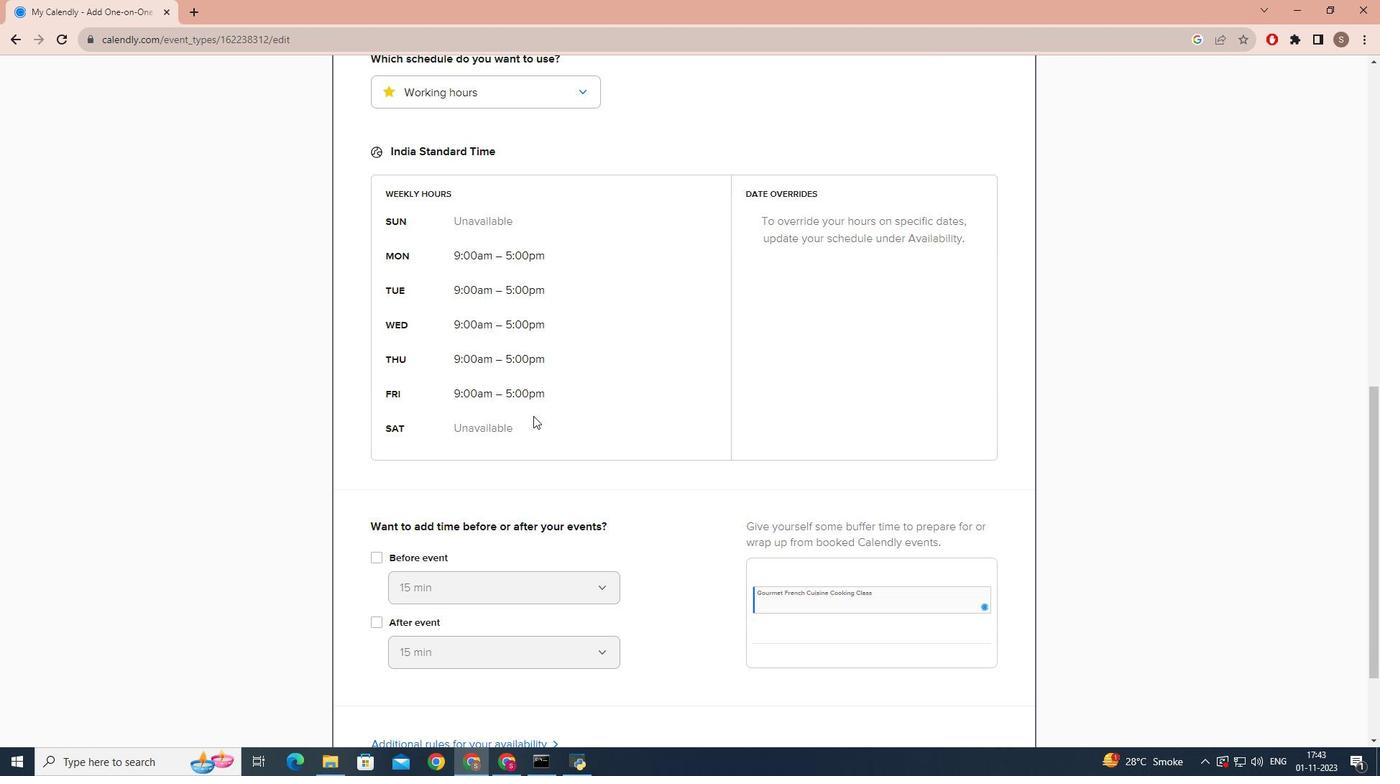
Action: Mouse scrolled (533, 415) with delta (0, 0)
Screenshot: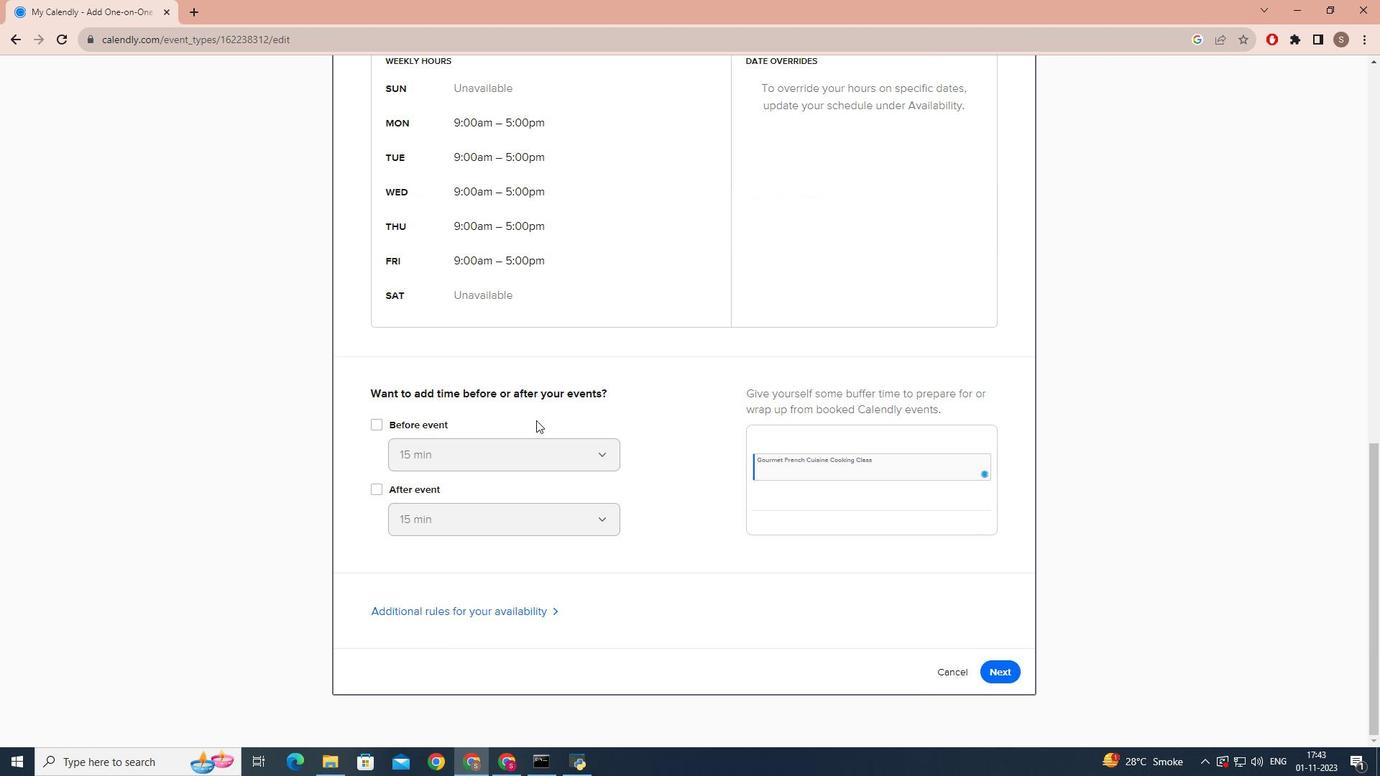 
Action: Mouse scrolled (533, 415) with delta (0, 0)
Screenshot: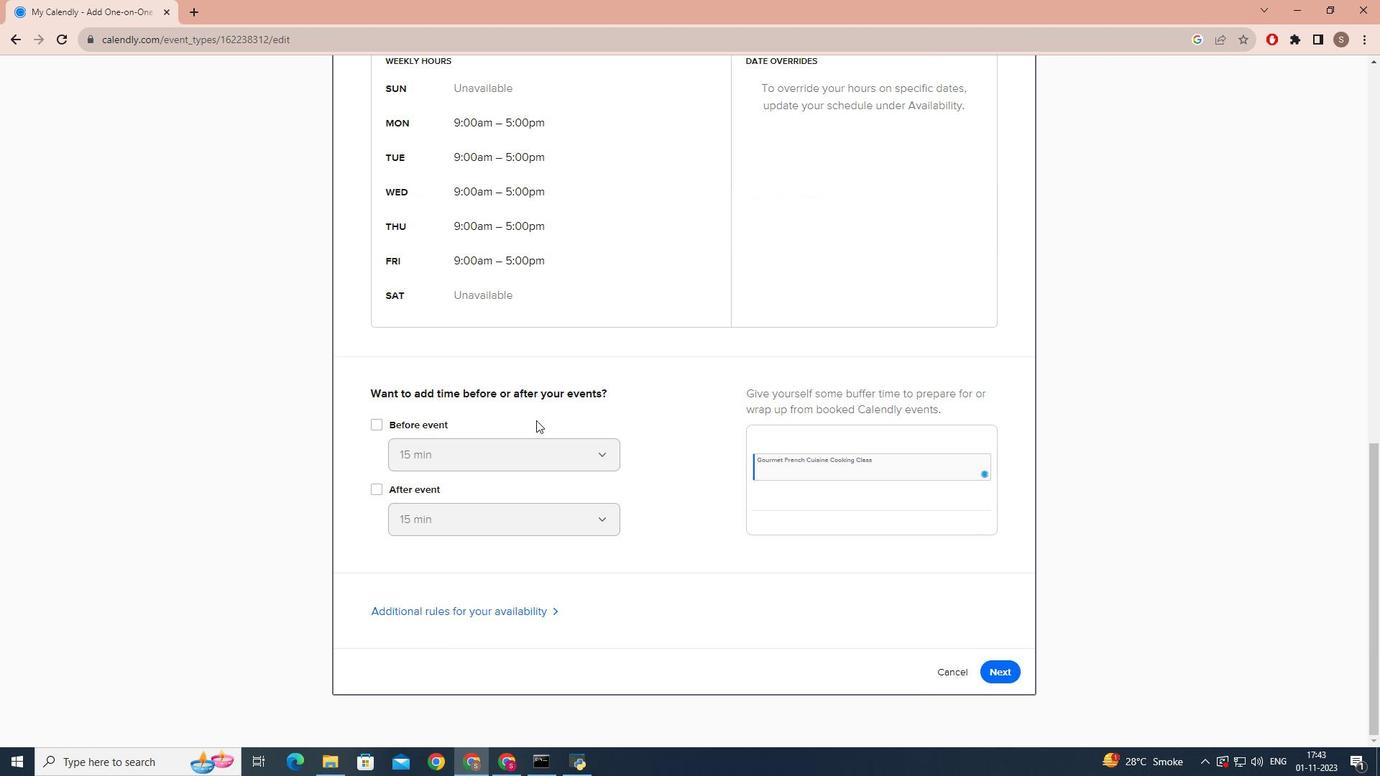 
Action: Mouse moved to (535, 419)
Screenshot: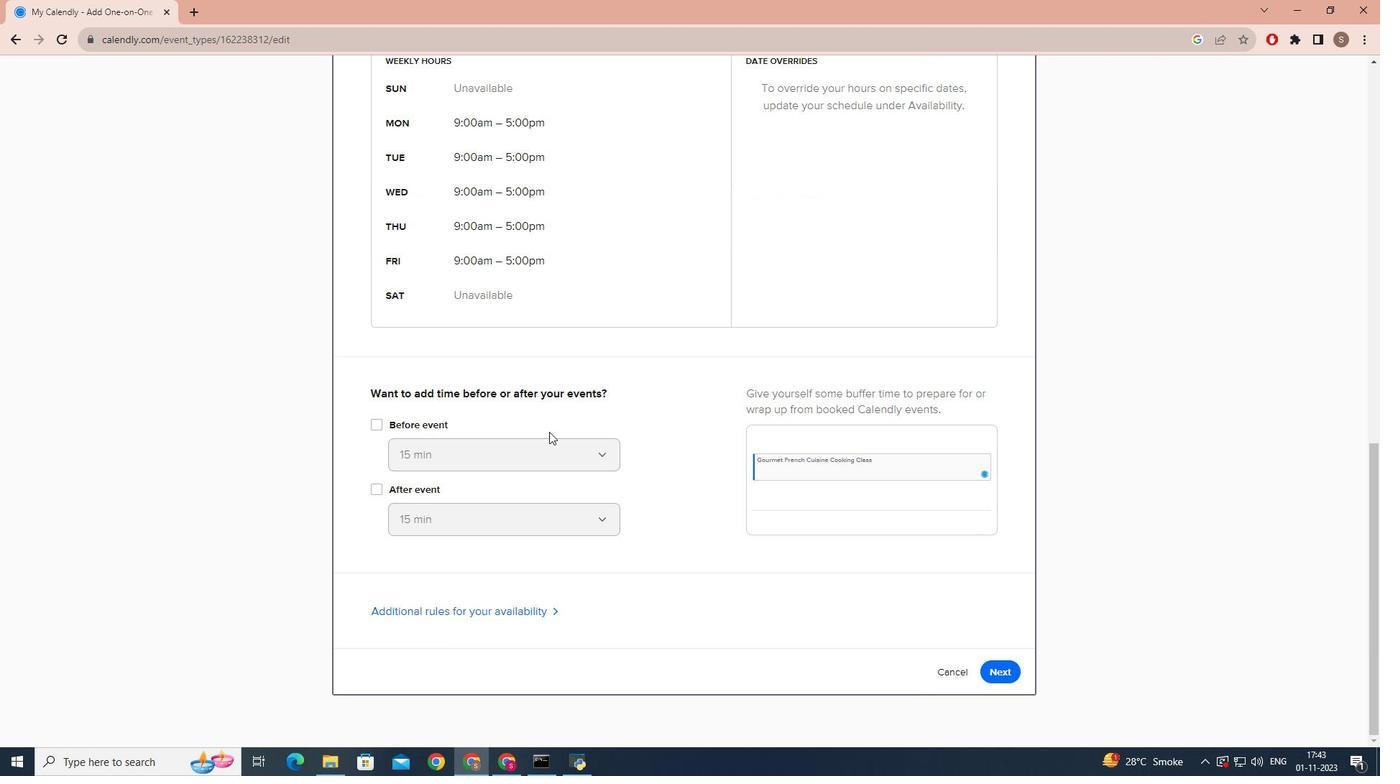 
Action: Mouse scrolled (535, 419) with delta (0, 0)
Screenshot: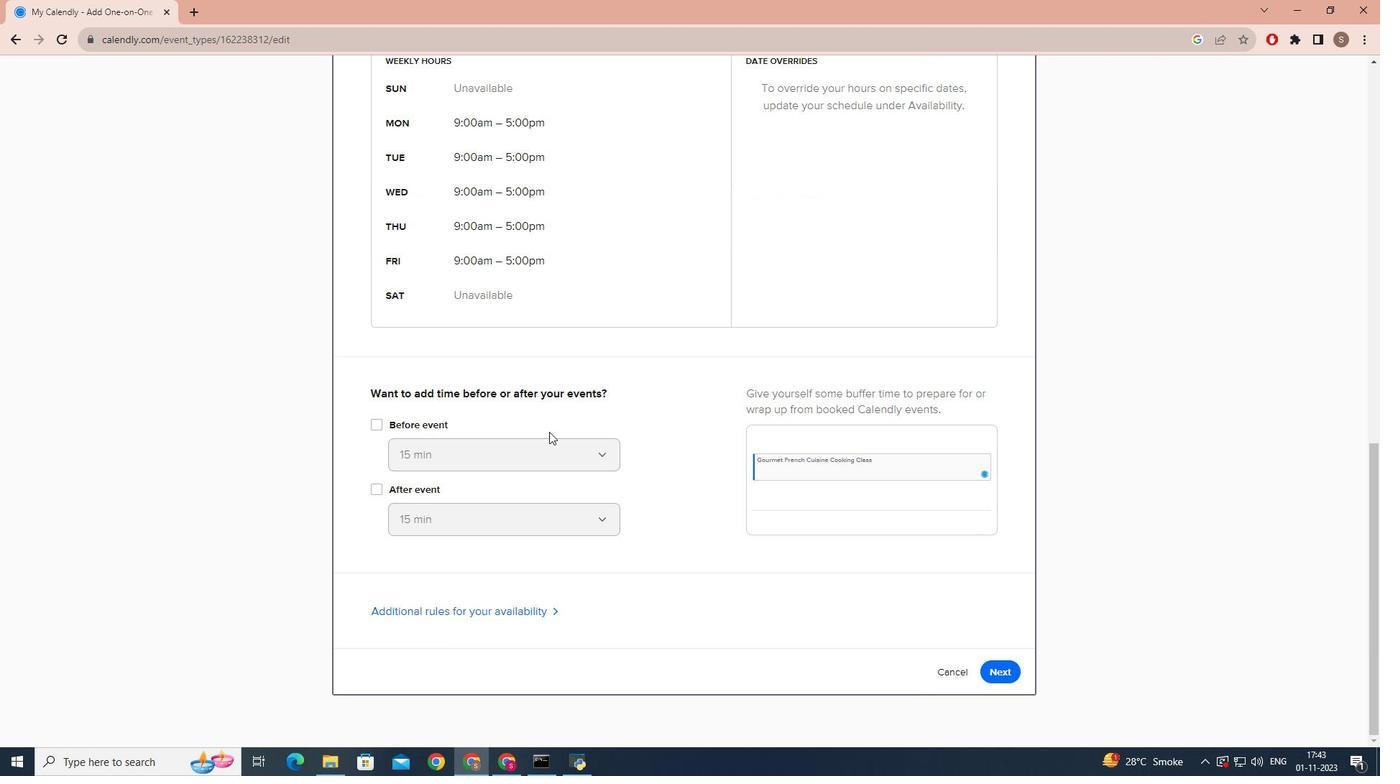 
Action: Mouse moved to (993, 666)
Screenshot: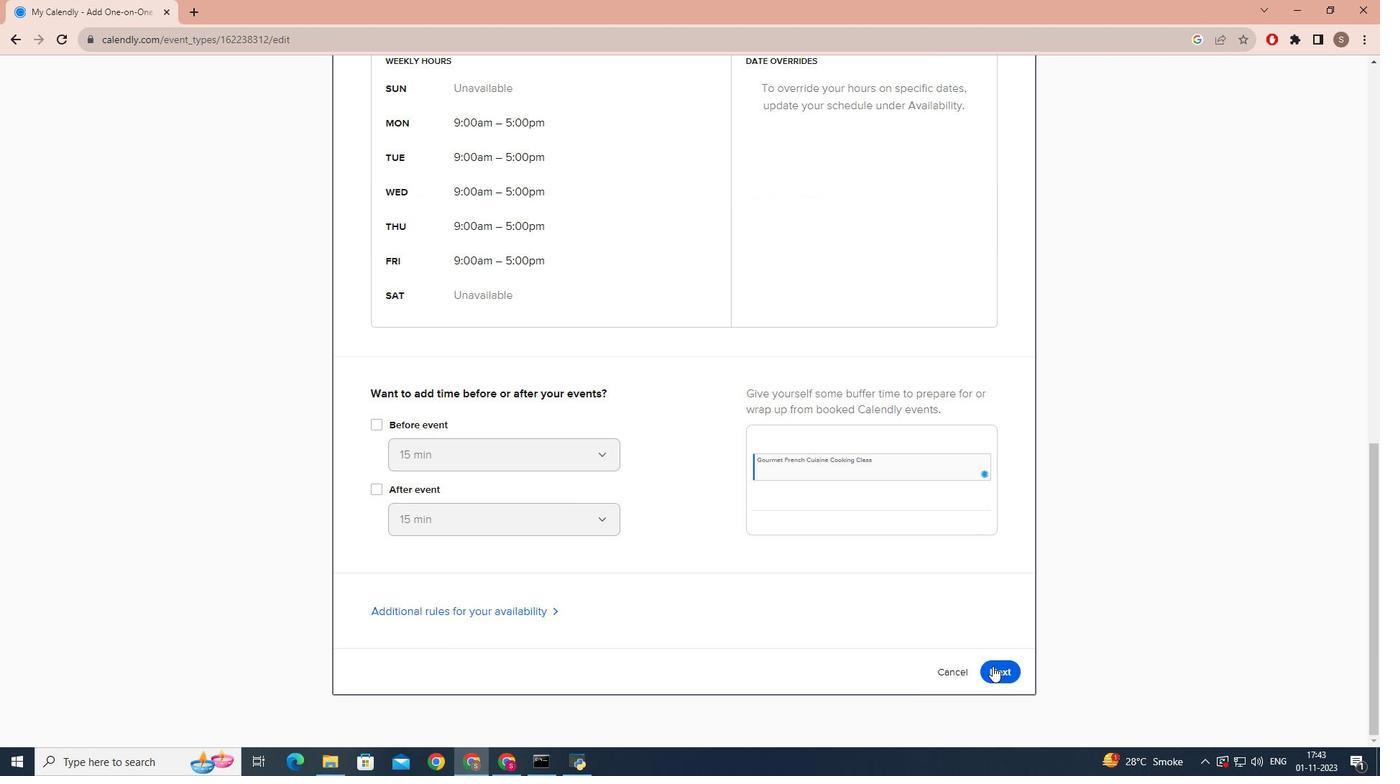 
Action: Mouse pressed left at (993, 666)
Screenshot: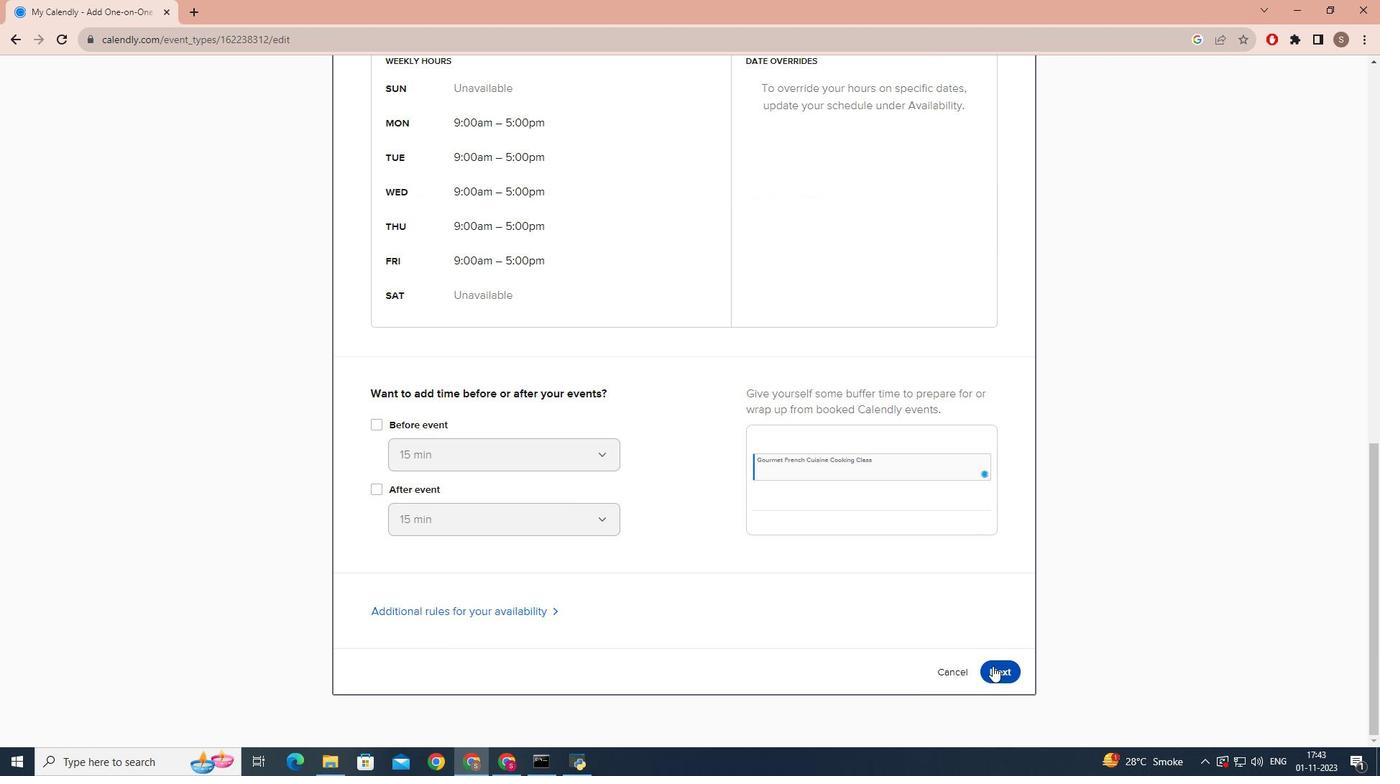 
